 Task: Look for Airbnb properties in Roi Et, Thailand from 12th  December, 2023 to 15th December, 2023 for 3 adults. Place can be entire room with 2 bedrooms having 3 beds and 1 bathroom. Property type can be flat.
Action: Mouse moved to (595, 128)
Screenshot: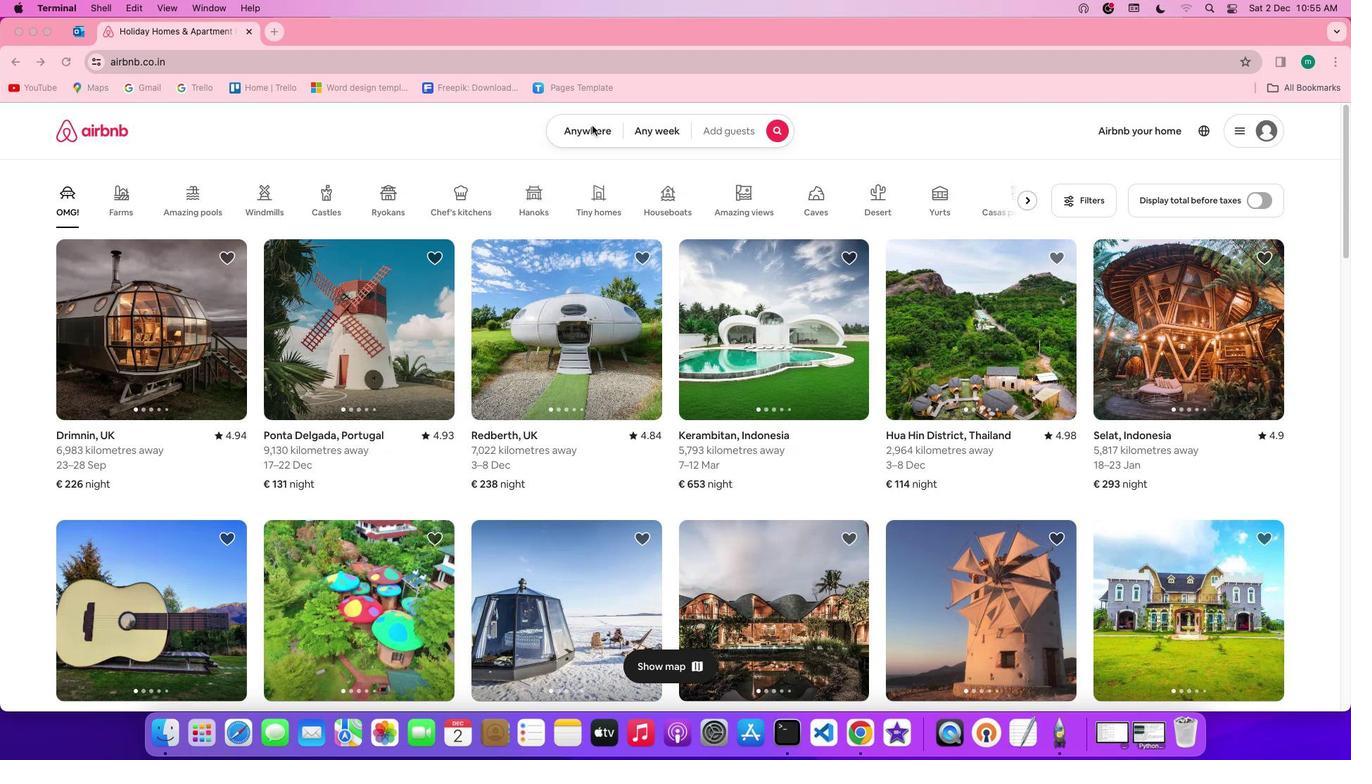 
Action: Mouse pressed left at (595, 128)
Screenshot: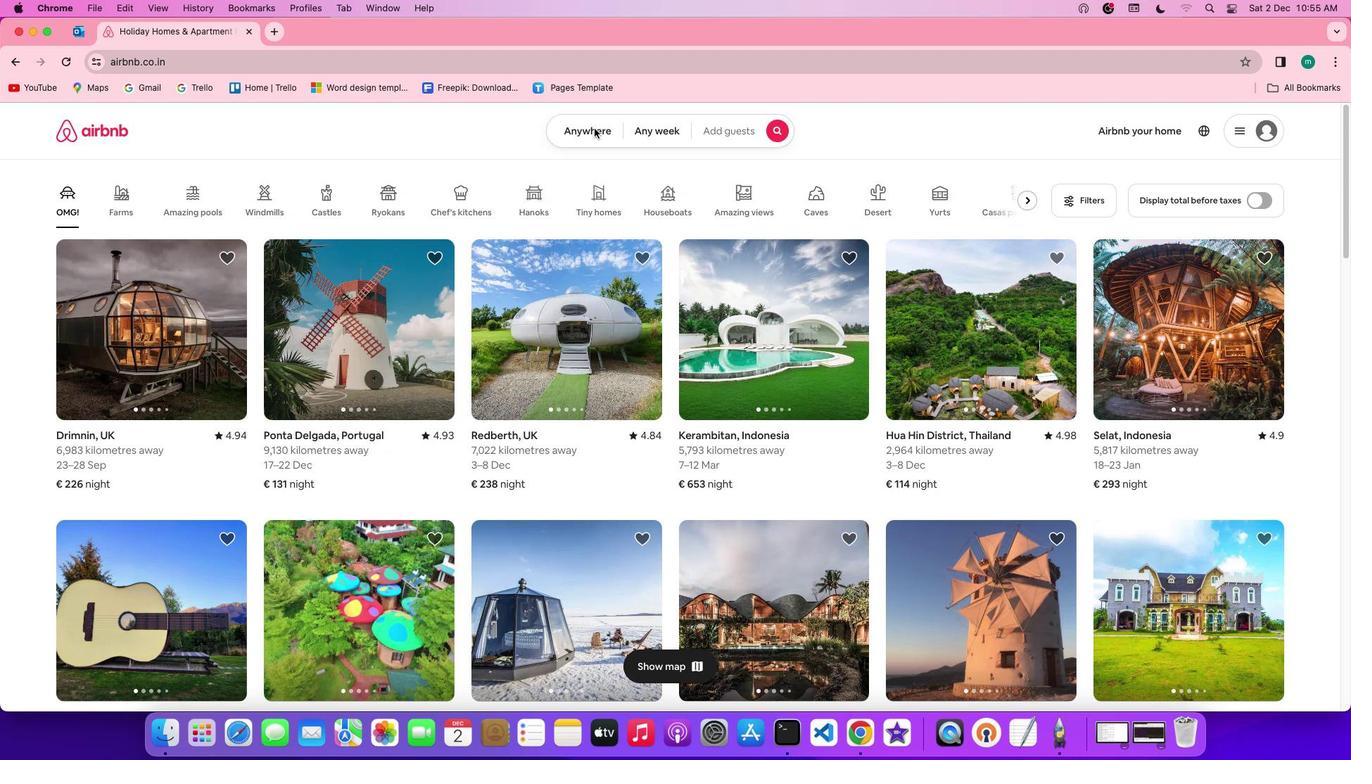 
Action: Mouse pressed left at (595, 128)
Screenshot: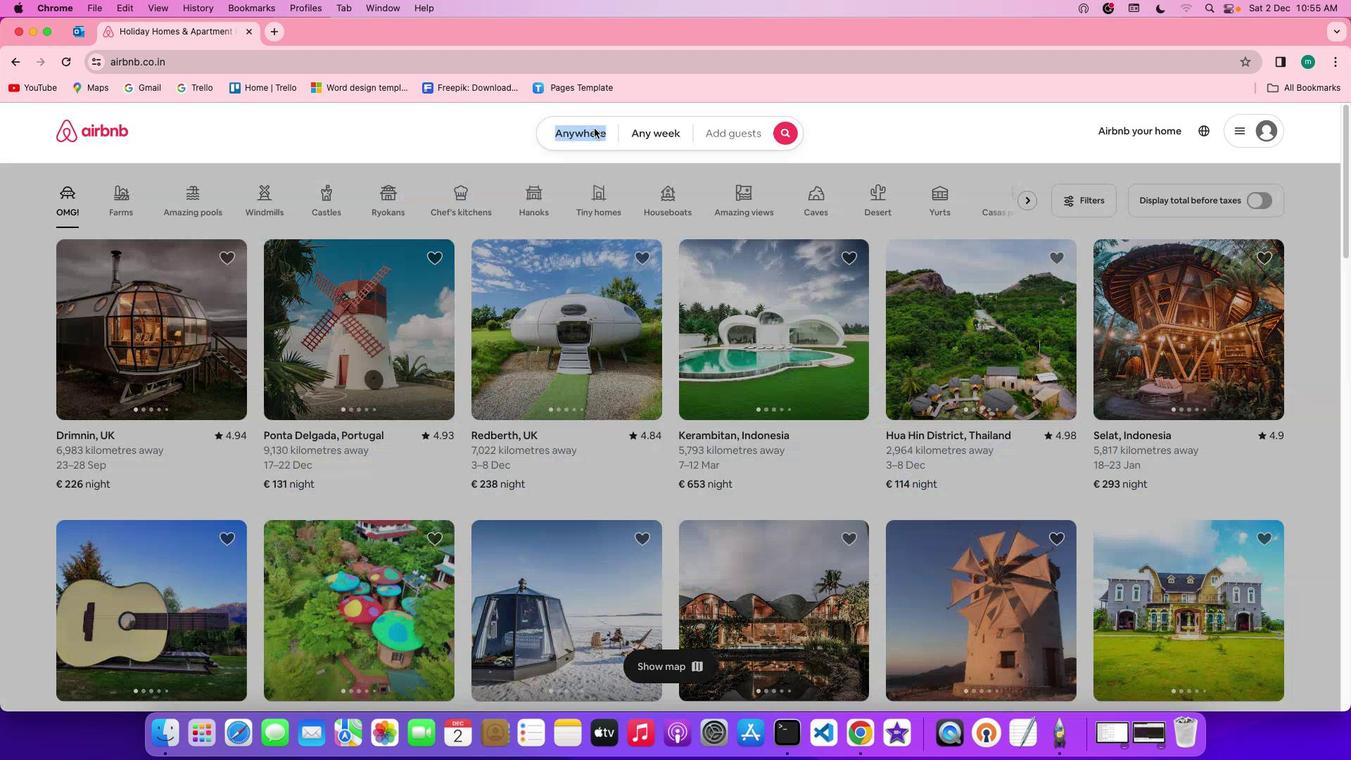 
Action: Mouse moved to (520, 187)
Screenshot: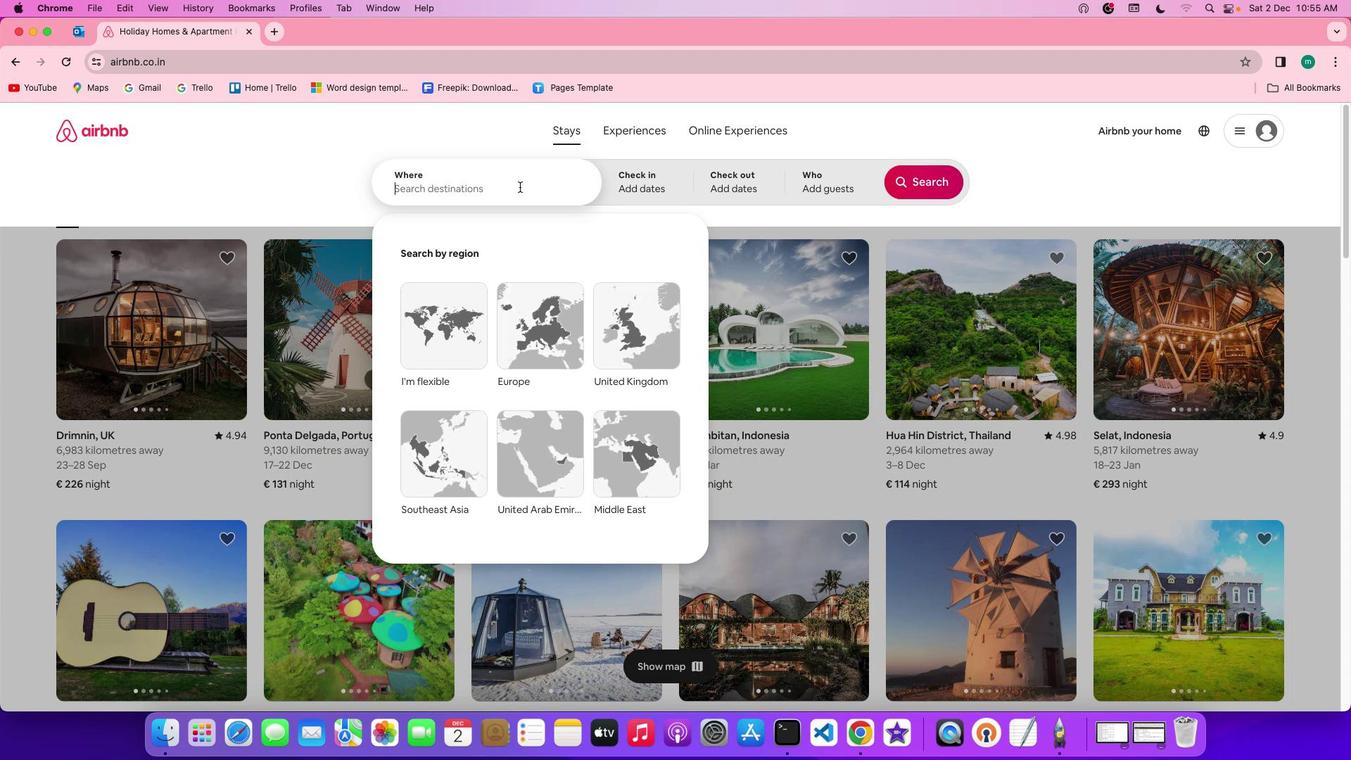 
Action: Mouse pressed left at (520, 187)
Screenshot: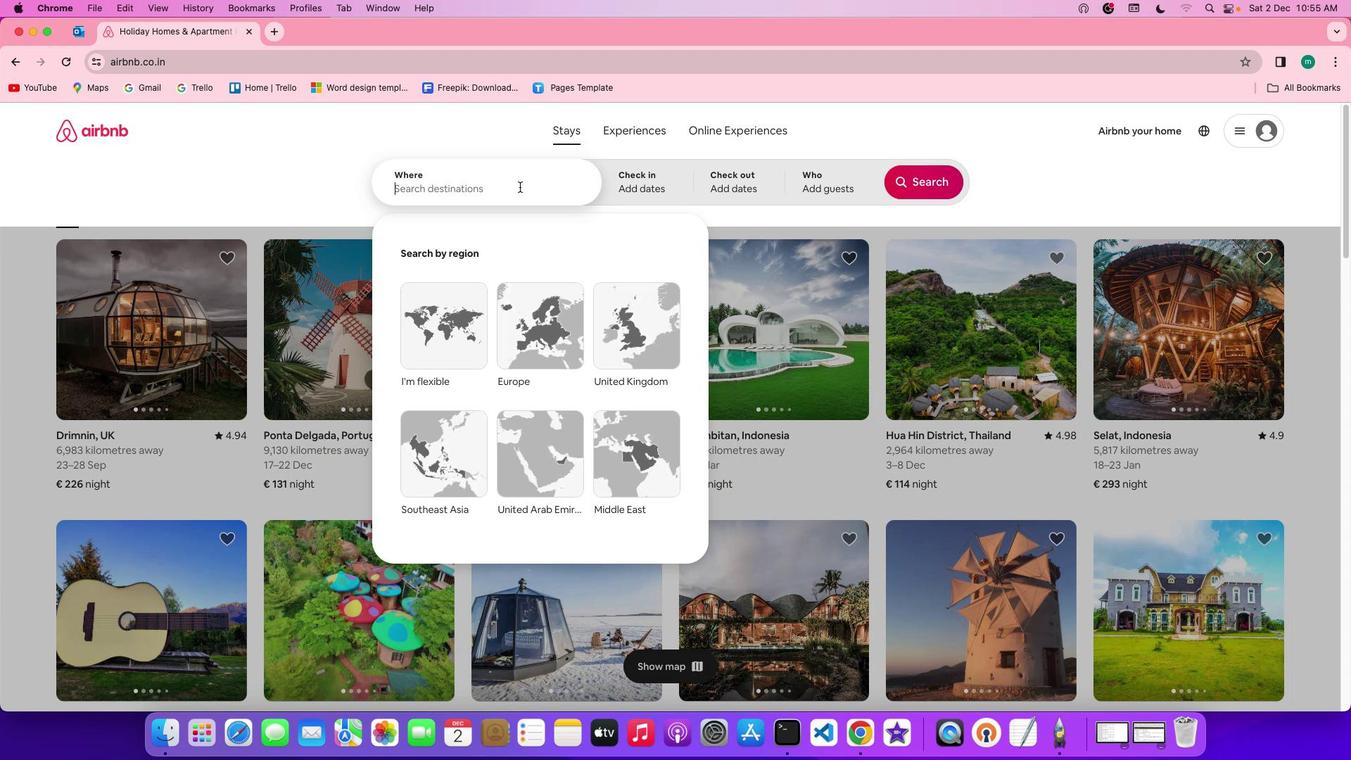 
Action: Mouse moved to (520, 187)
Screenshot: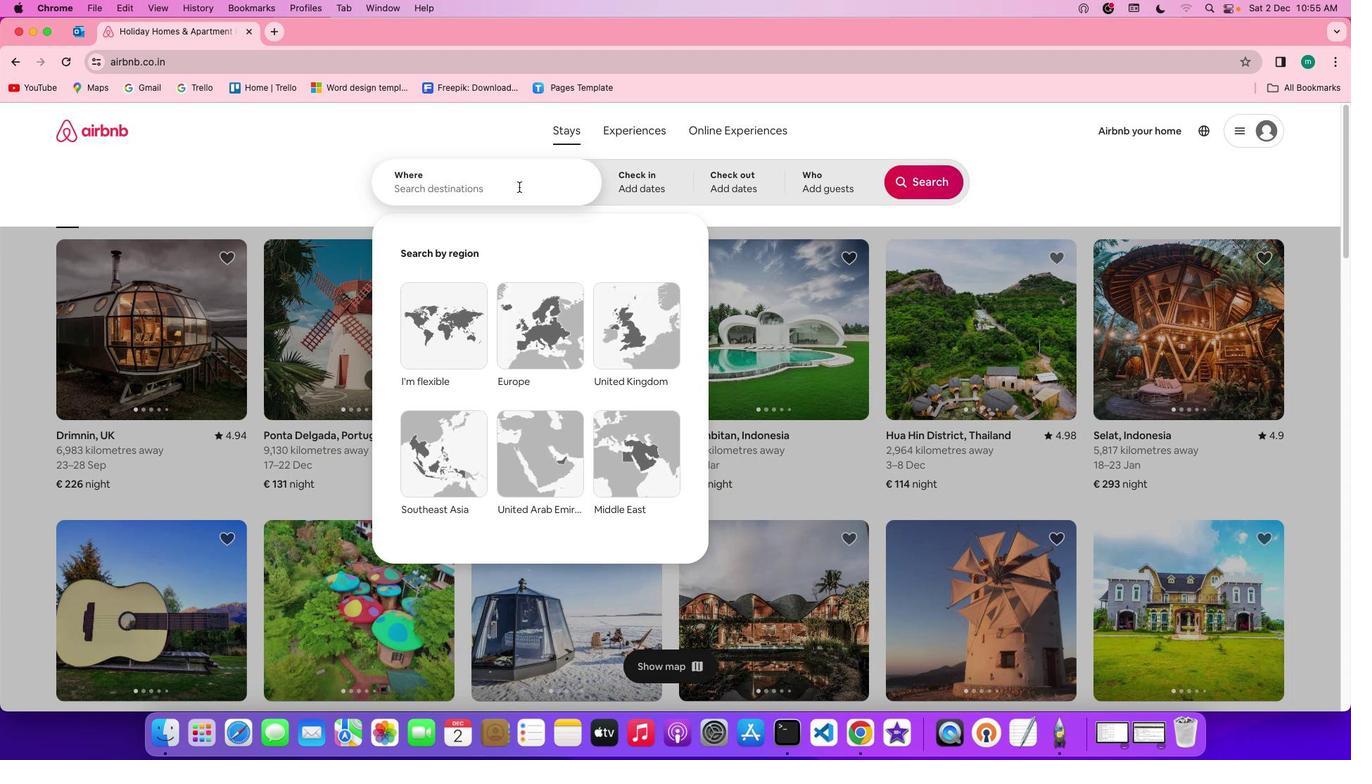 
Action: Key pressed Key.shift'R''o''i''e''t'','Key.spaceKey.shift't''h''a''i''l''a''n''d'
Screenshot: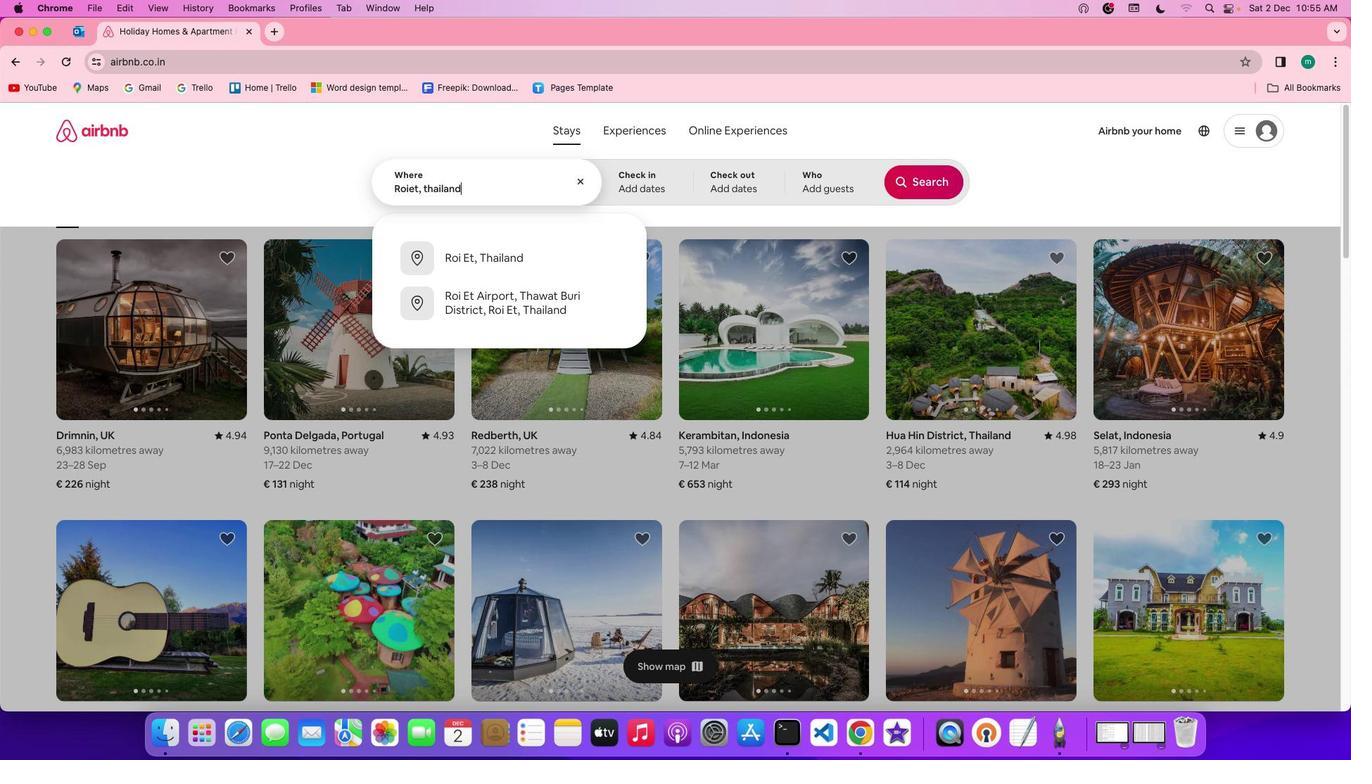 
Action: Mouse moved to (623, 172)
Screenshot: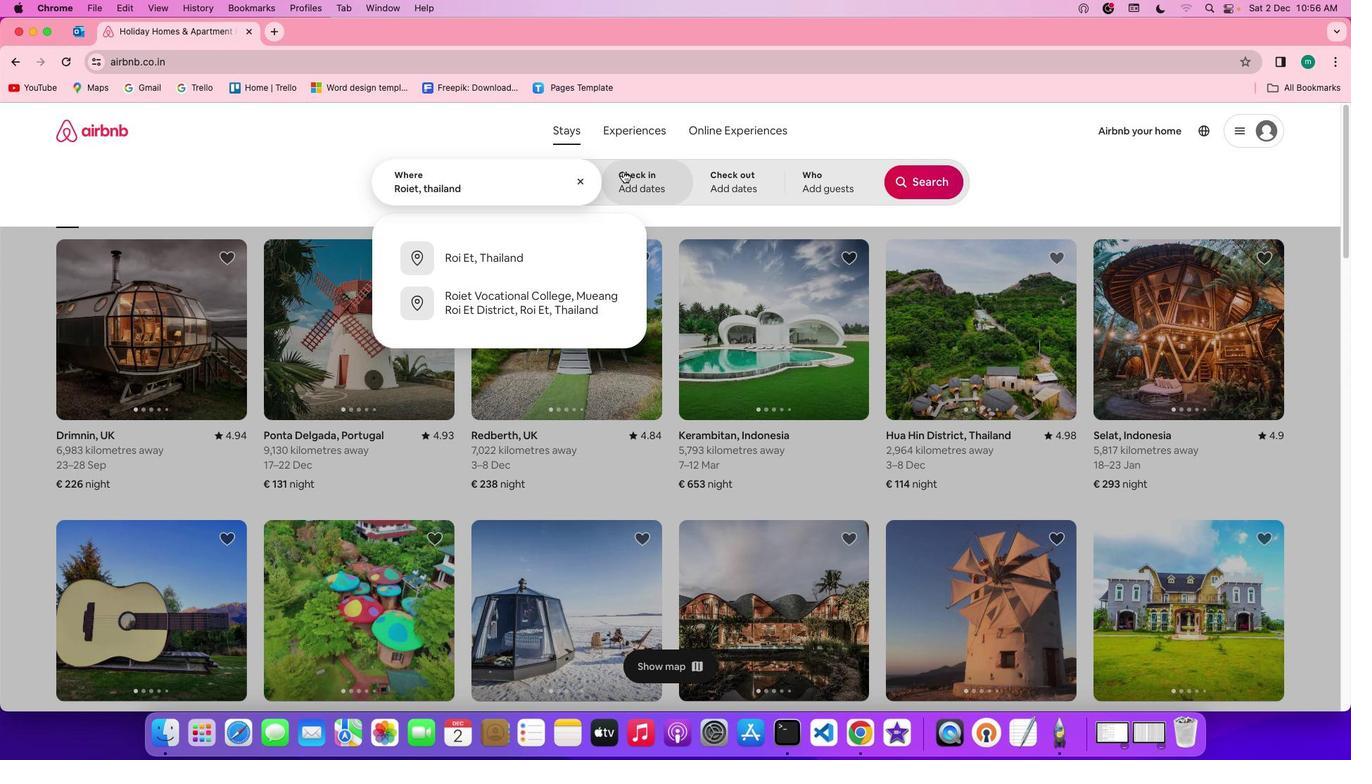 
Action: Mouse pressed left at (623, 172)
Screenshot: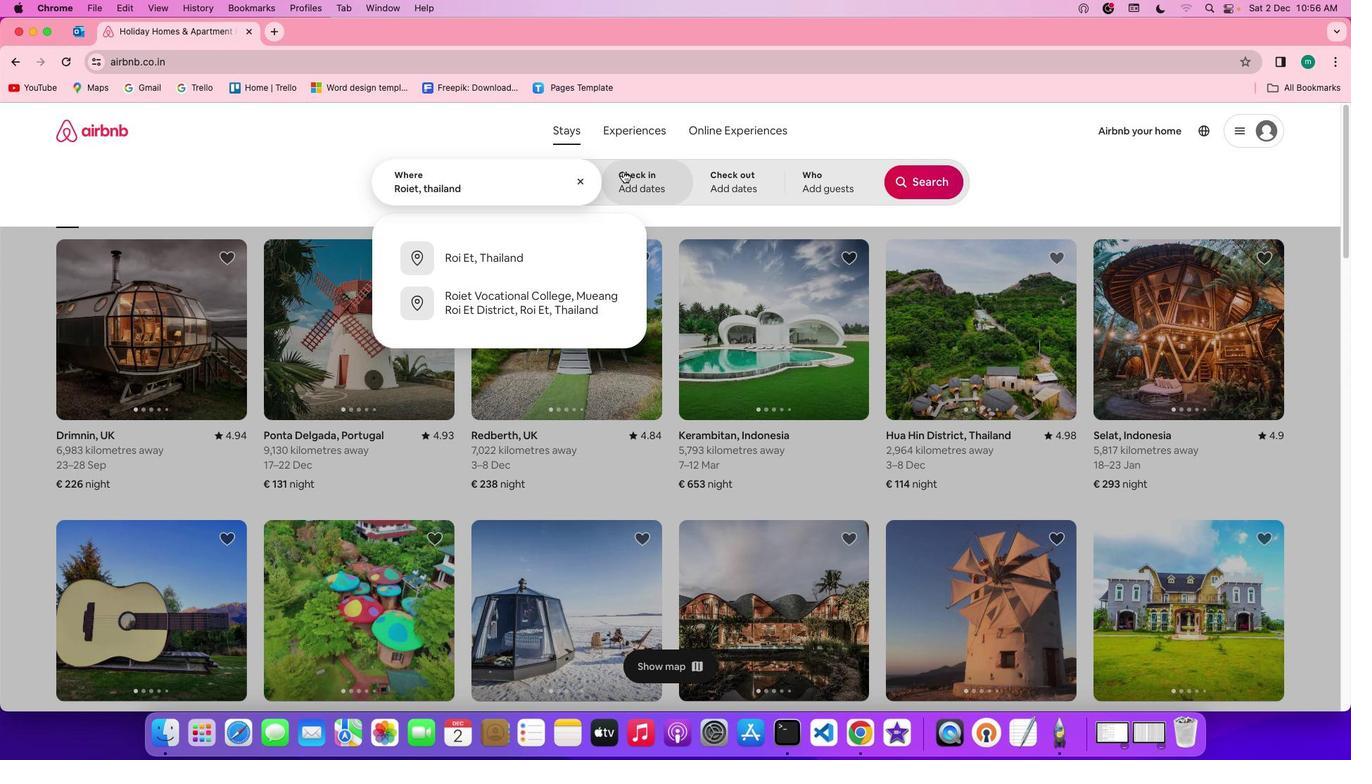 
Action: Mouse moved to (503, 433)
Screenshot: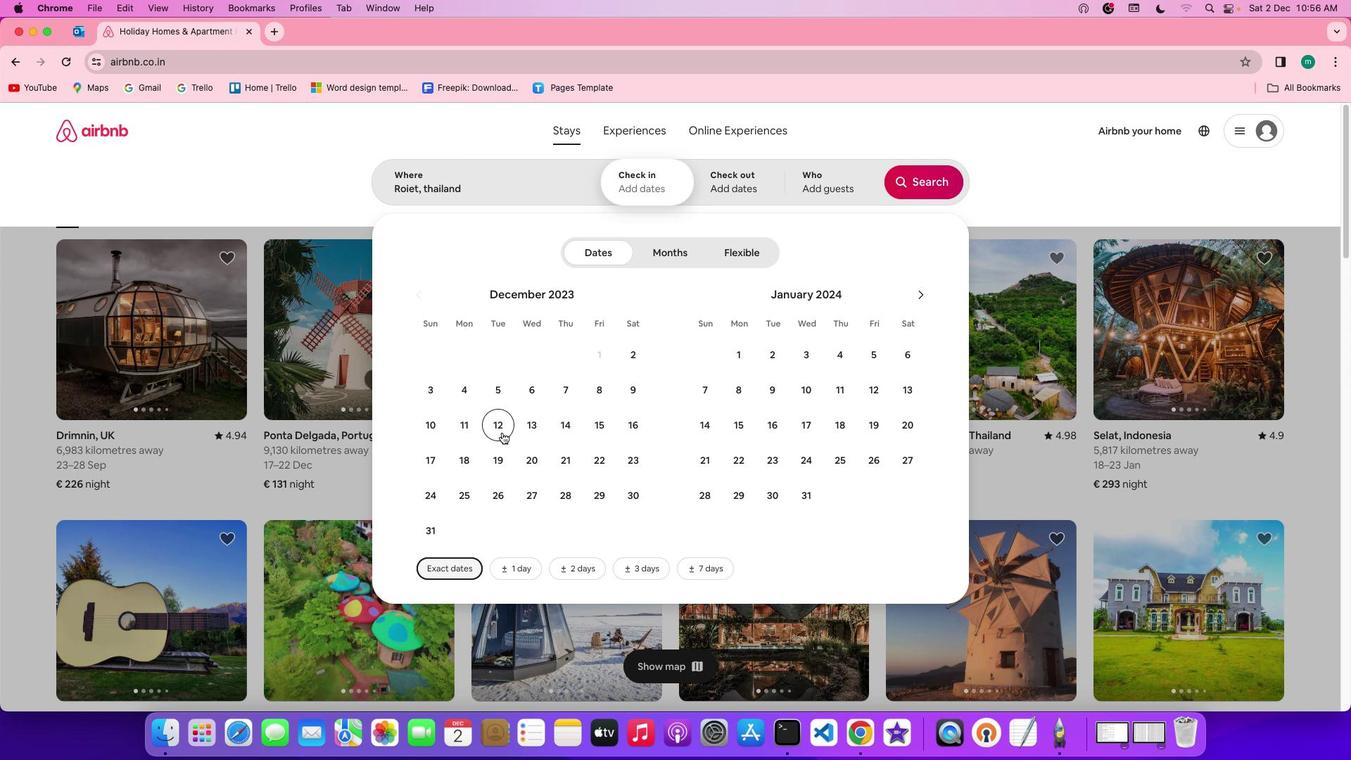 
Action: Mouse pressed left at (503, 433)
Screenshot: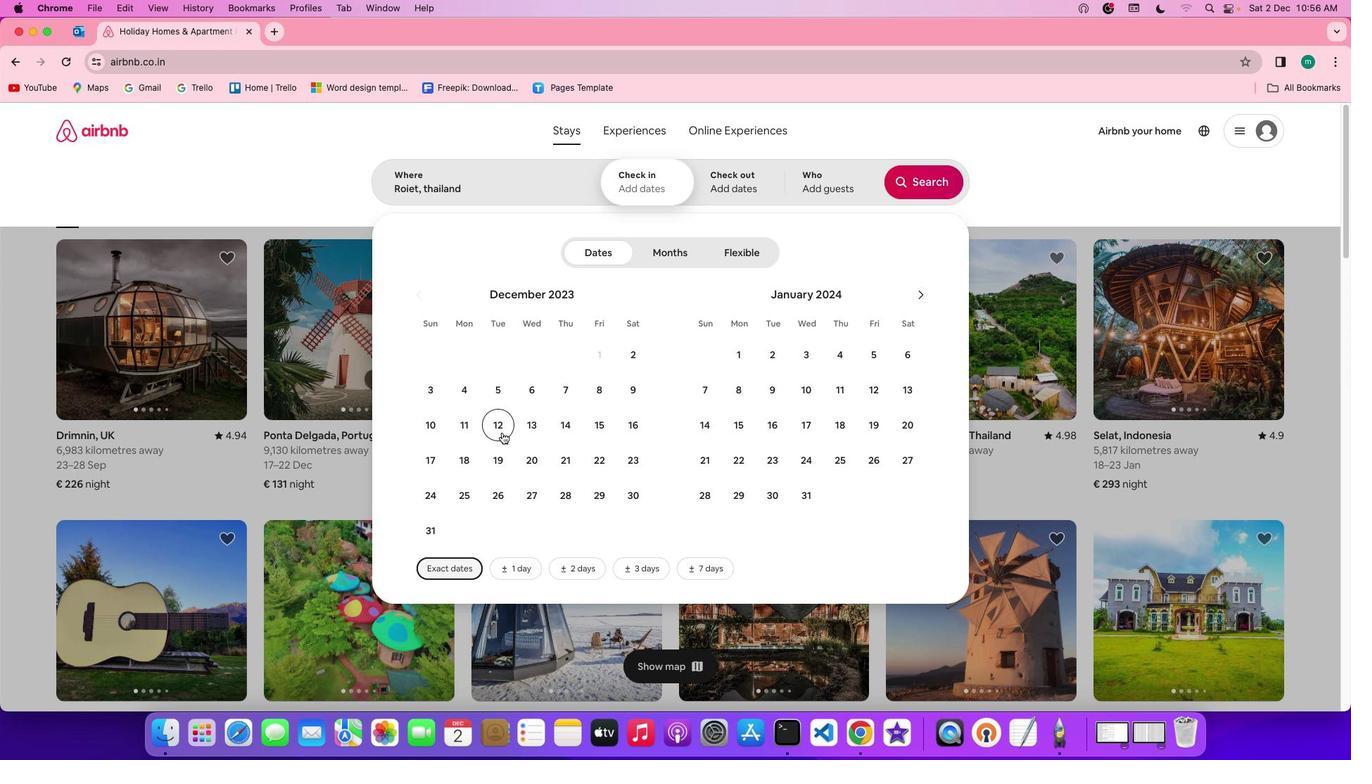 
Action: Mouse moved to (612, 429)
Screenshot: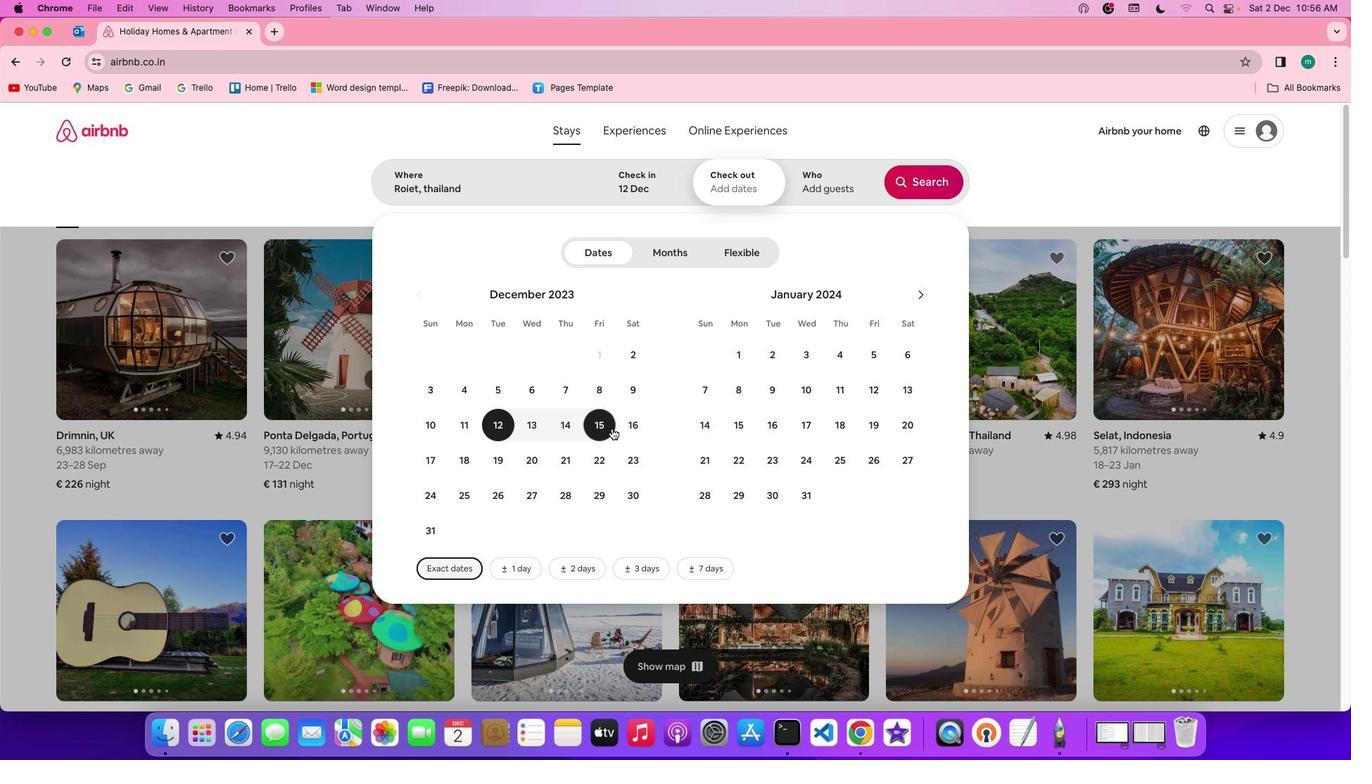 
Action: Mouse pressed left at (612, 429)
Screenshot: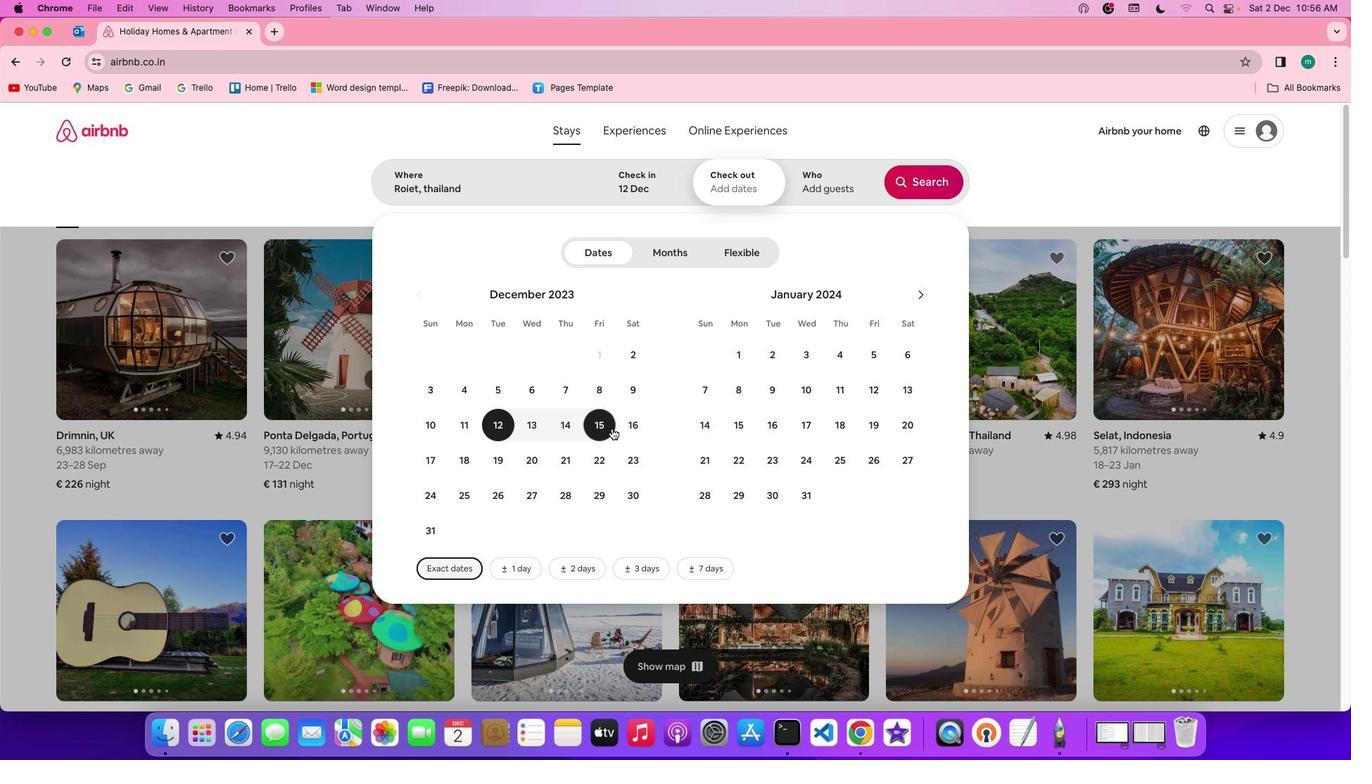 
Action: Mouse moved to (846, 182)
Screenshot: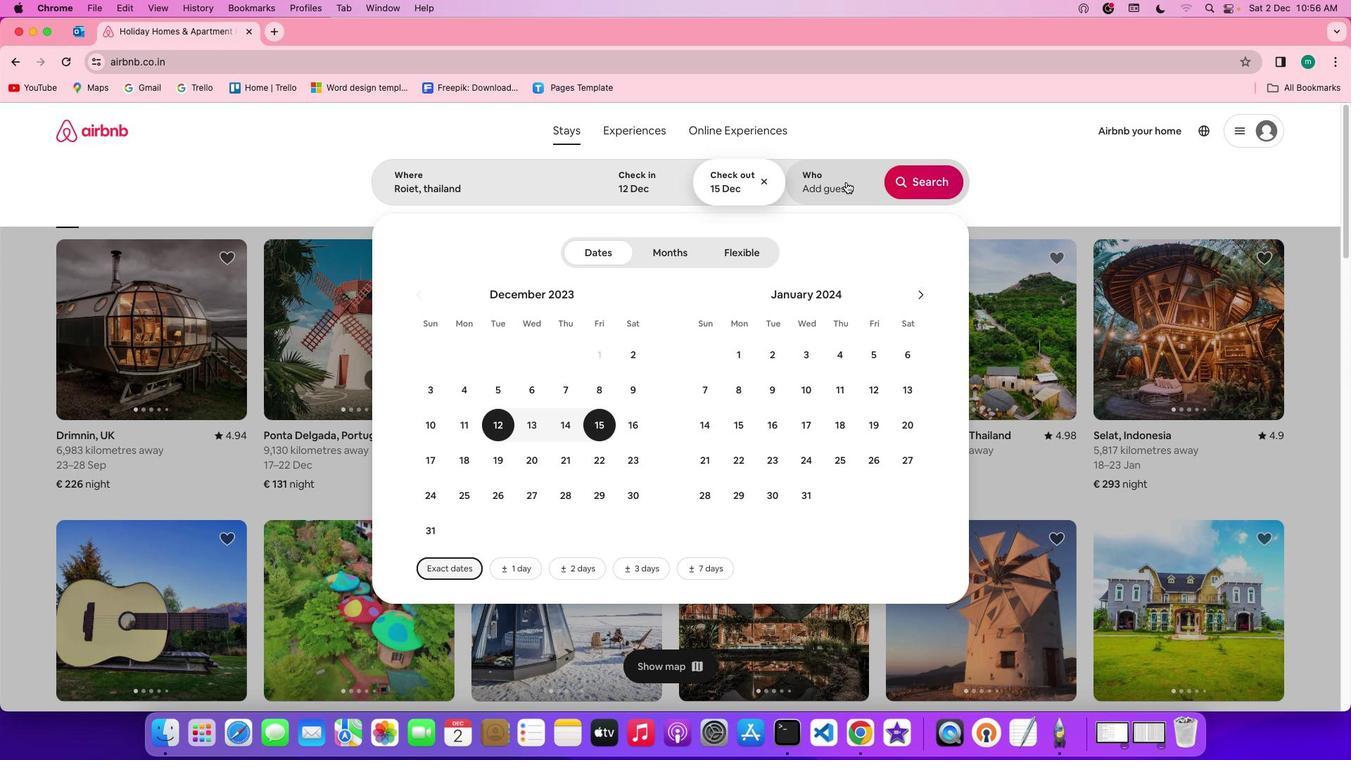 
Action: Mouse pressed left at (846, 182)
Screenshot: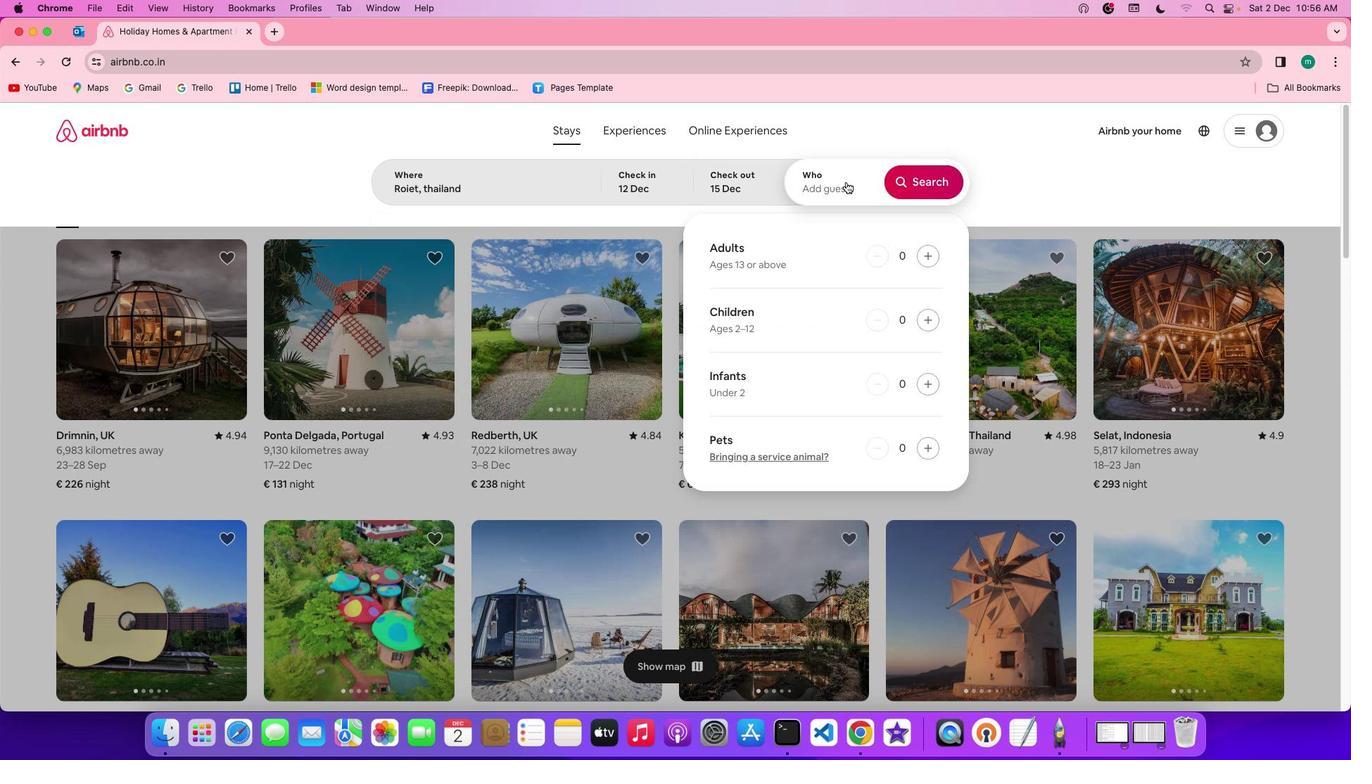 
Action: Mouse moved to (931, 257)
Screenshot: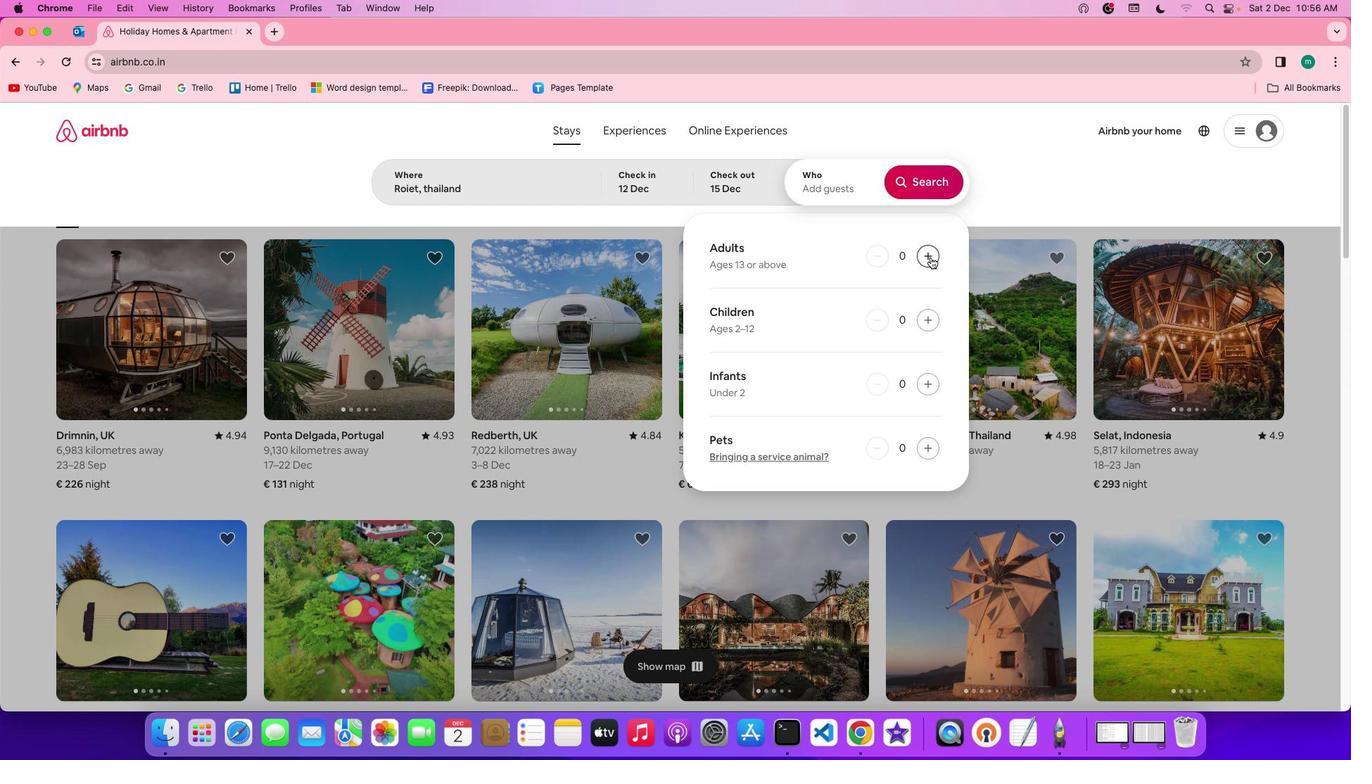 
Action: Mouse pressed left at (931, 257)
Screenshot: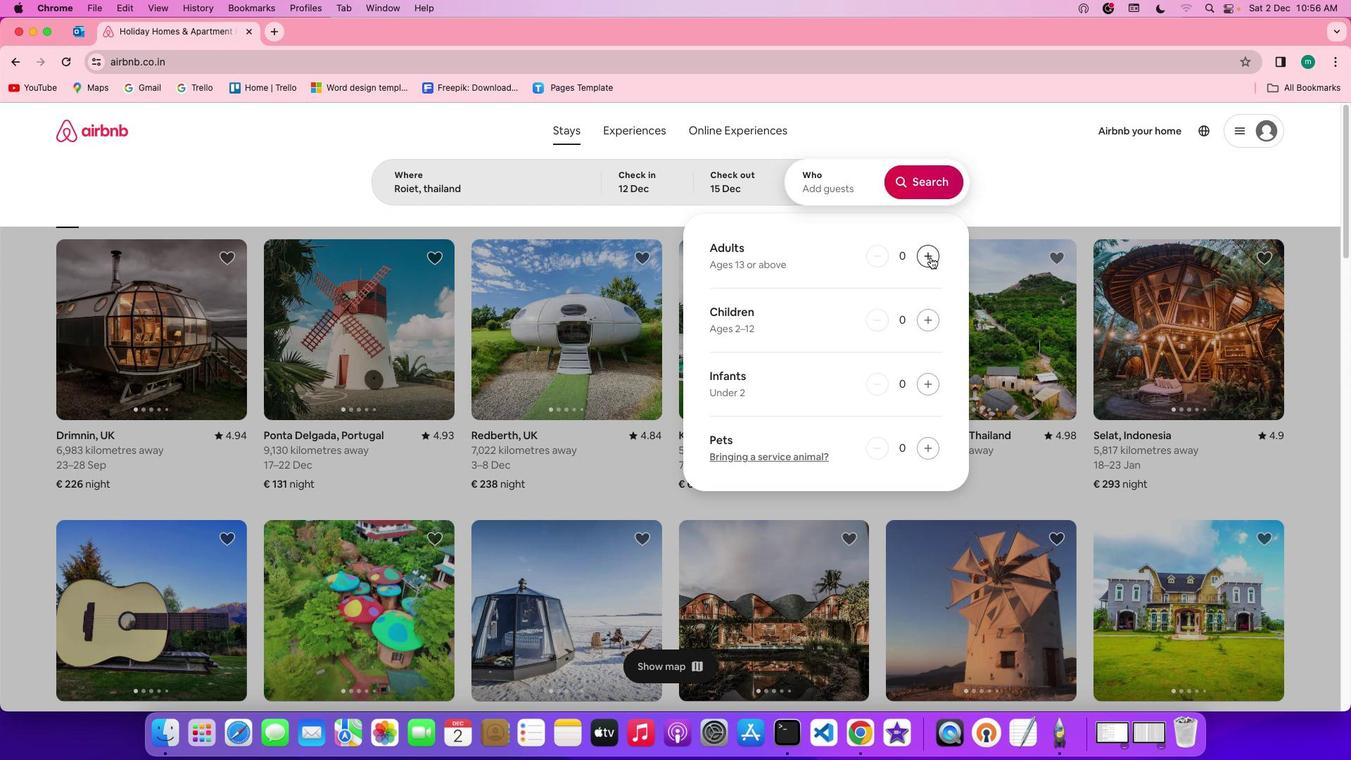 
Action: Mouse pressed left at (931, 257)
Screenshot: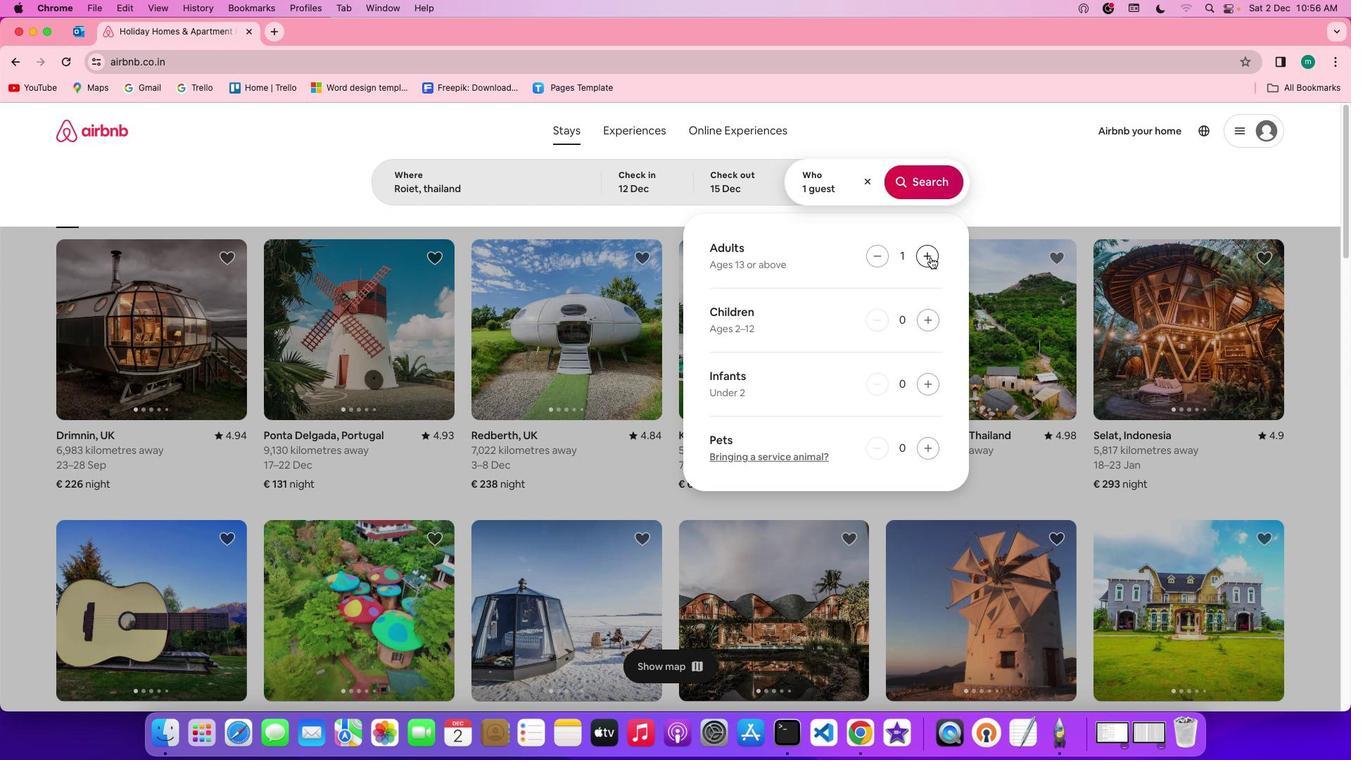 
Action: Mouse moved to (931, 258)
Screenshot: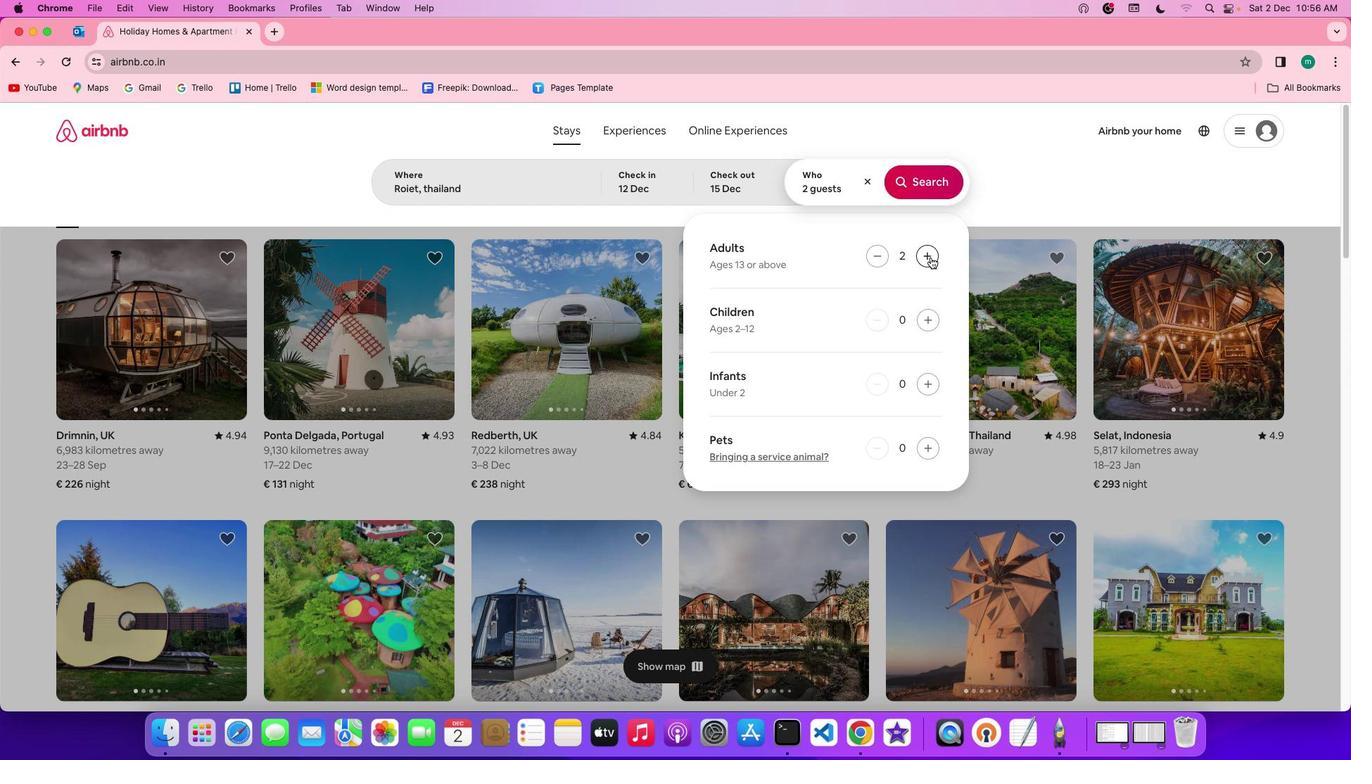 
Action: Mouse pressed left at (931, 258)
Screenshot: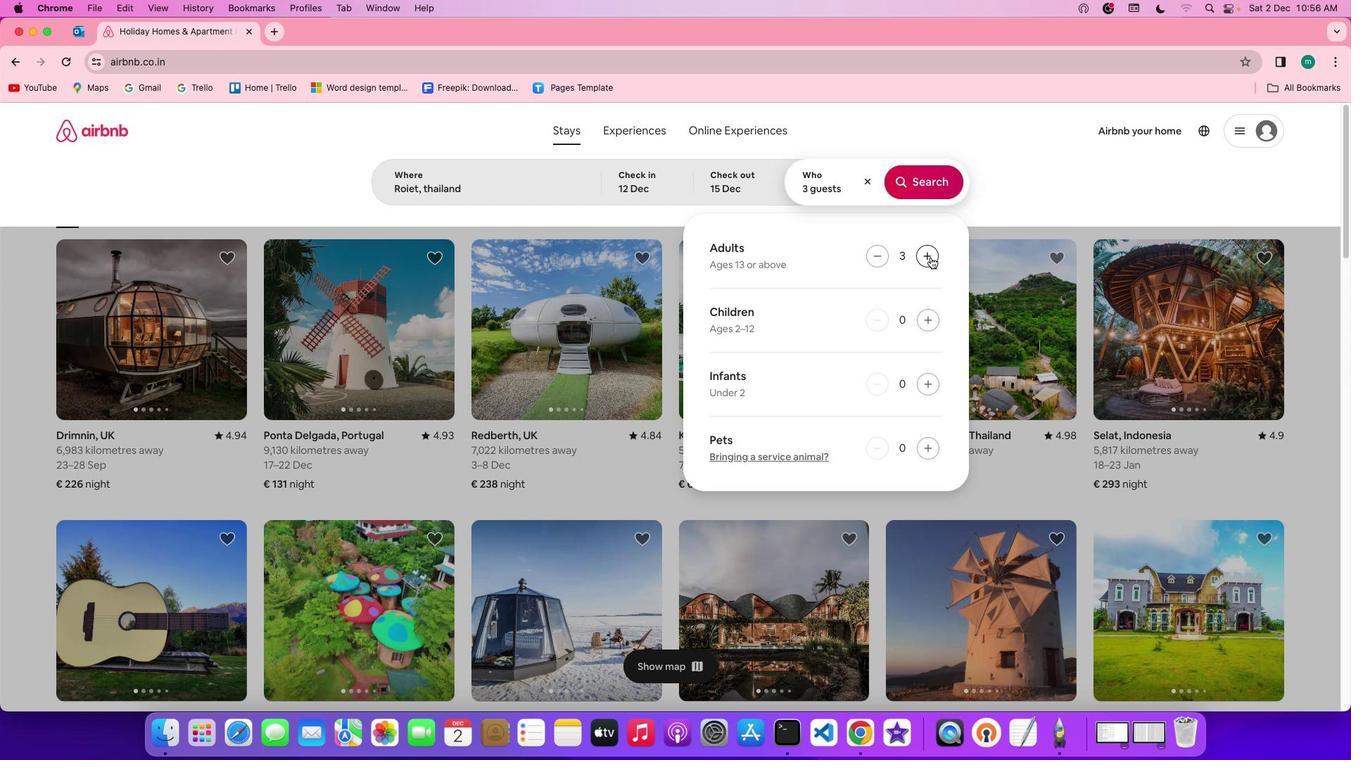 
Action: Mouse moved to (933, 180)
Screenshot: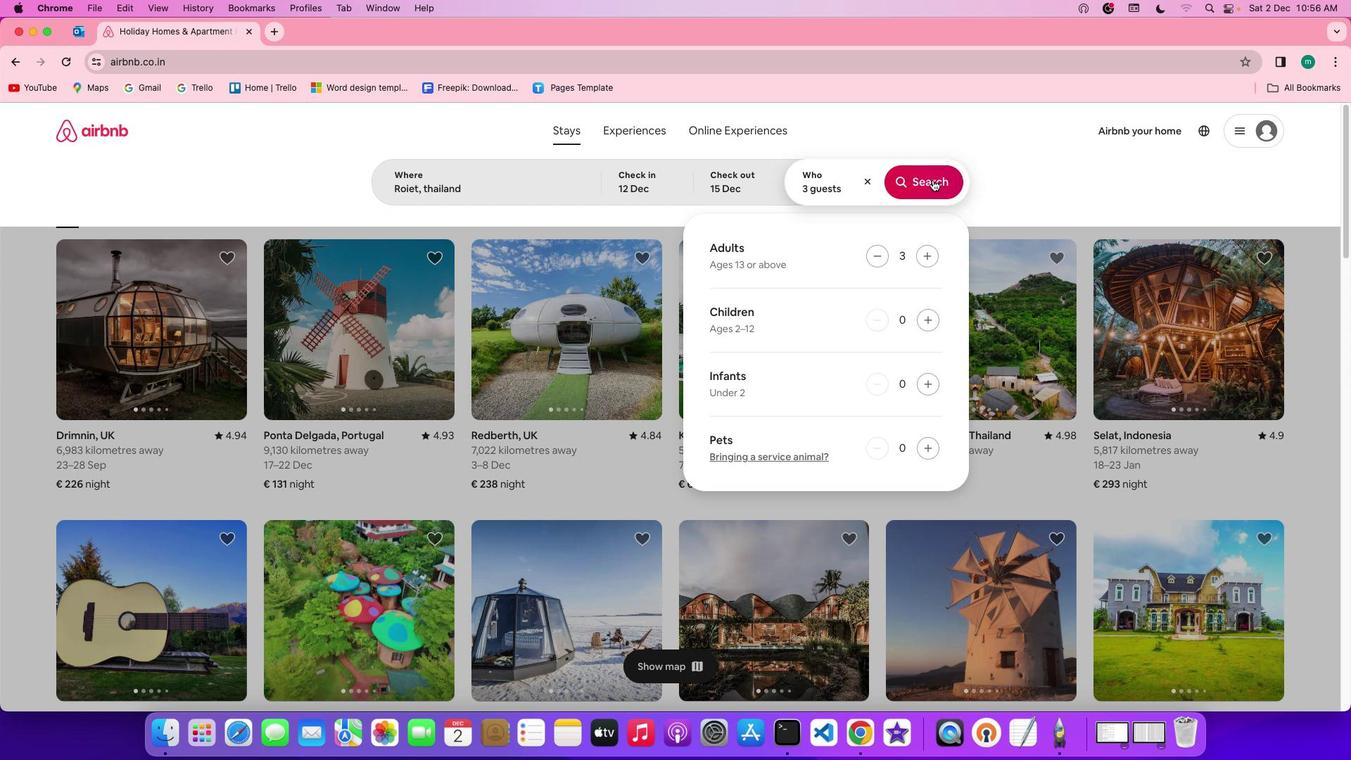 
Action: Mouse pressed left at (933, 180)
Screenshot: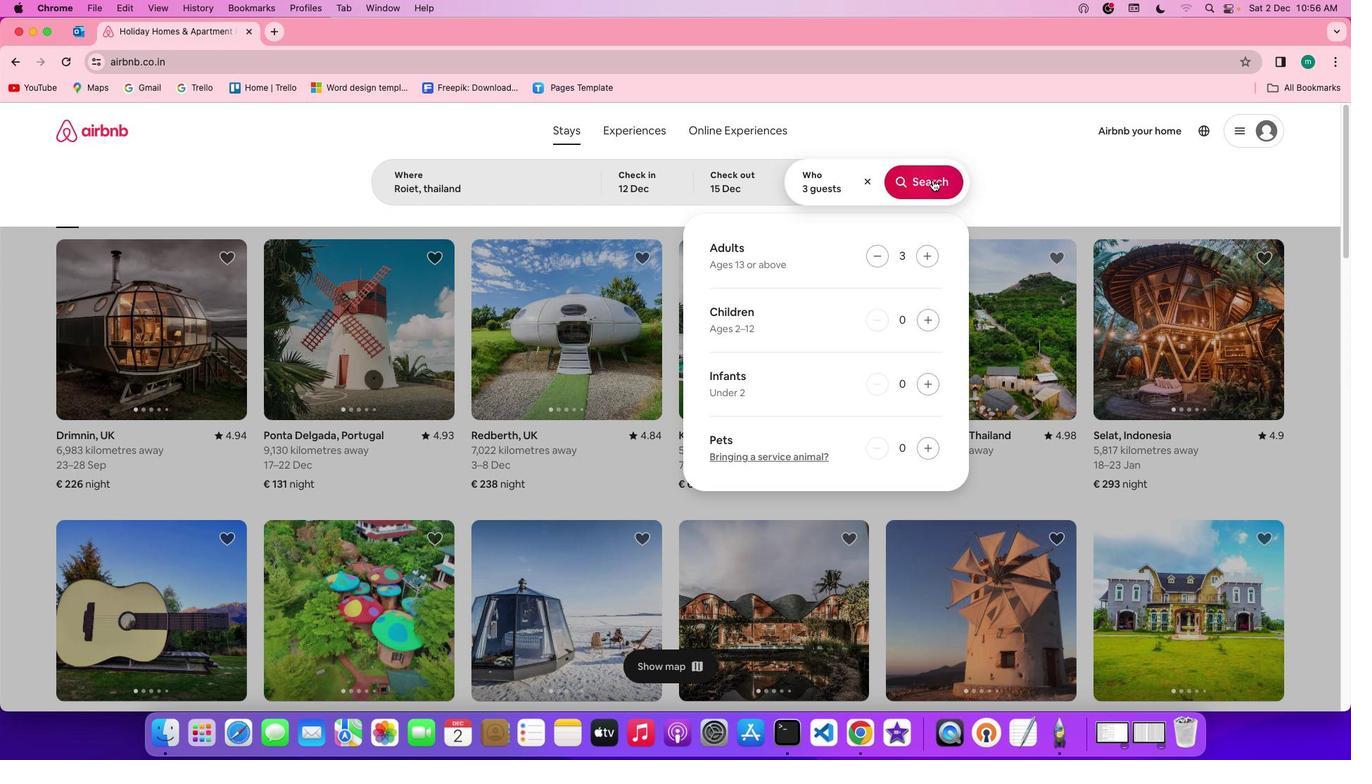
Action: Mouse moved to (1135, 183)
Screenshot: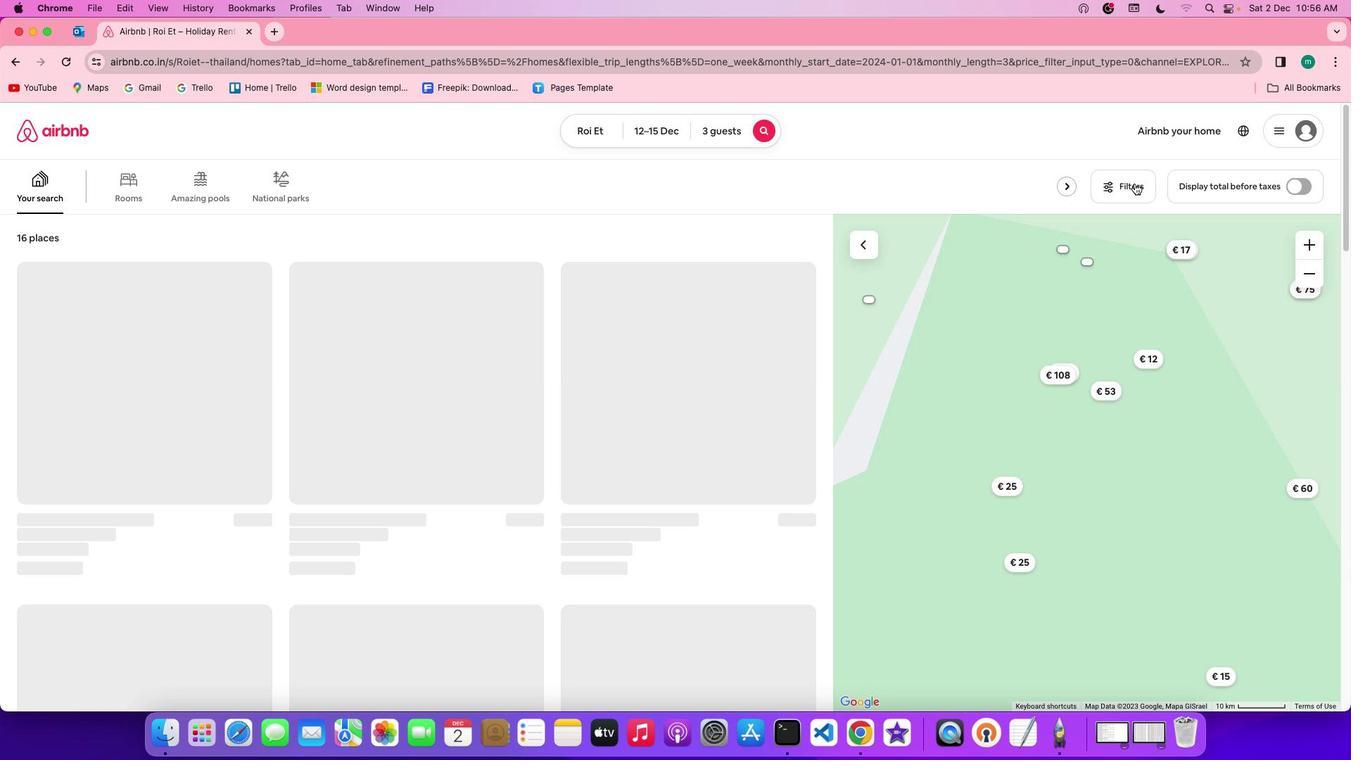 
Action: Mouse pressed left at (1135, 183)
Screenshot: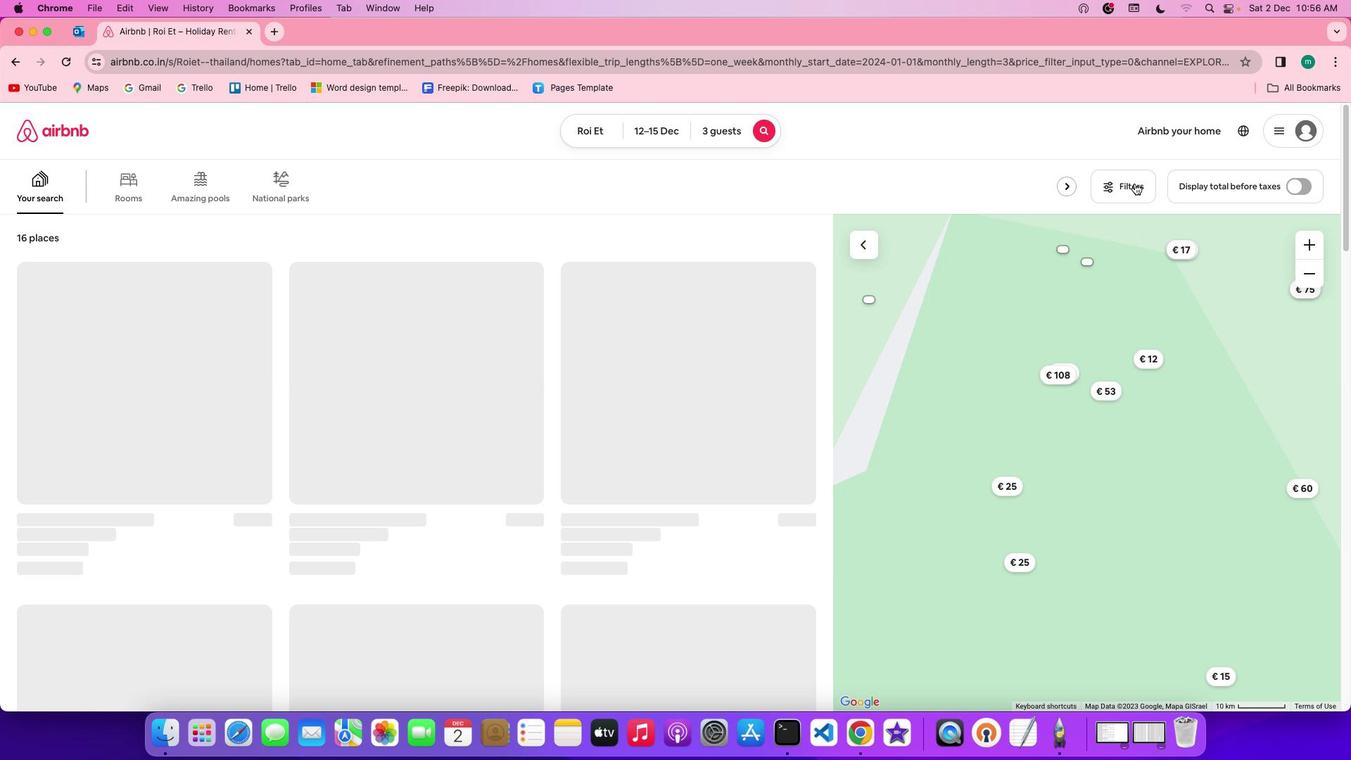 
Action: Mouse moved to (659, 353)
Screenshot: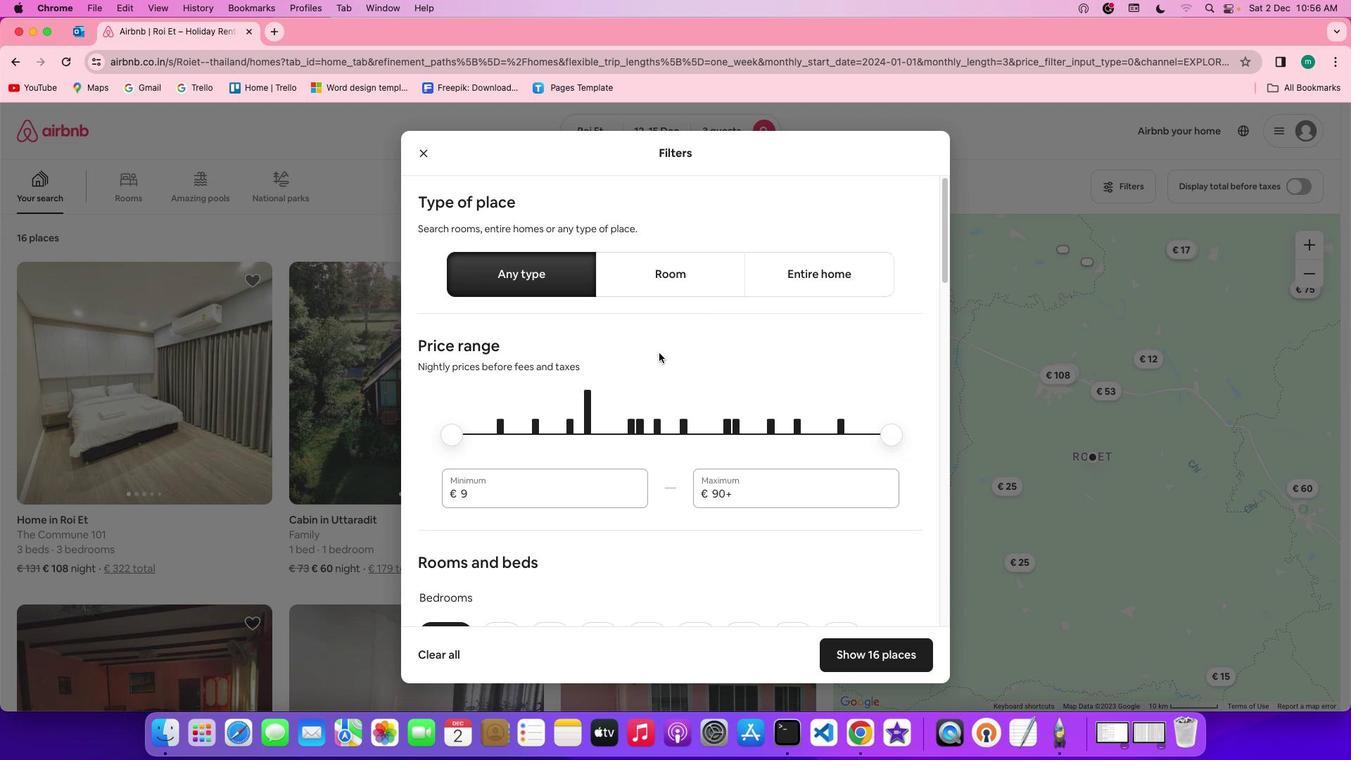 
Action: Mouse scrolled (659, 353) with delta (0, 0)
Screenshot: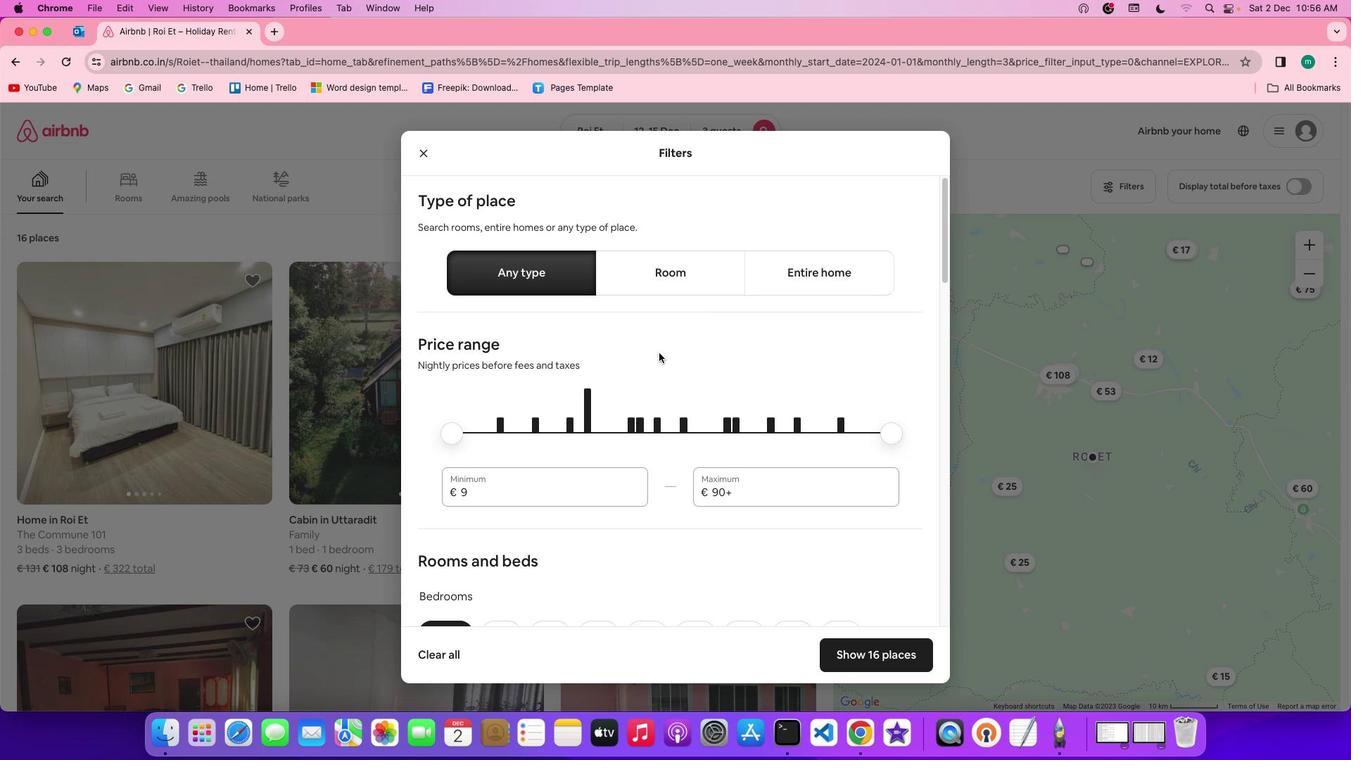 
Action: Mouse scrolled (659, 353) with delta (0, 0)
Screenshot: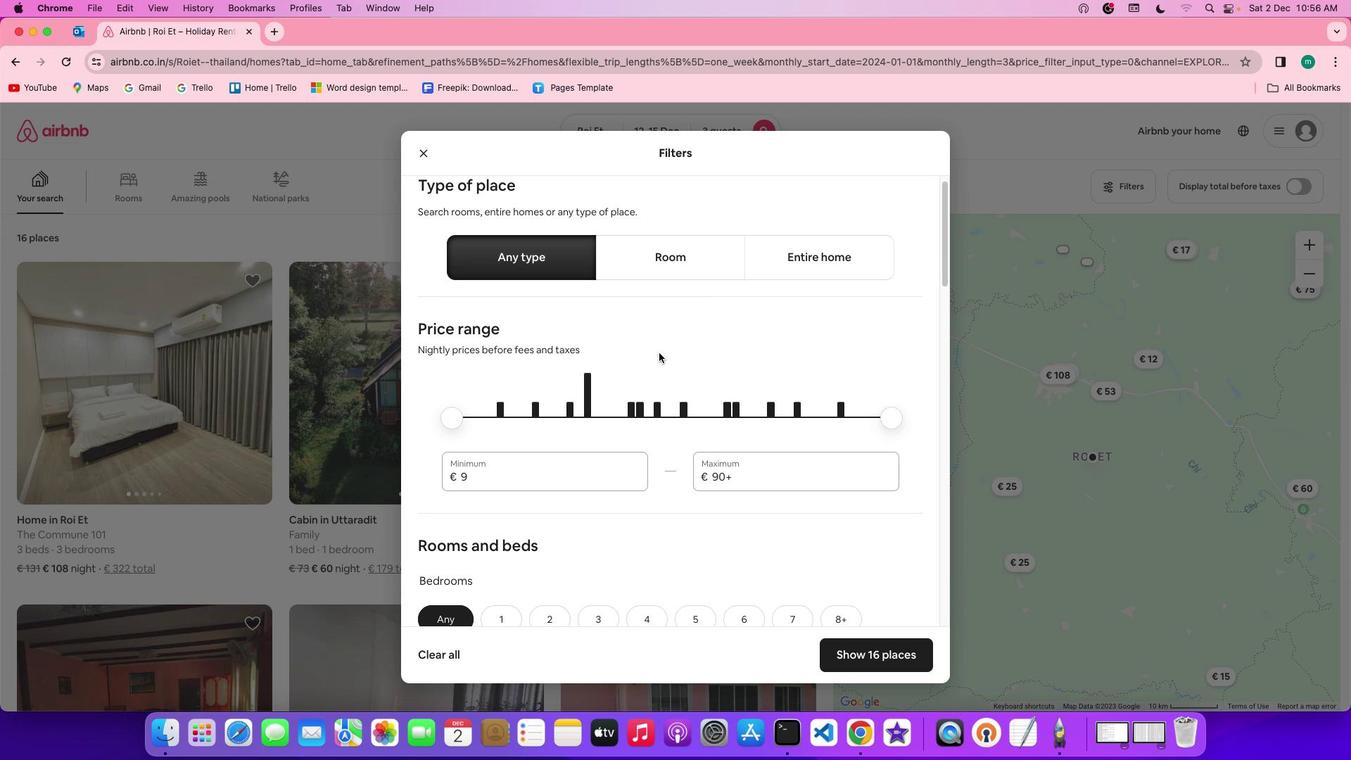 
Action: Mouse scrolled (659, 353) with delta (0, 0)
Screenshot: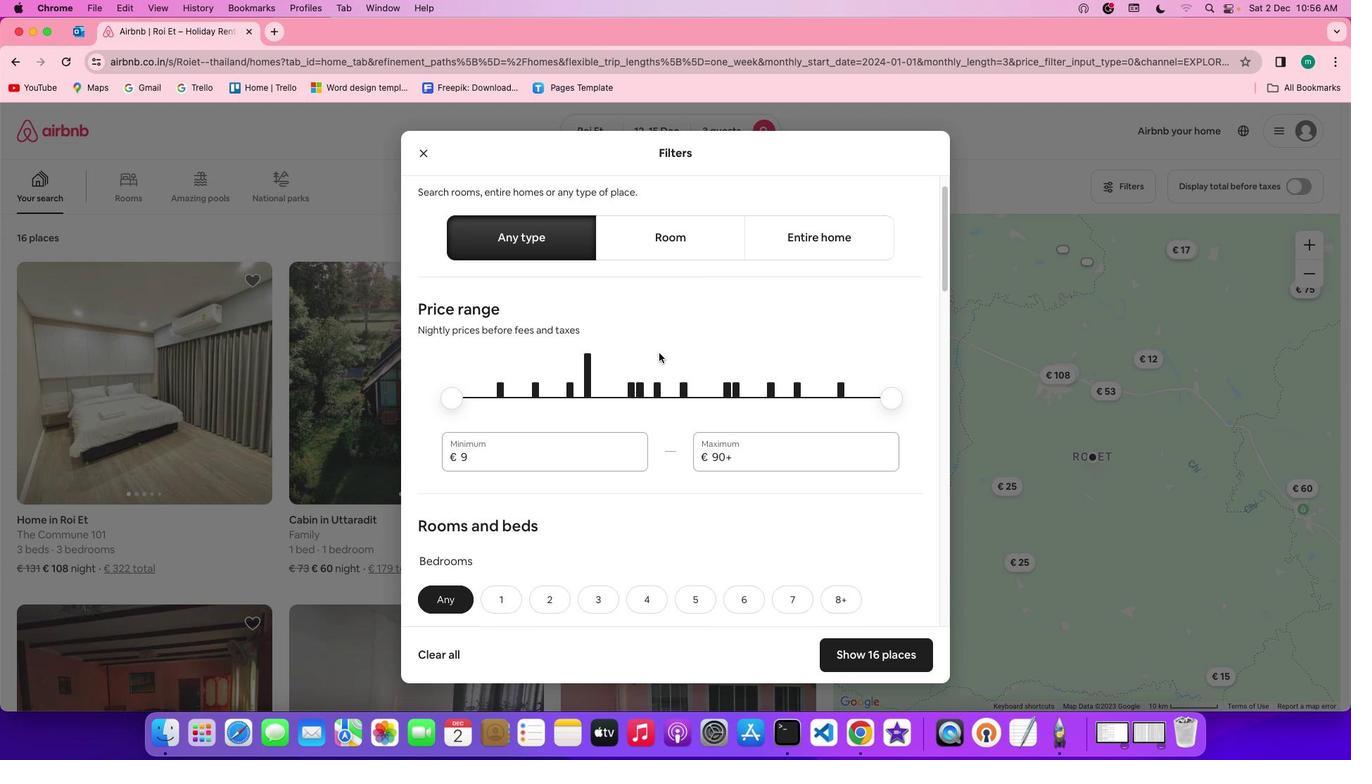 
Action: Mouse scrolled (659, 353) with delta (0, 0)
Screenshot: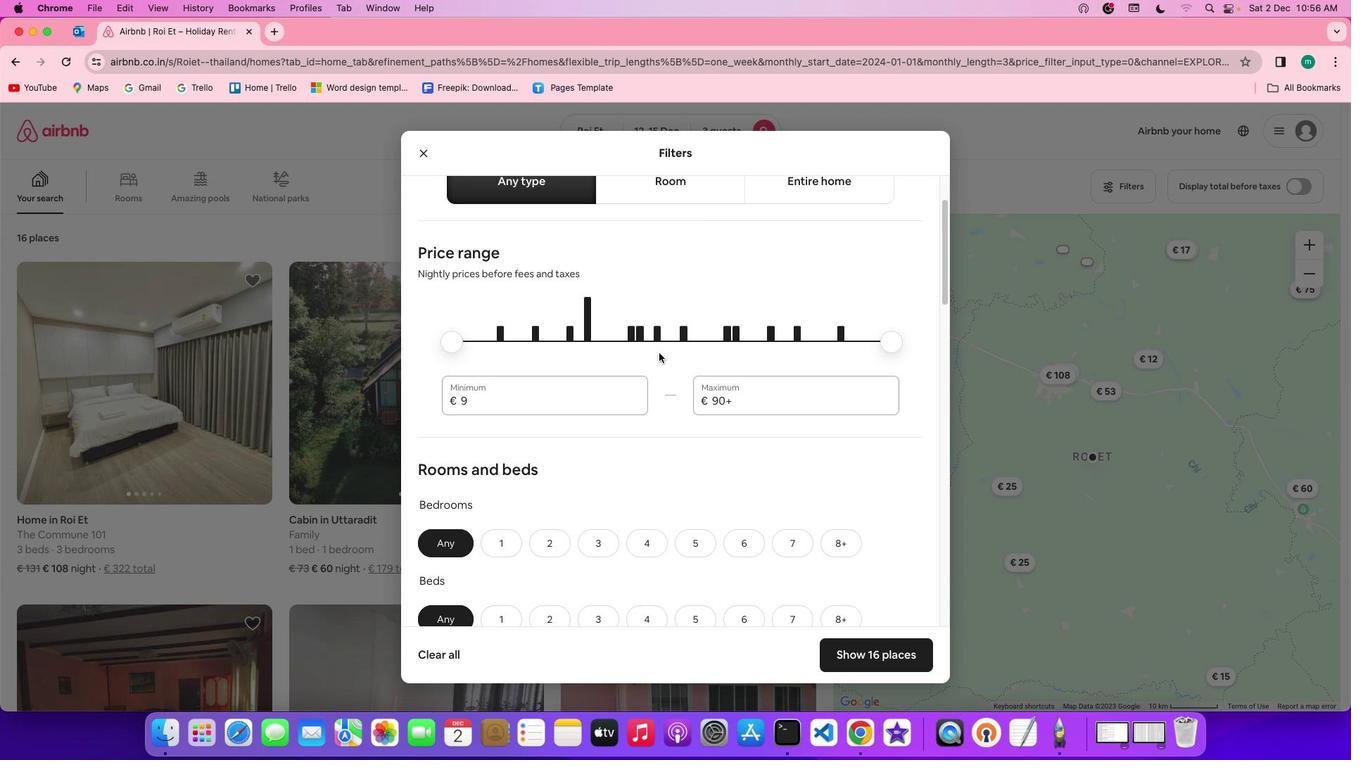 
Action: Mouse scrolled (659, 353) with delta (0, 0)
Screenshot: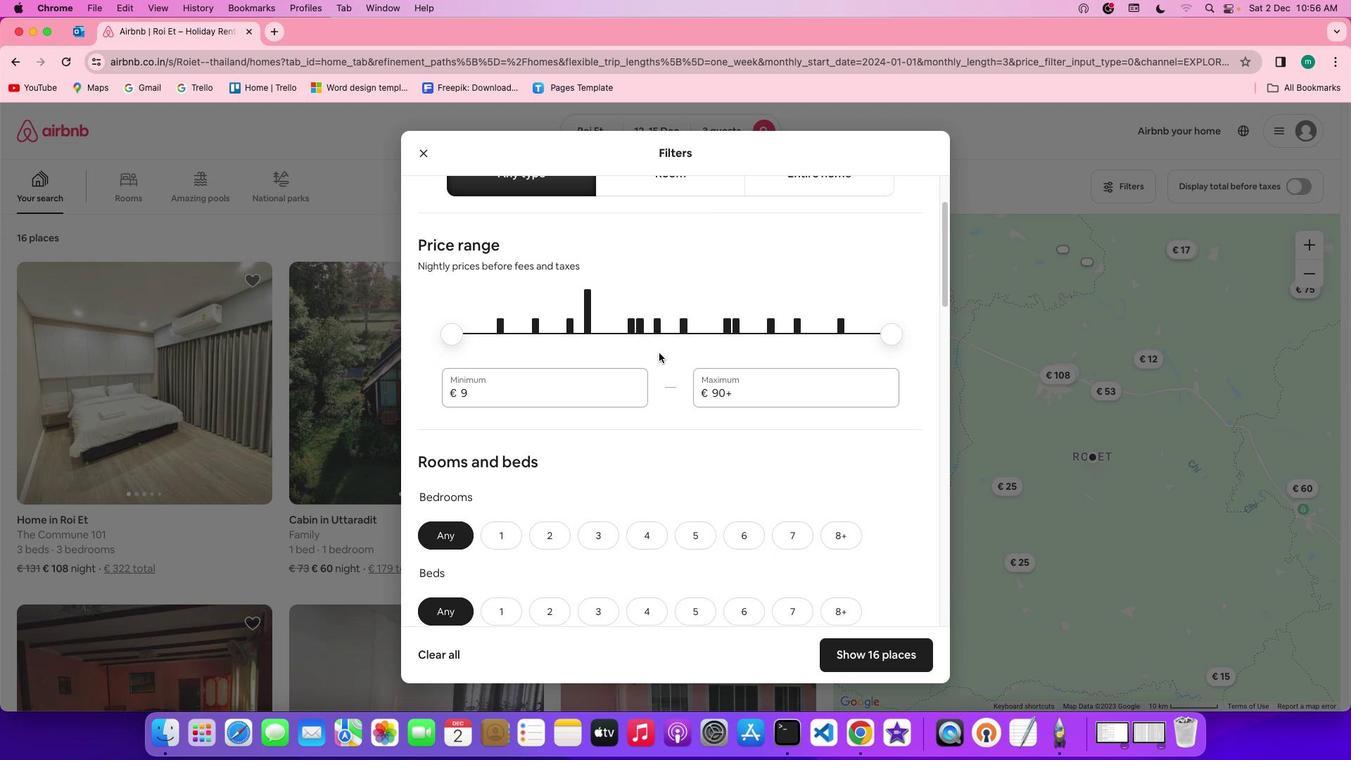 
Action: Mouse scrolled (659, 353) with delta (0, 0)
Screenshot: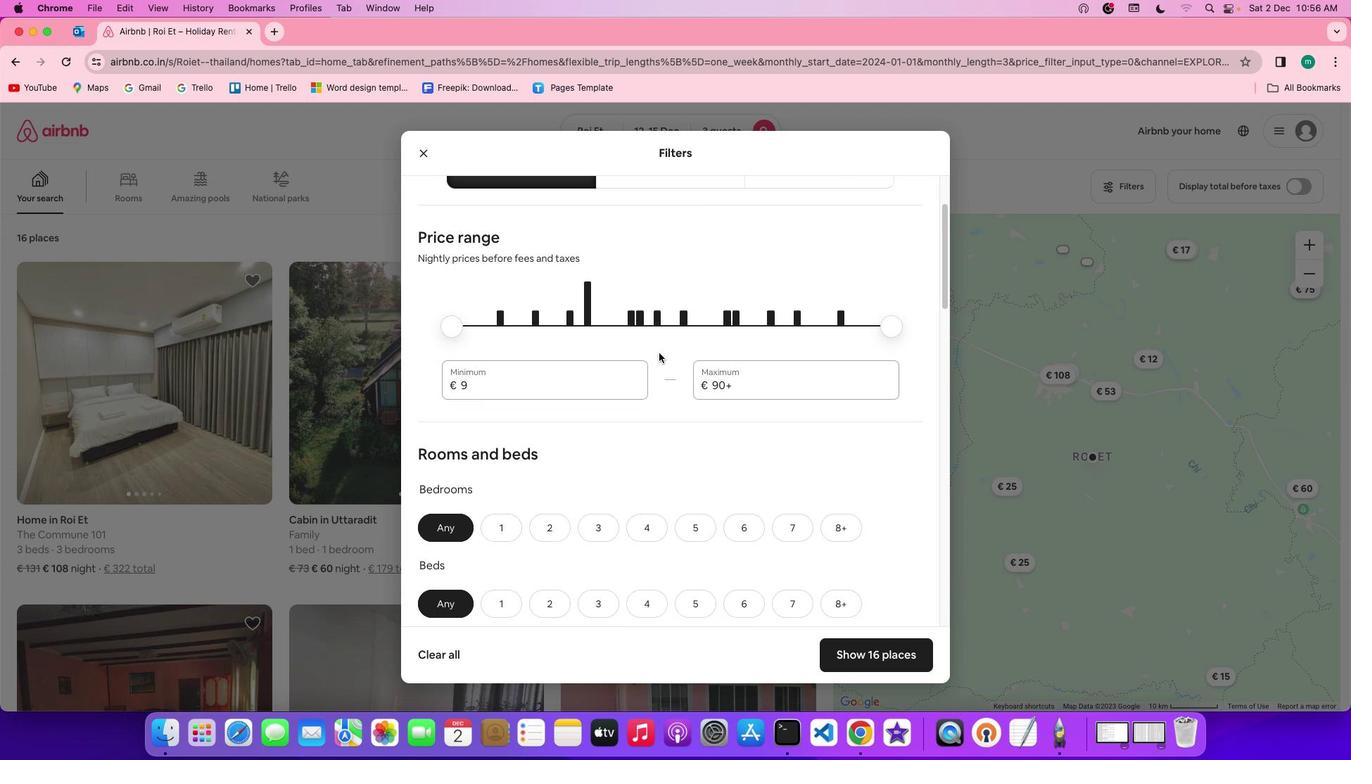 
Action: Mouse scrolled (659, 353) with delta (0, 0)
Screenshot: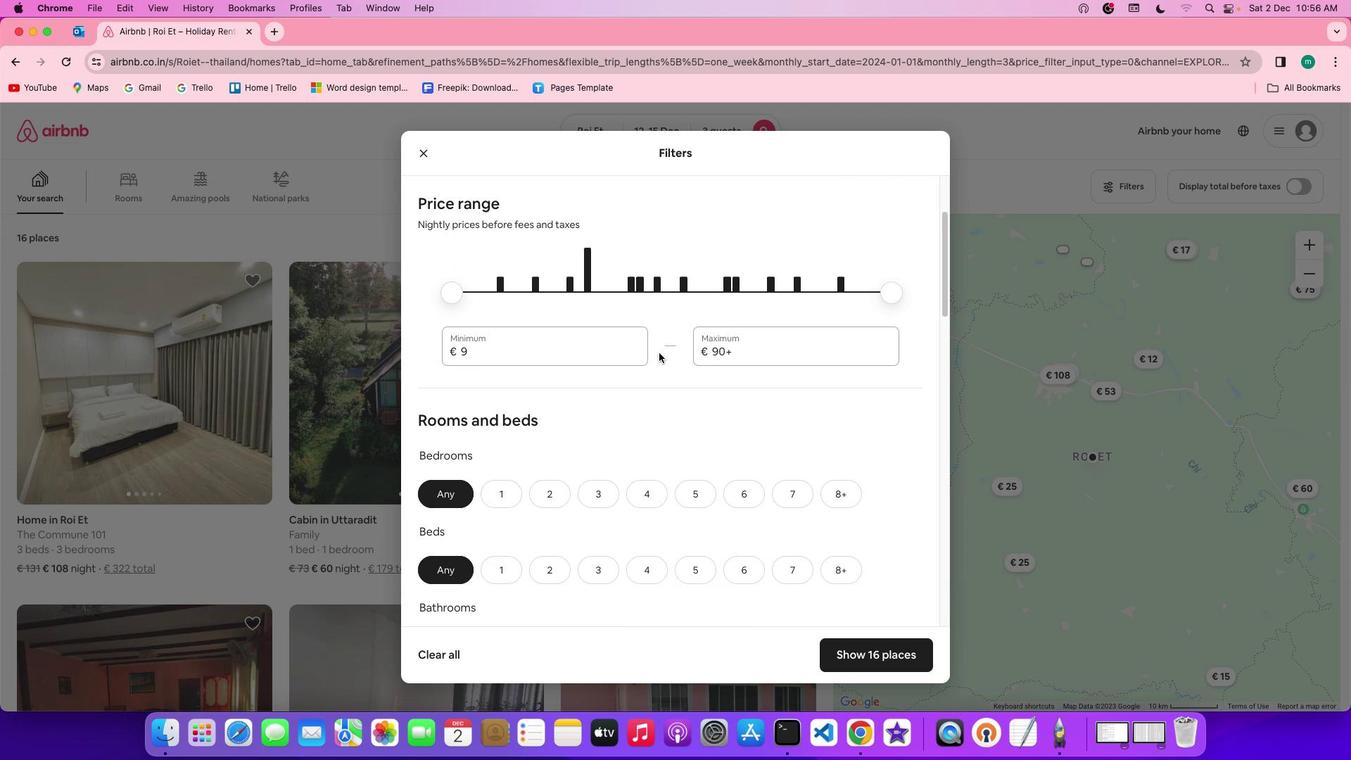 
Action: Mouse scrolled (659, 353) with delta (0, 0)
Screenshot: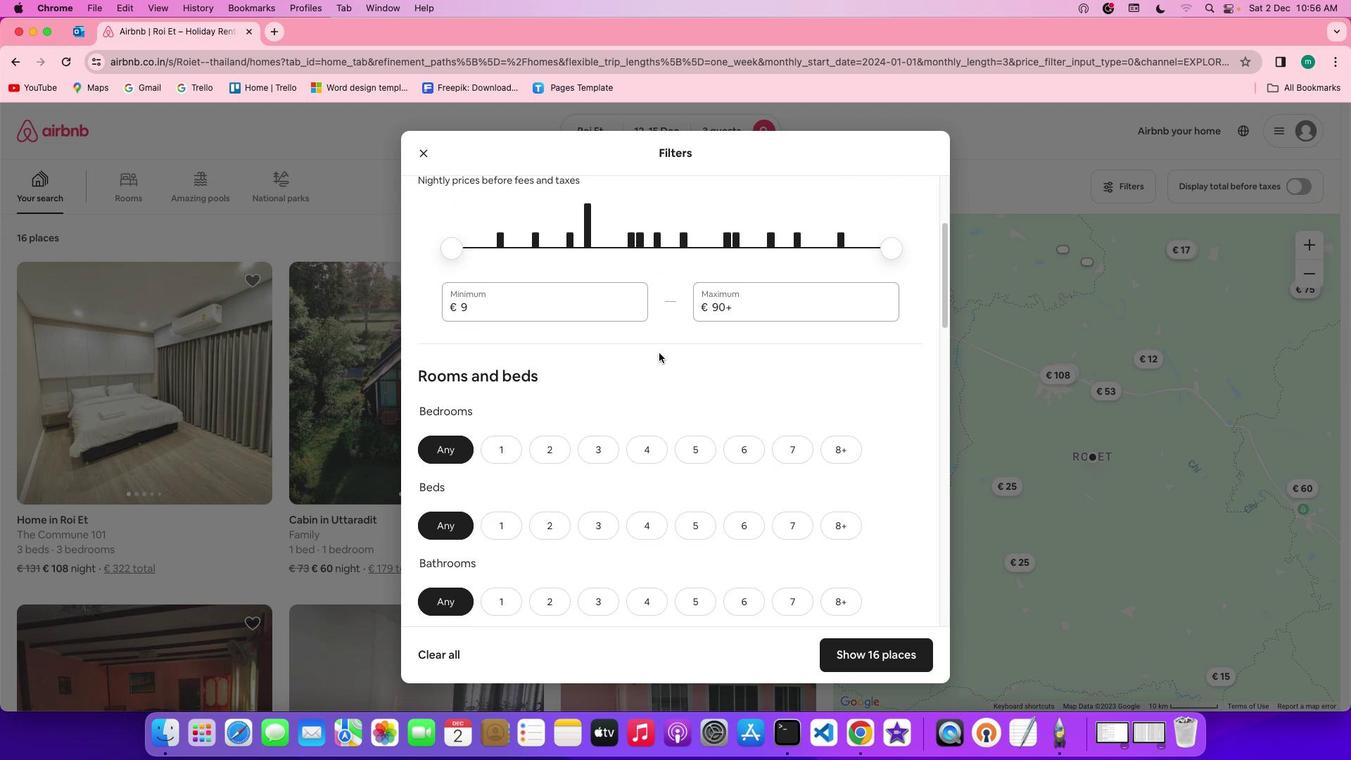 
Action: Mouse scrolled (659, 353) with delta (0, 0)
Screenshot: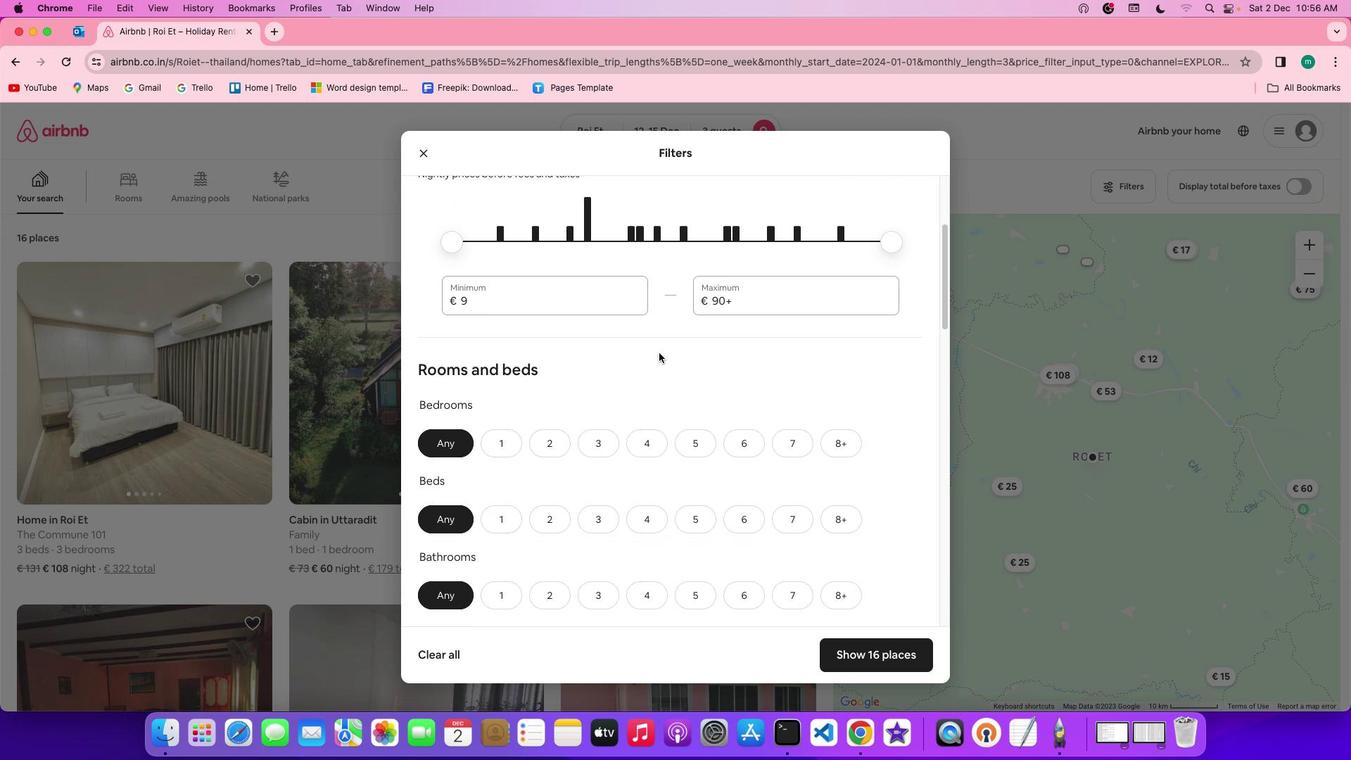 
Action: Mouse scrolled (659, 353) with delta (0, 0)
Screenshot: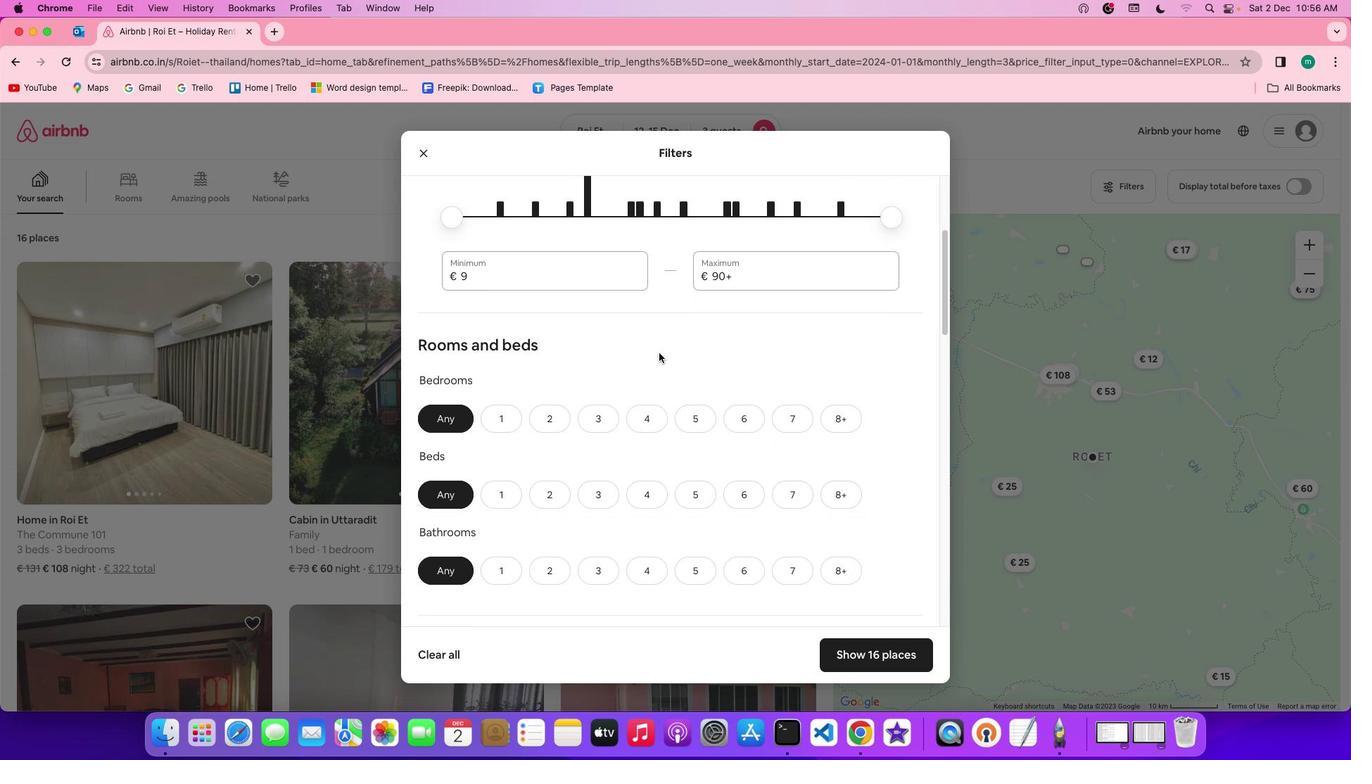 
Action: Mouse moved to (557, 380)
Screenshot: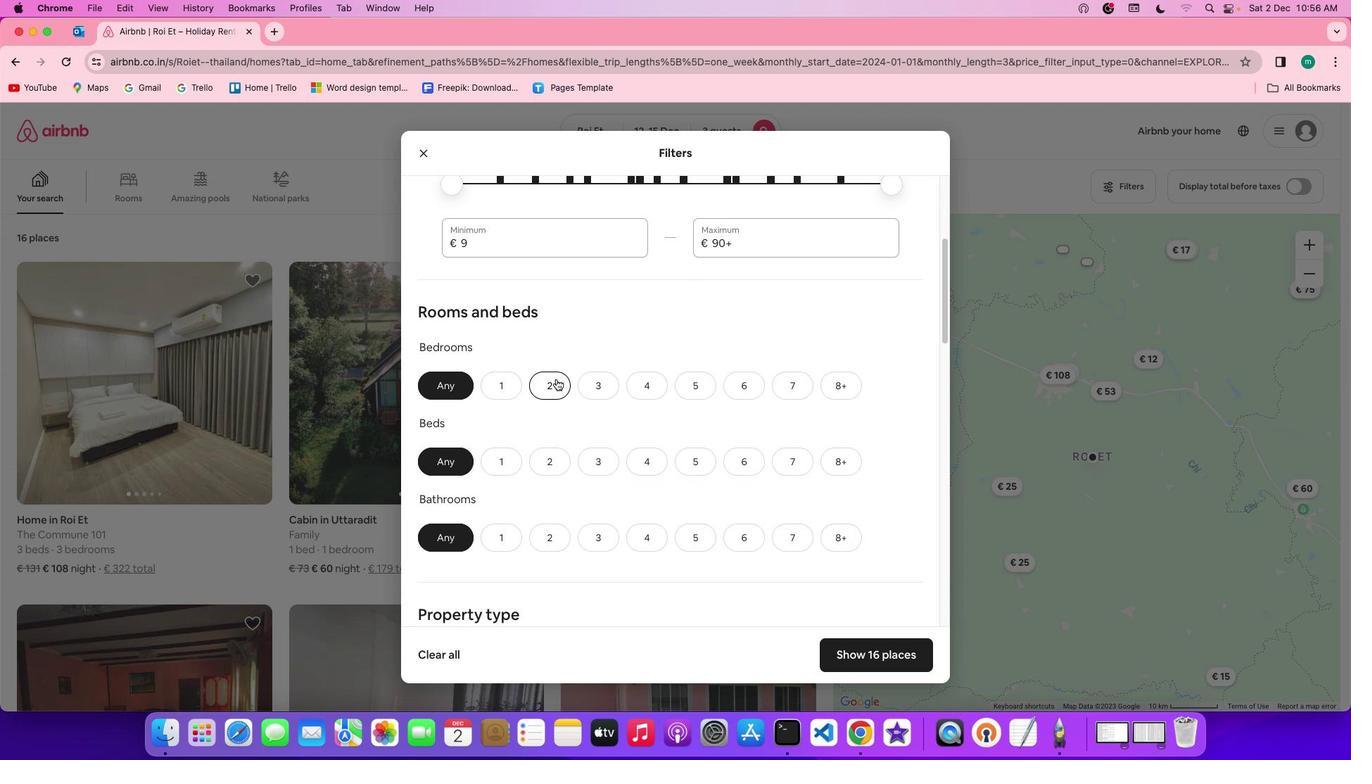 
Action: Mouse pressed left at (557, 380)
Screenshot: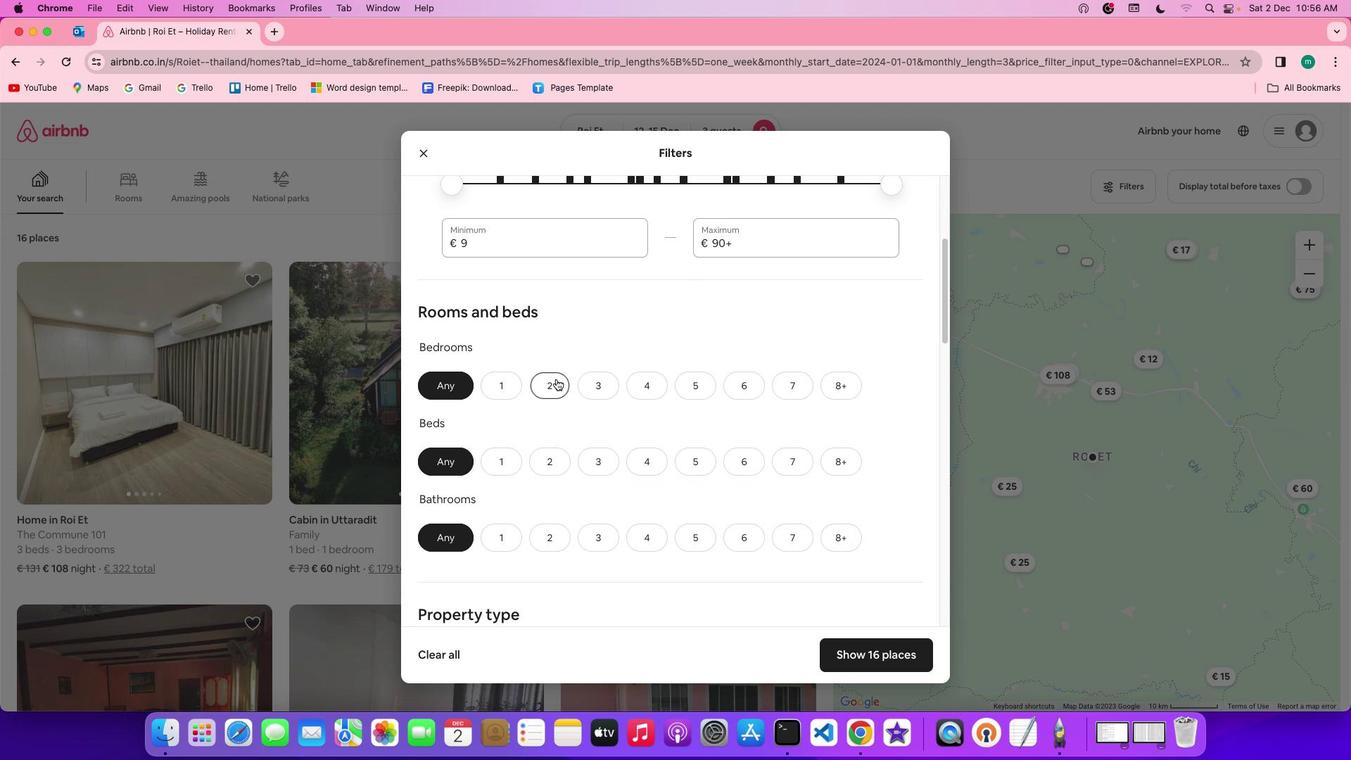 
Action: Mouse moved to (619, 474)
Screenshot: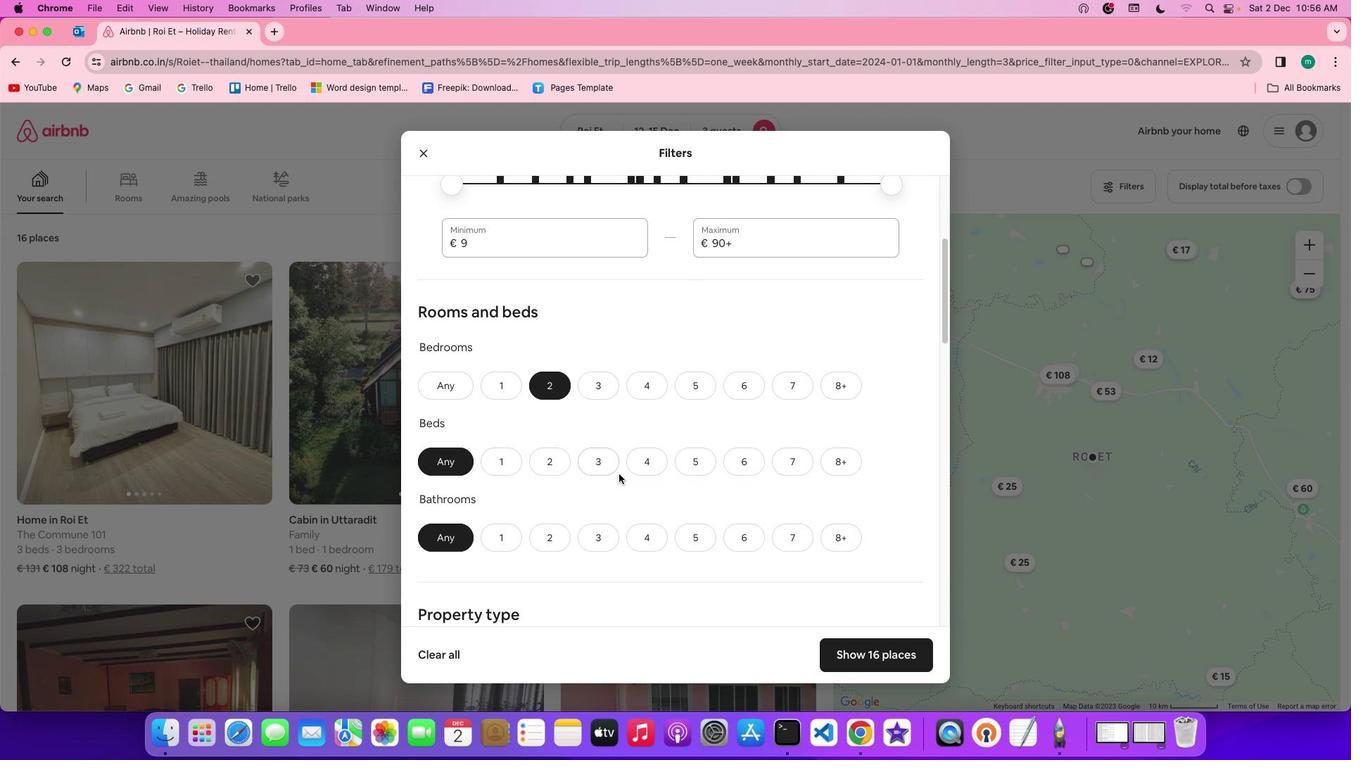 
Action: Mouse pressed left at (619, 474)
Screenshot: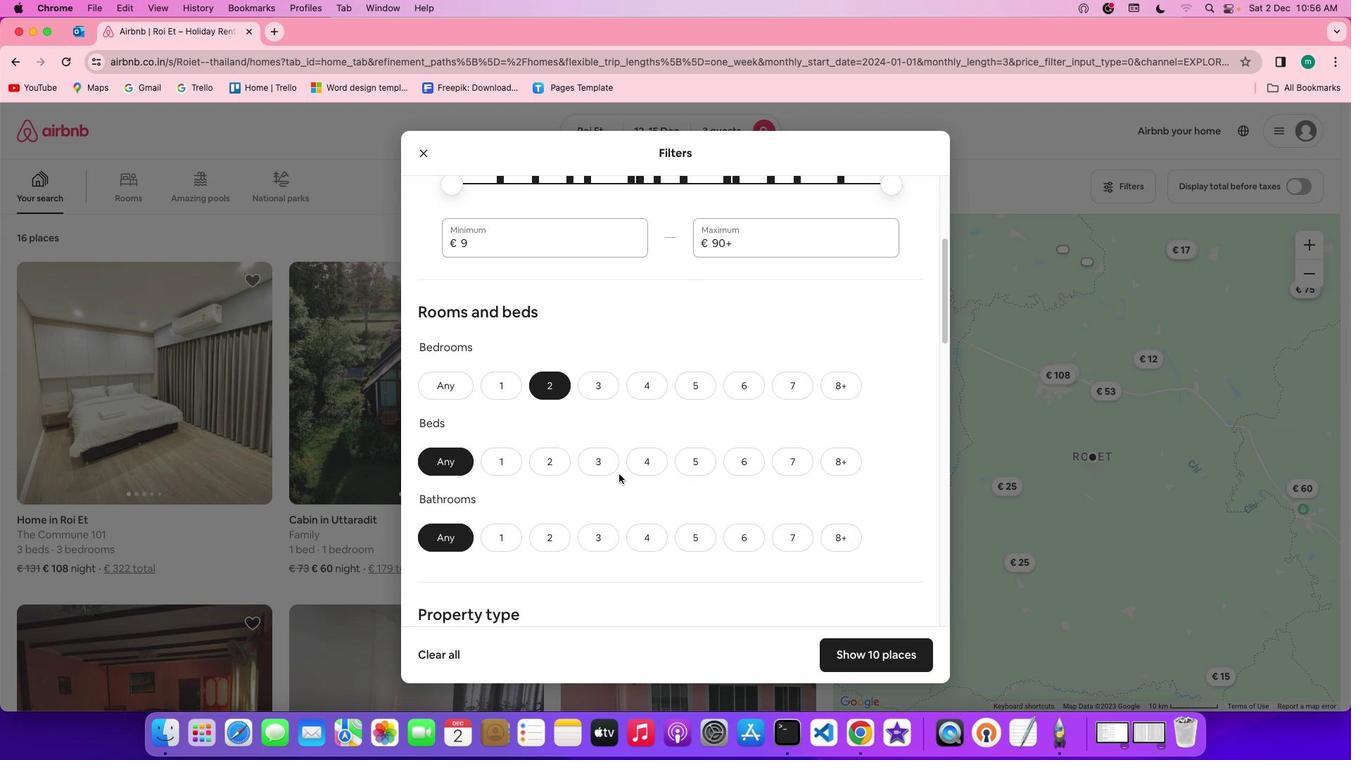
Action: Mouse moved to (601, 475)
Screenshot: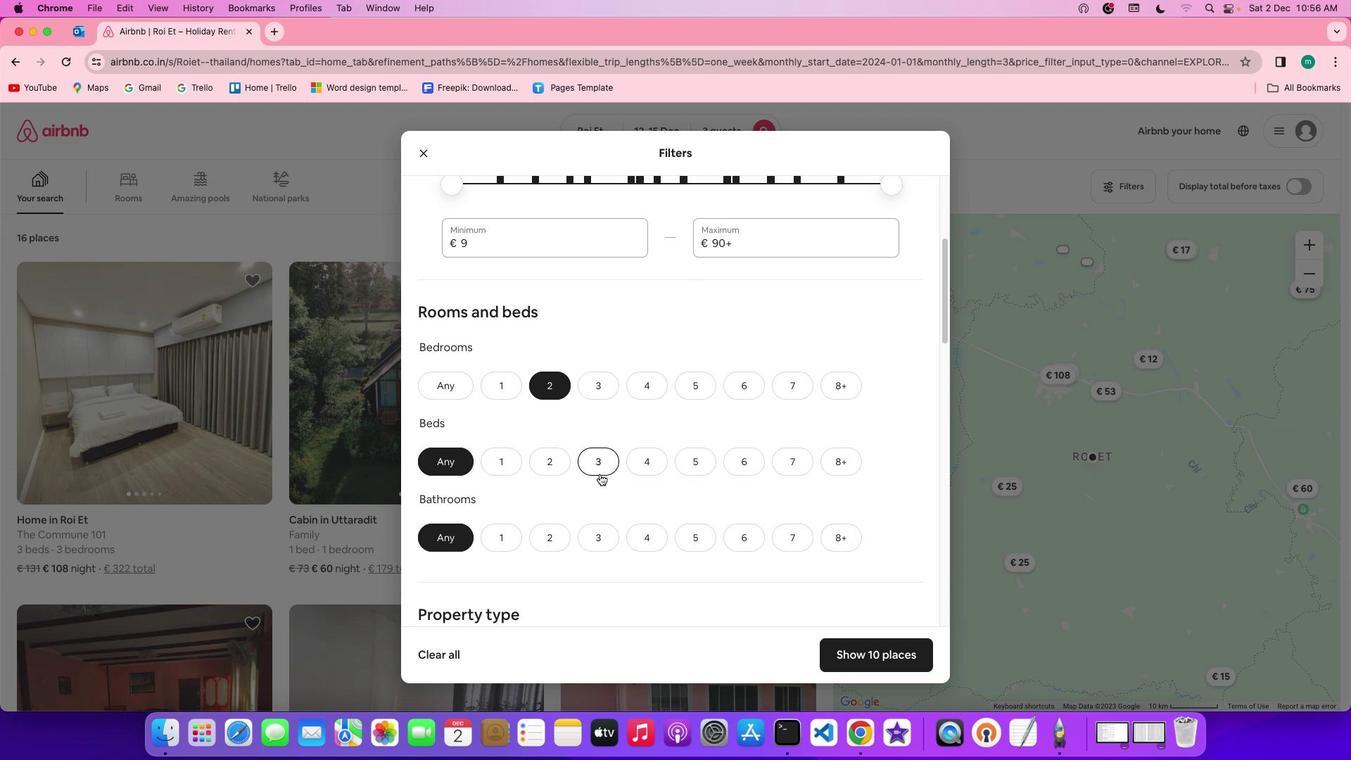 
Action: Mouse pressed left at (601, 475)
Screenshot: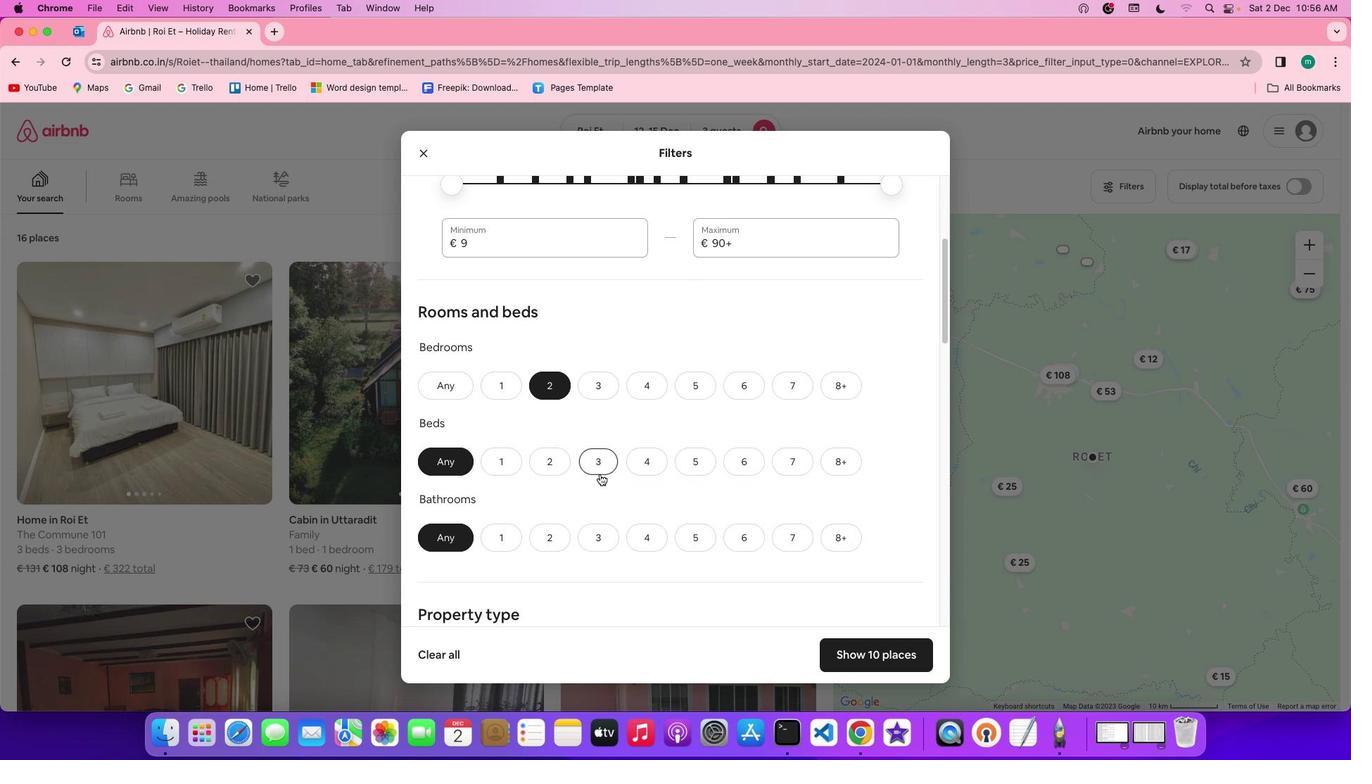 
Action: Mouse moved to (475, 541)
Screenshot: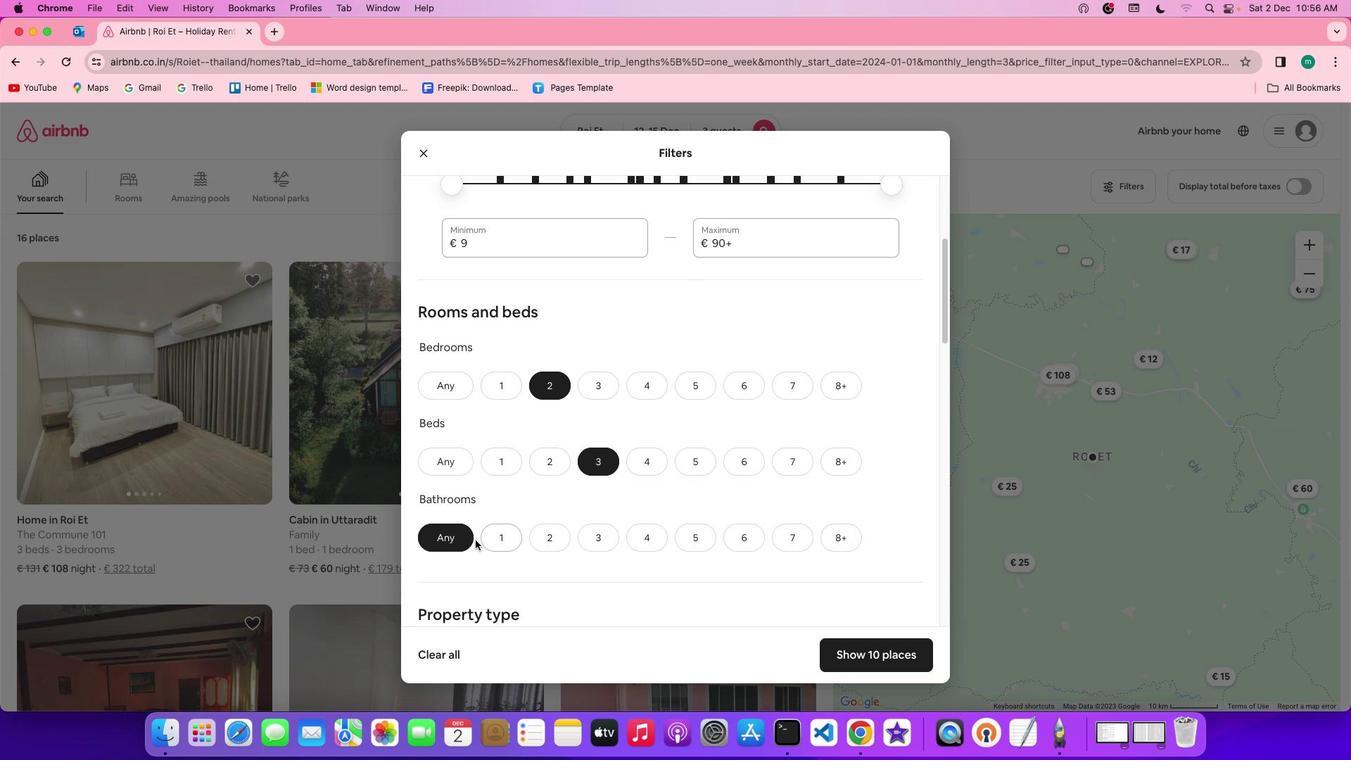 
Action: Mouse pressed left at (475, 541)
Screenshot: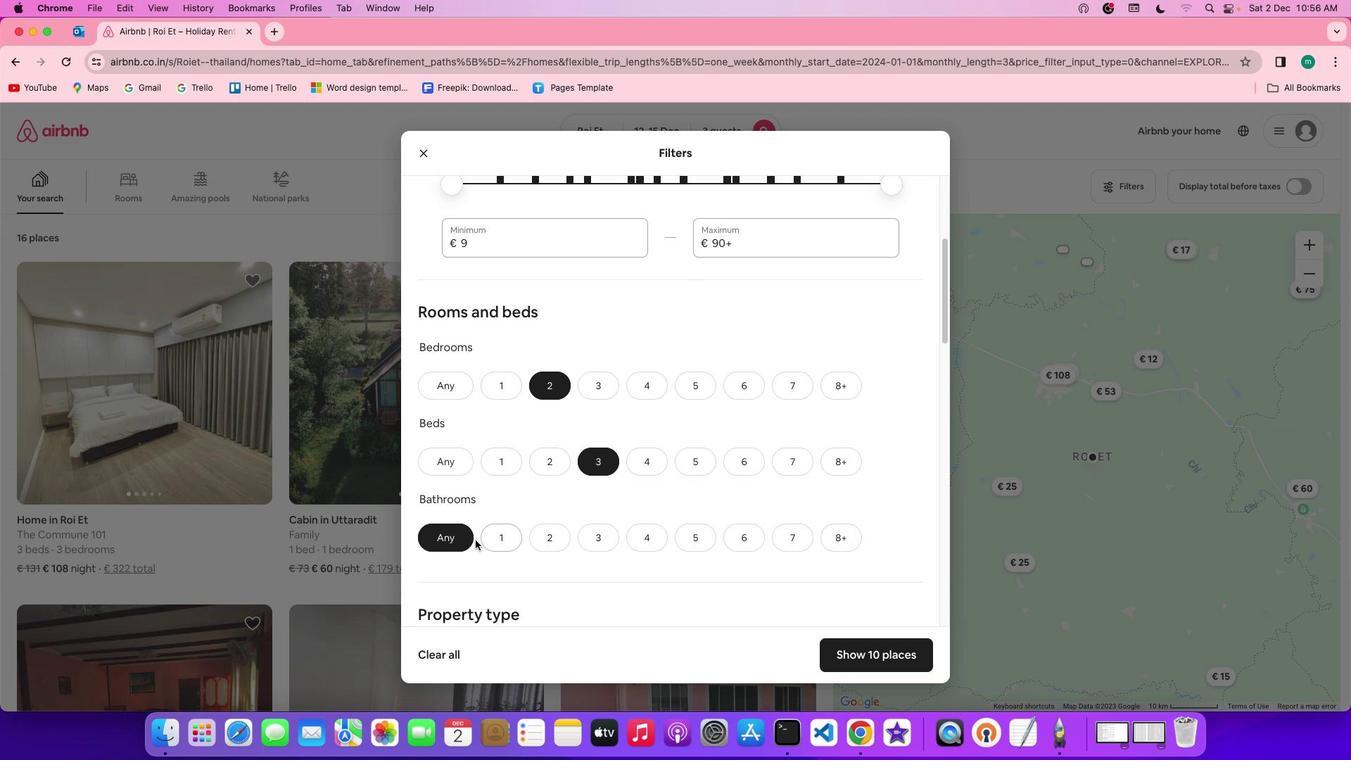 
Action: Mouse moved to (501, 541)
Screenshot: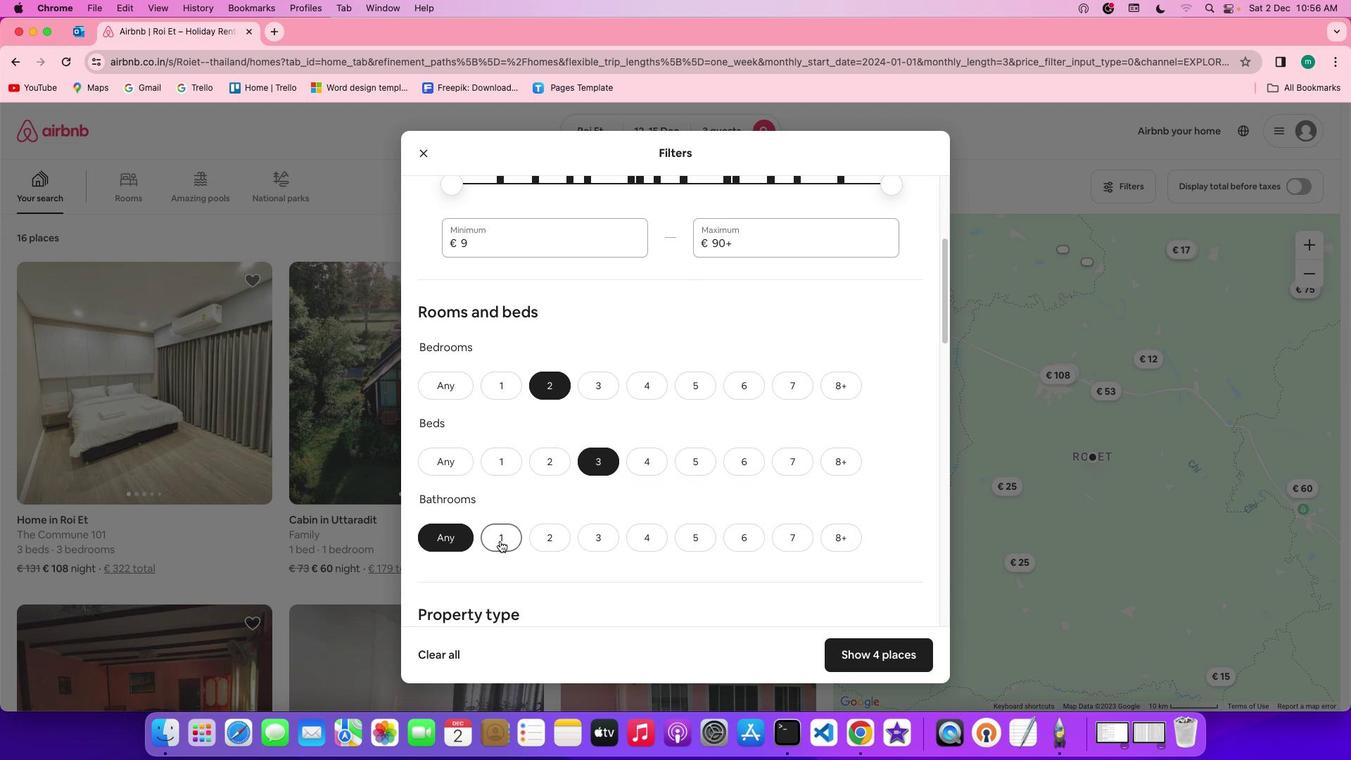 
Action: Mouse pressed left at (501, 541)
Screenshot: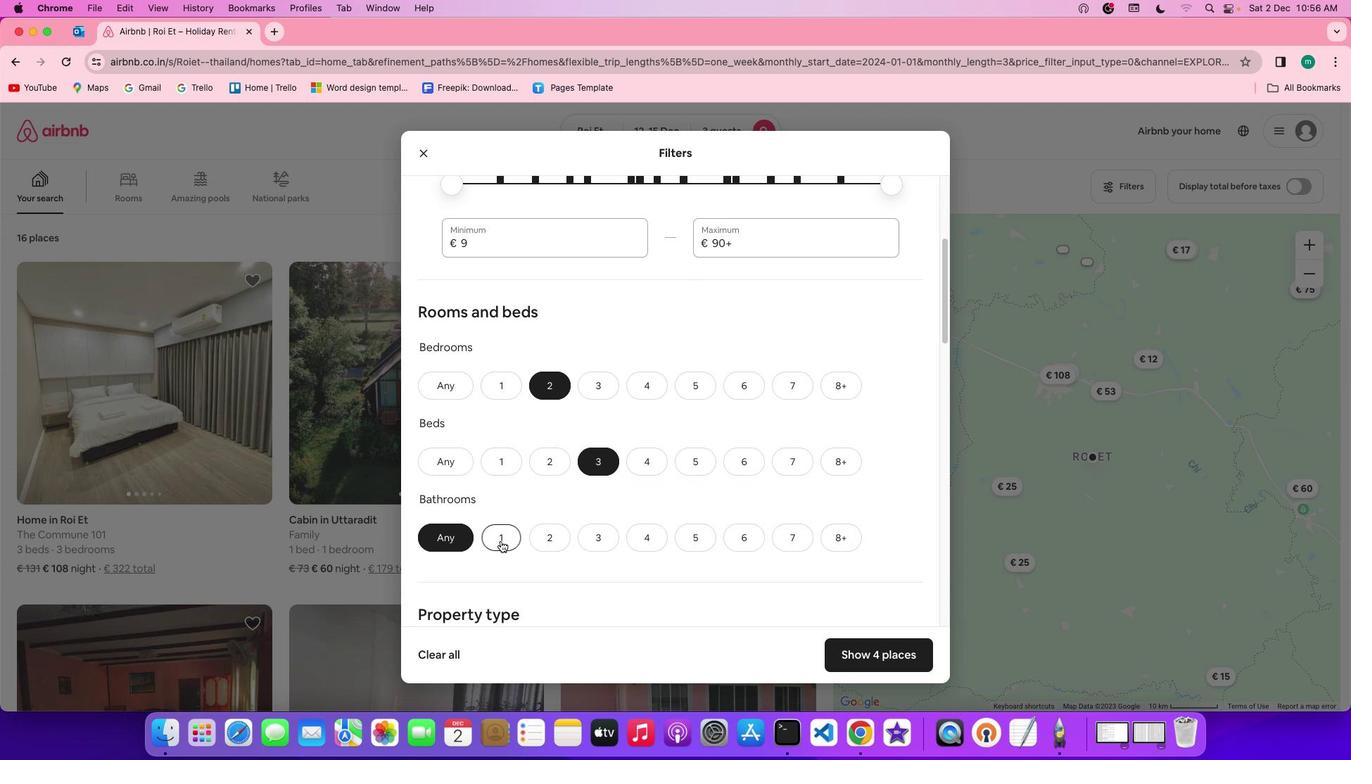 
Action: Mouse moved to (691, 552)
Screenshot: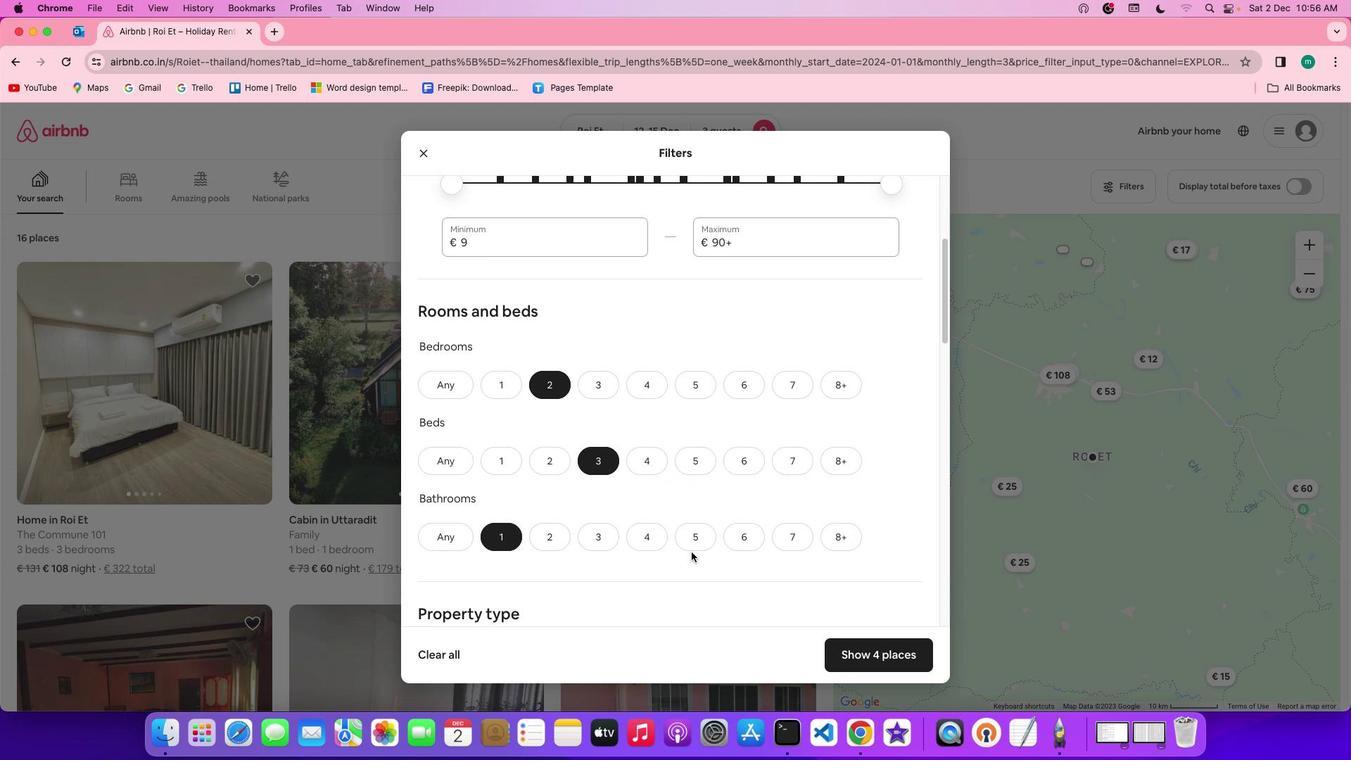 
Action: Mouse scrolled (691, 552) with delta (0, 0)
Screenshot: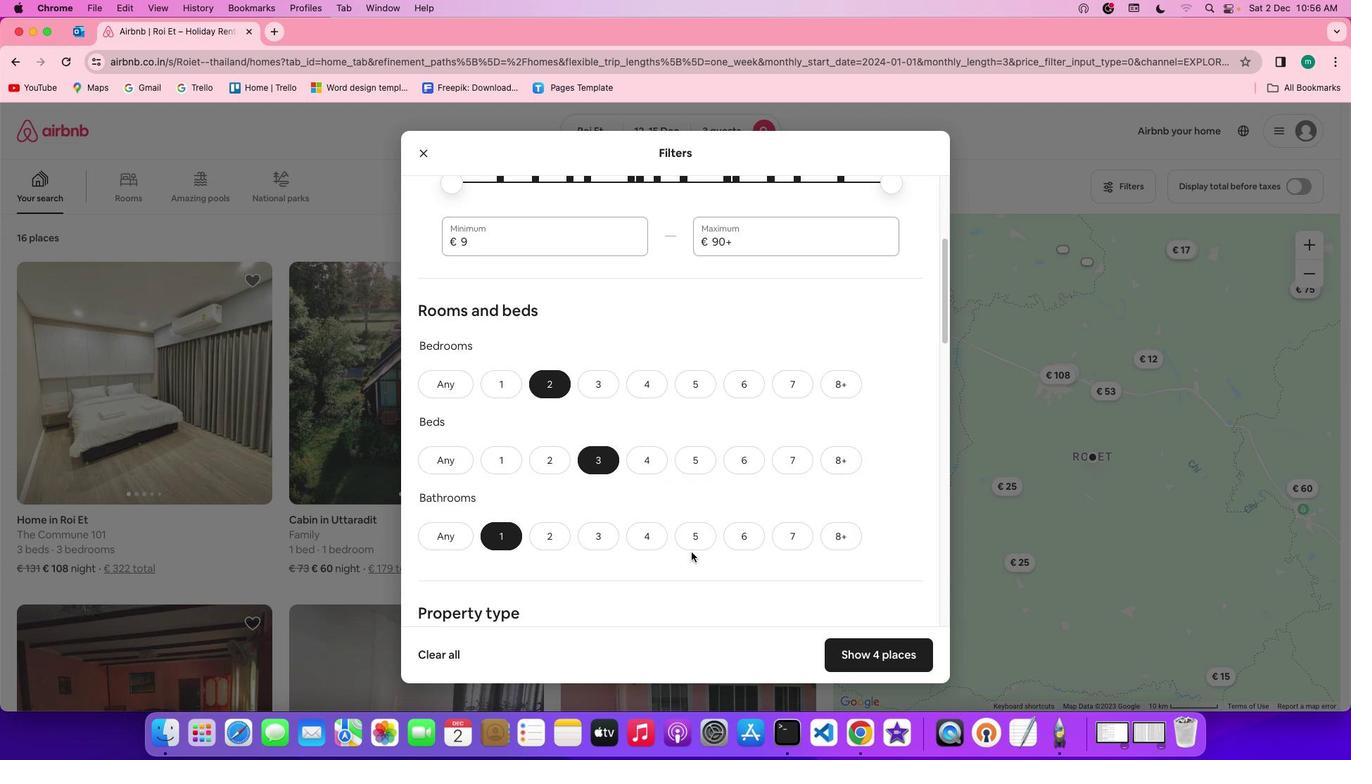 
Action: Mouse moved to (691, 552)
Screenshot: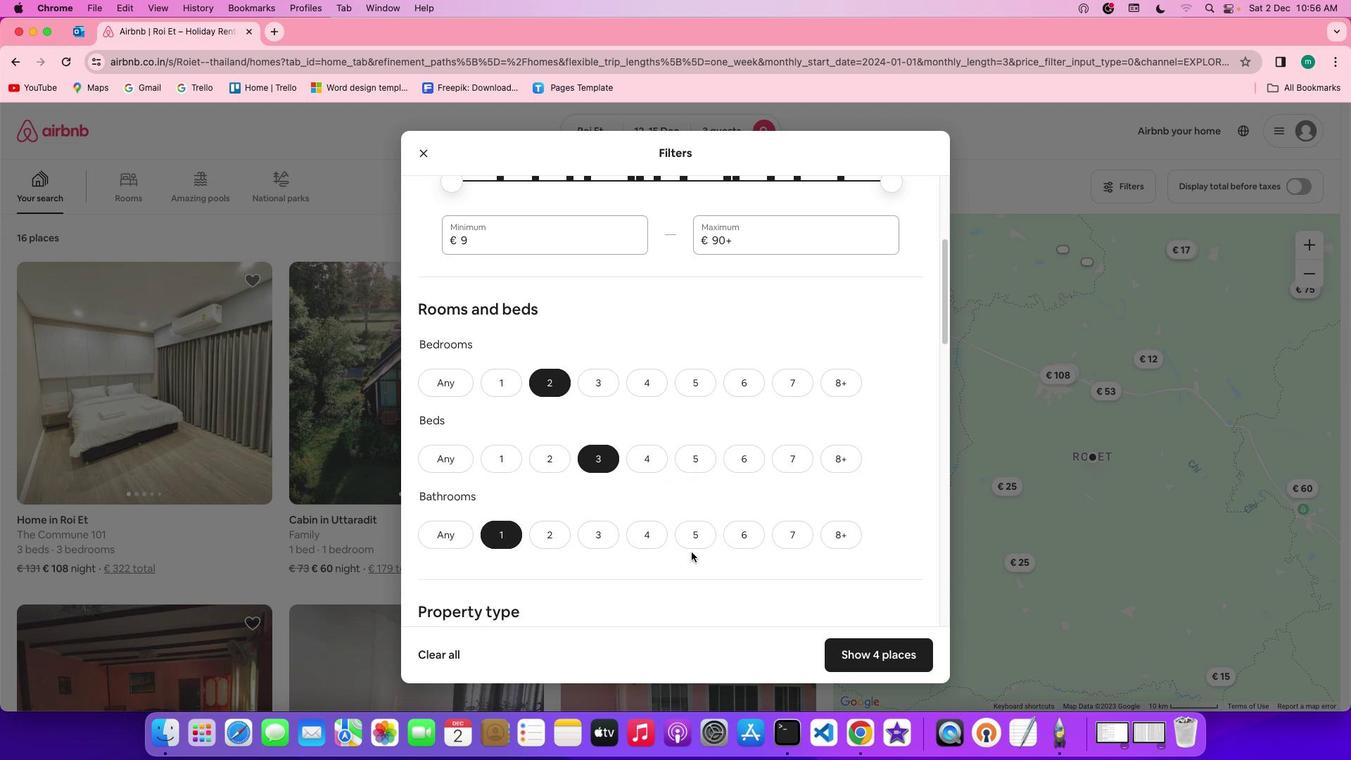 
Action: Mouse scrolled (691, 552) with delta (0, 0)
Screenshot: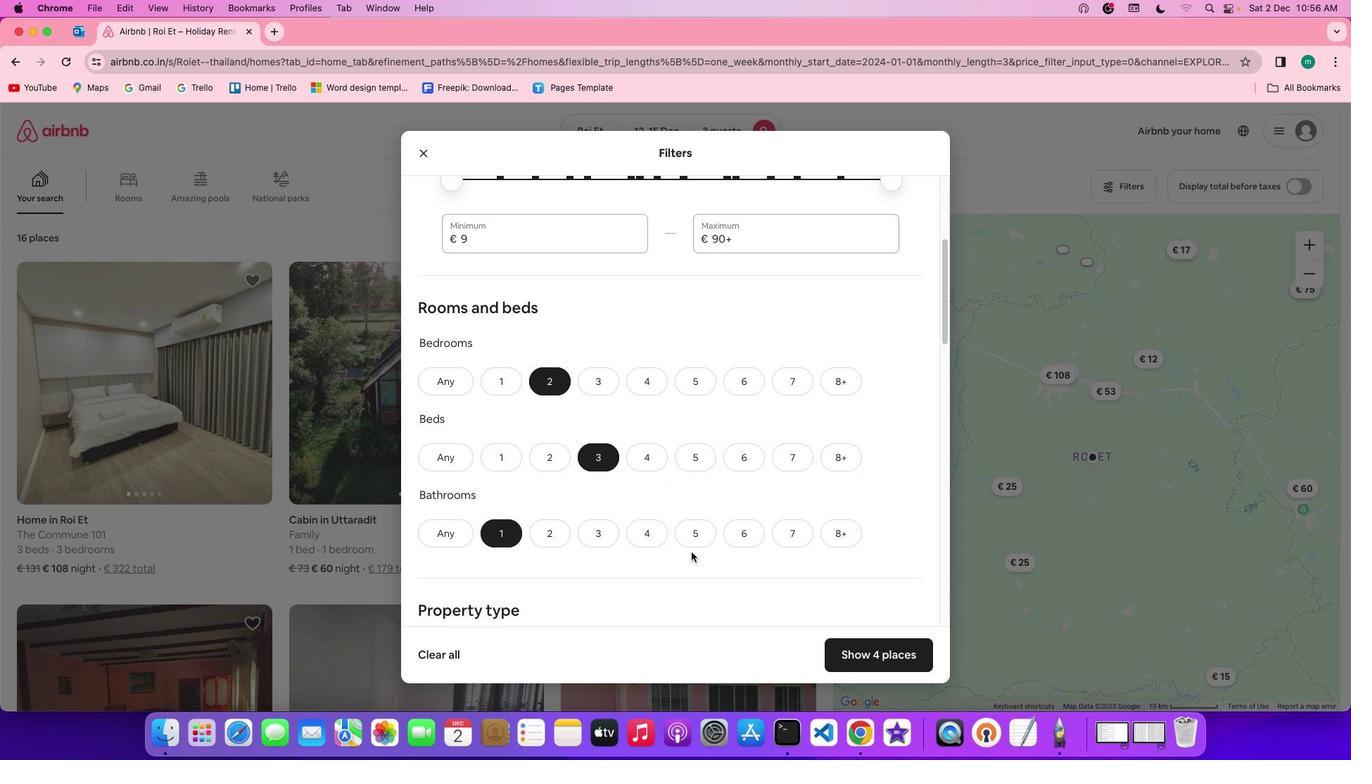 
Action: Mouse moved to (692, 552)
Screenshot: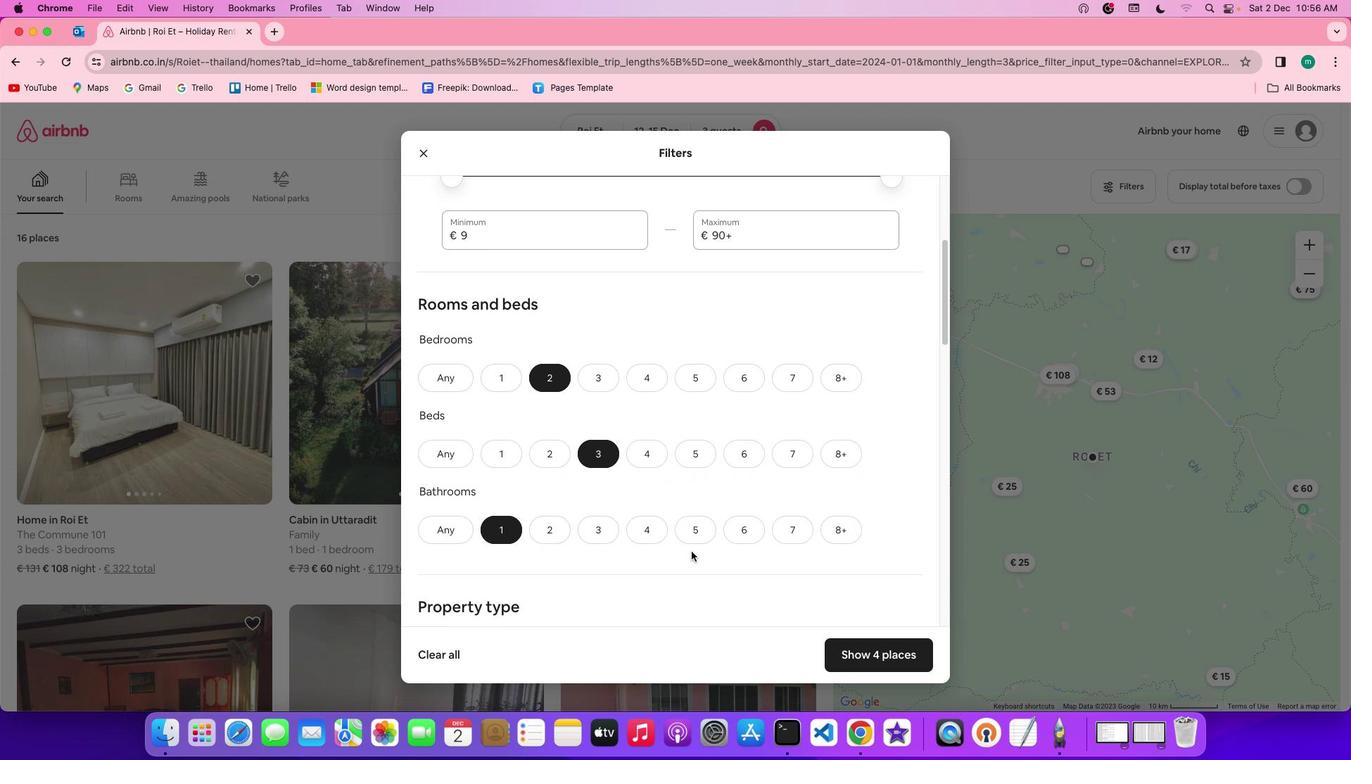 
Action: Mouse scrolled (692, 552) with delta (0, 0)
Screenshot: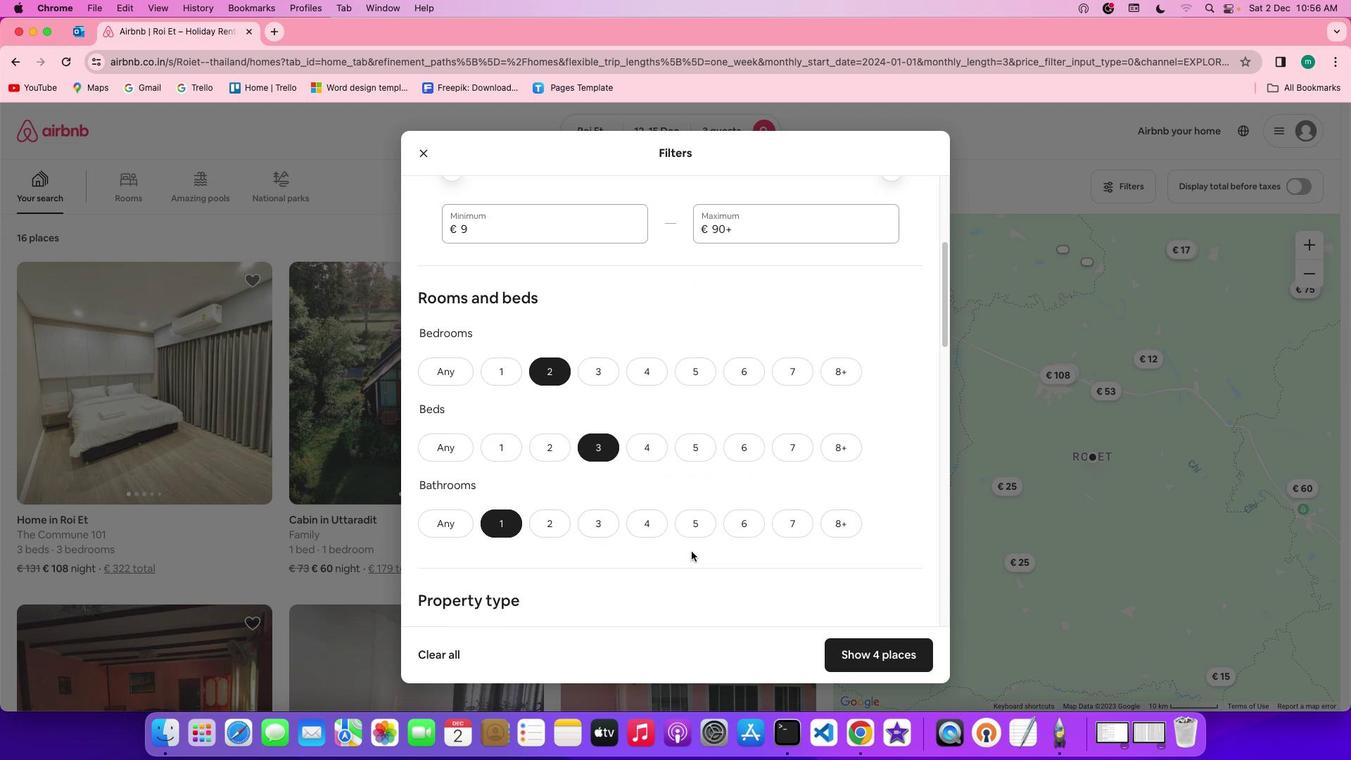
Action: Mouse scrolled (692, 552) with delta (0, 0)
Screenshot: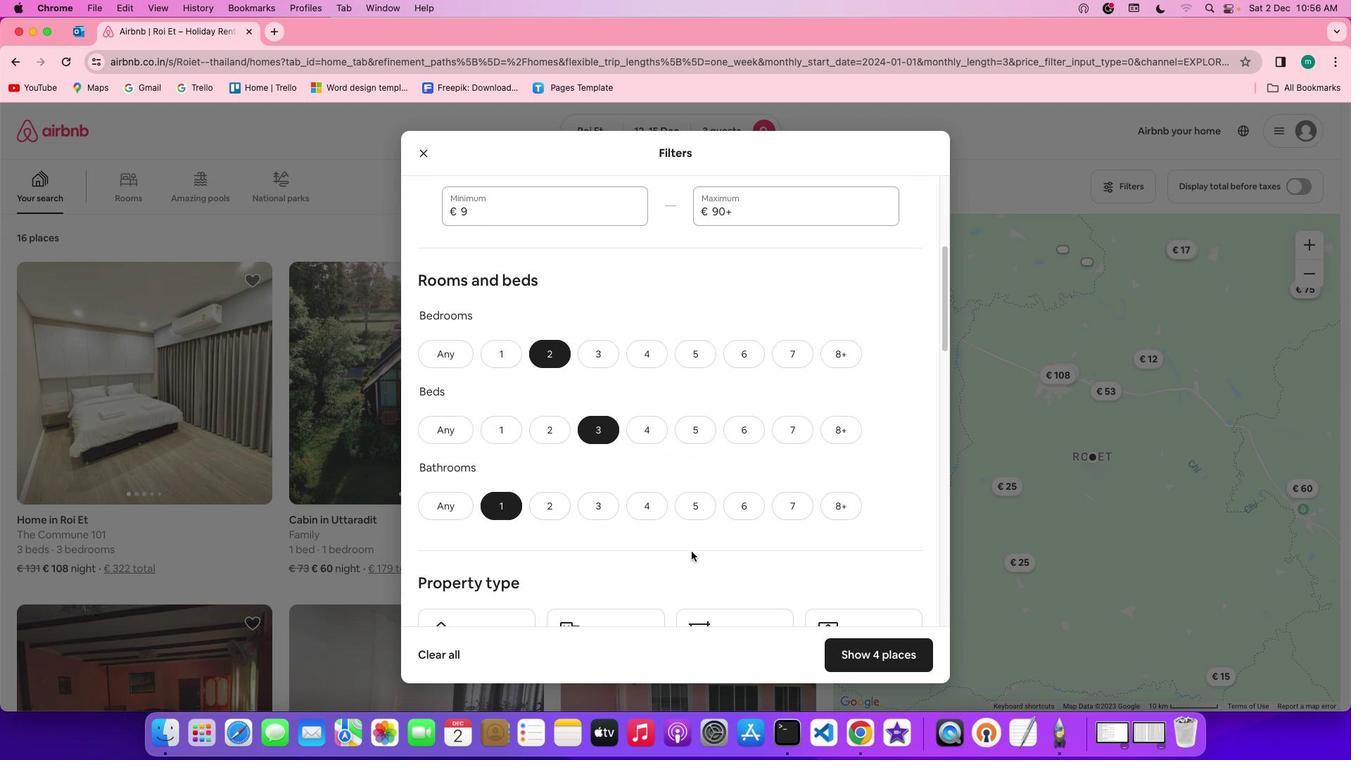 
Action: Mouse scrolled (692, 552) with delta (0, 0)
Screenshot: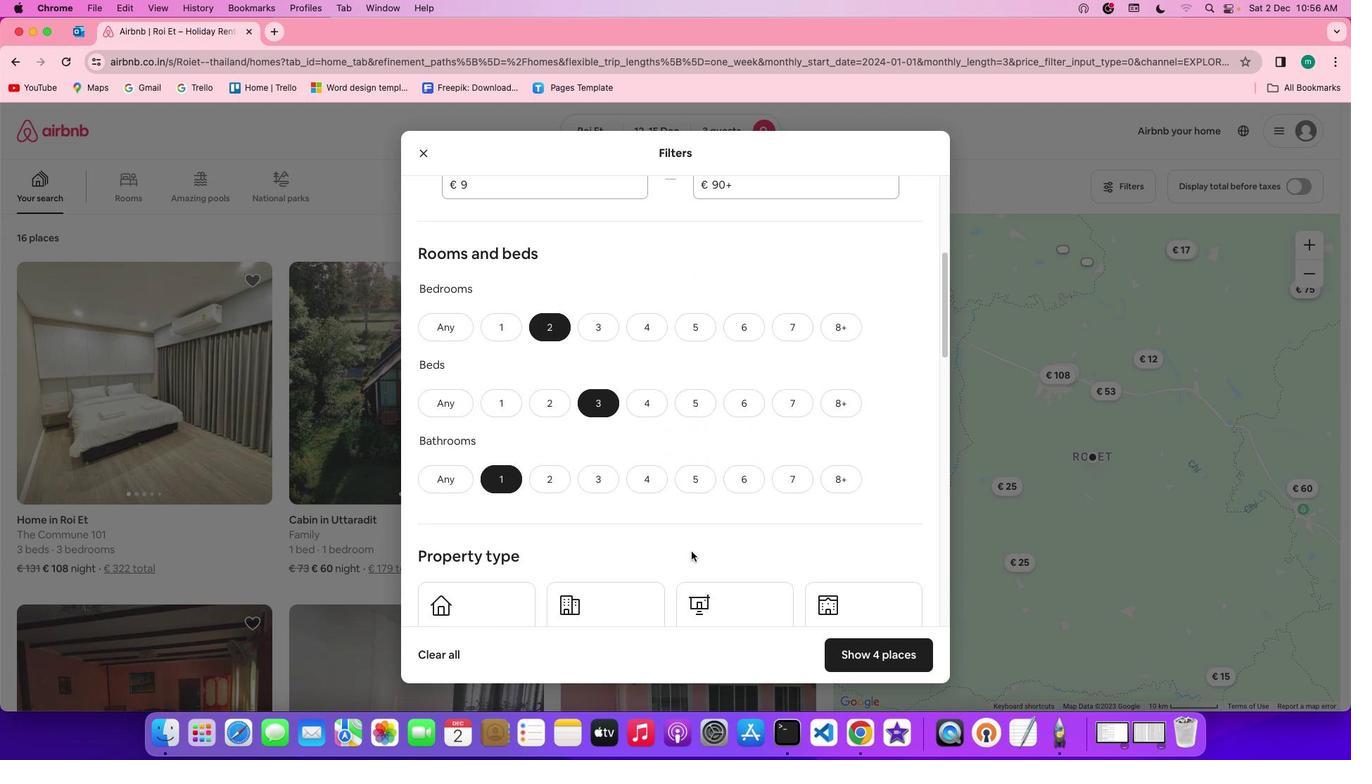 
Action: Mouse moved to (707, 545)
Screenshot: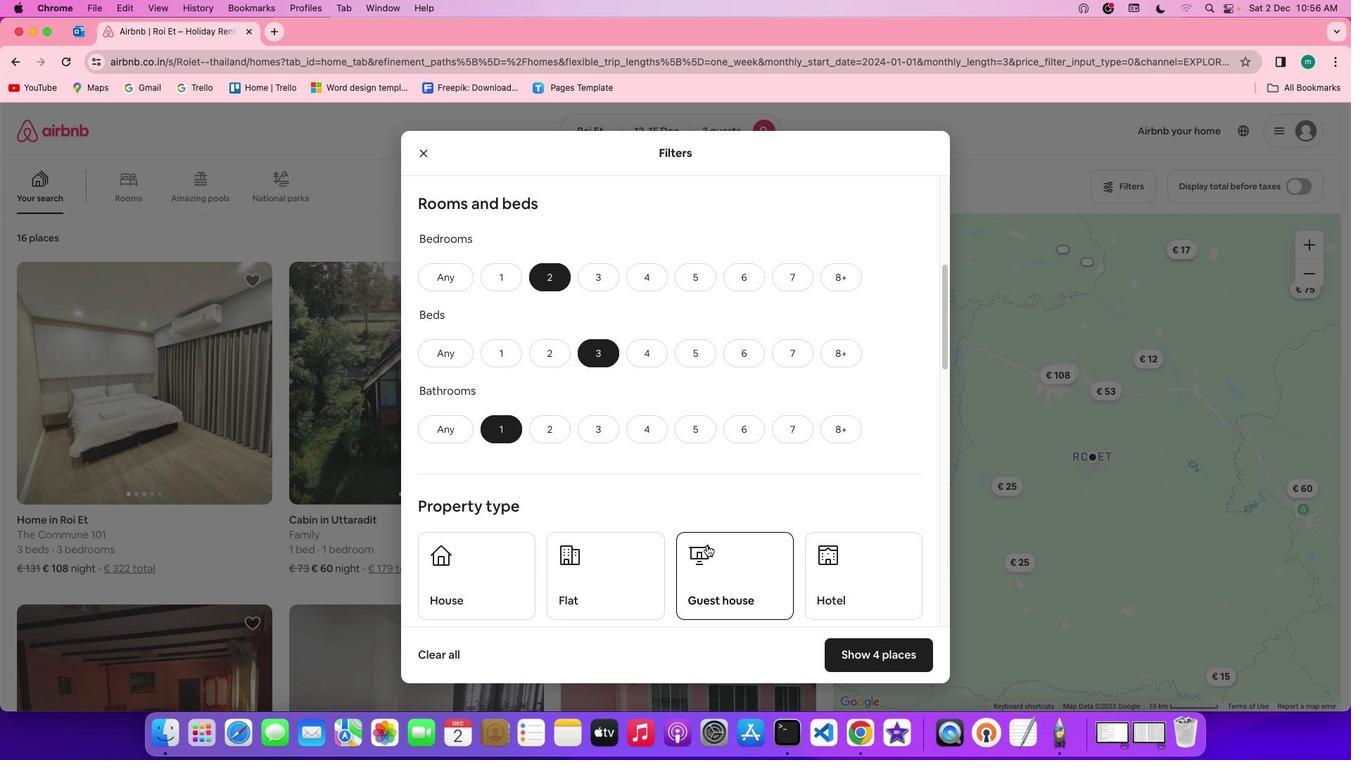 
Action: Mouse scrolled (707, 545) with delta (0, 0)
Screenshot: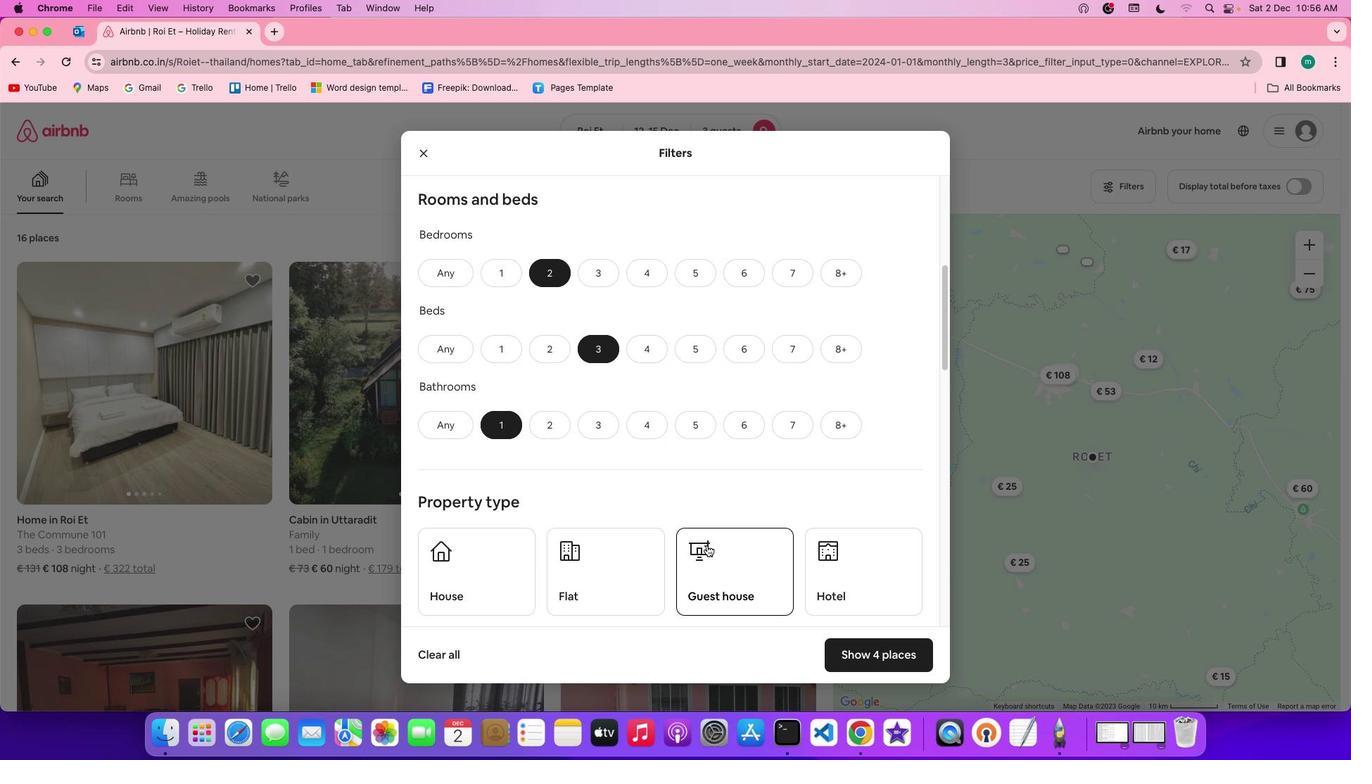 
Action: Mouse scrolled (707, 545) with delta (0, 0)
Screenshot: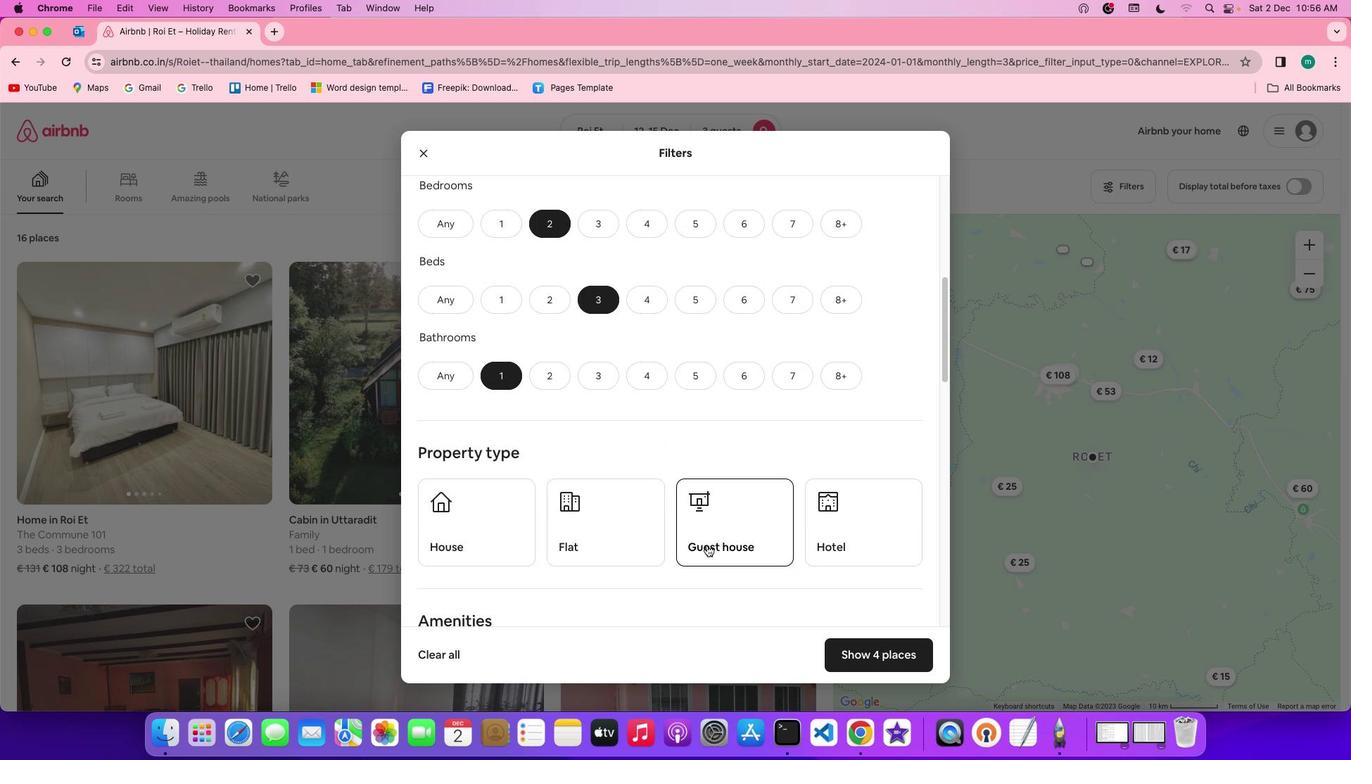 
Action: Mouse scrolled (707, 545) with delta (0, 0)
Screenshot: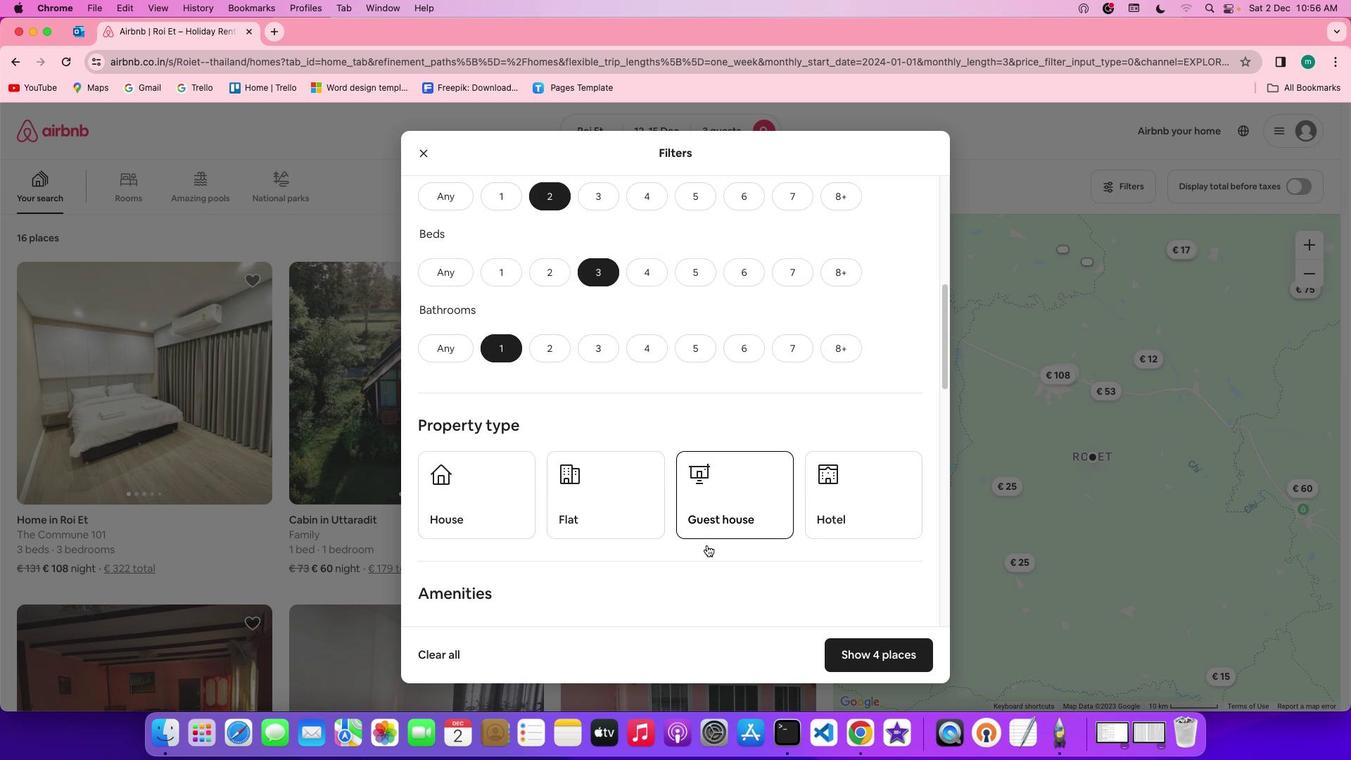 
Action: Mouse scrolled (707, 545) with delta (0, 0)
Screenshot: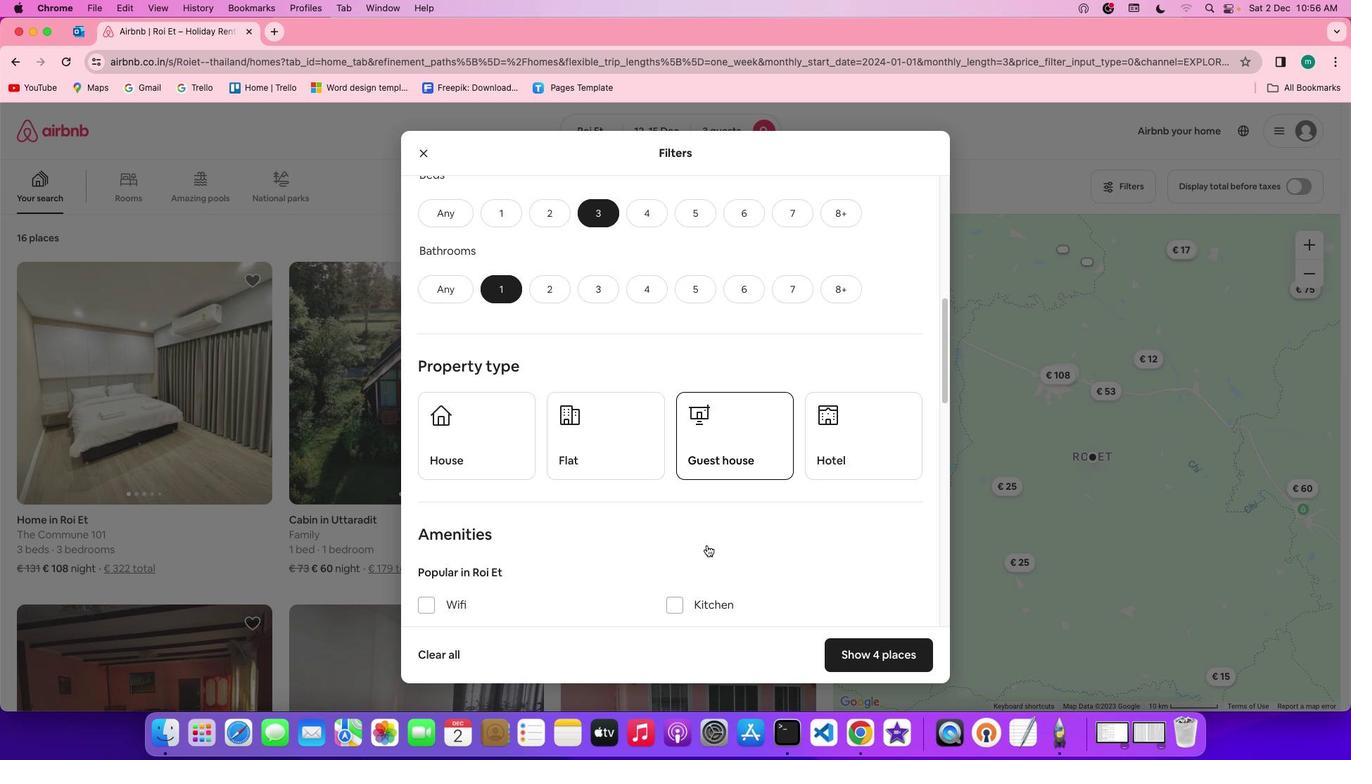 
Action: Mouse moved to (625, 404)
Screenshot: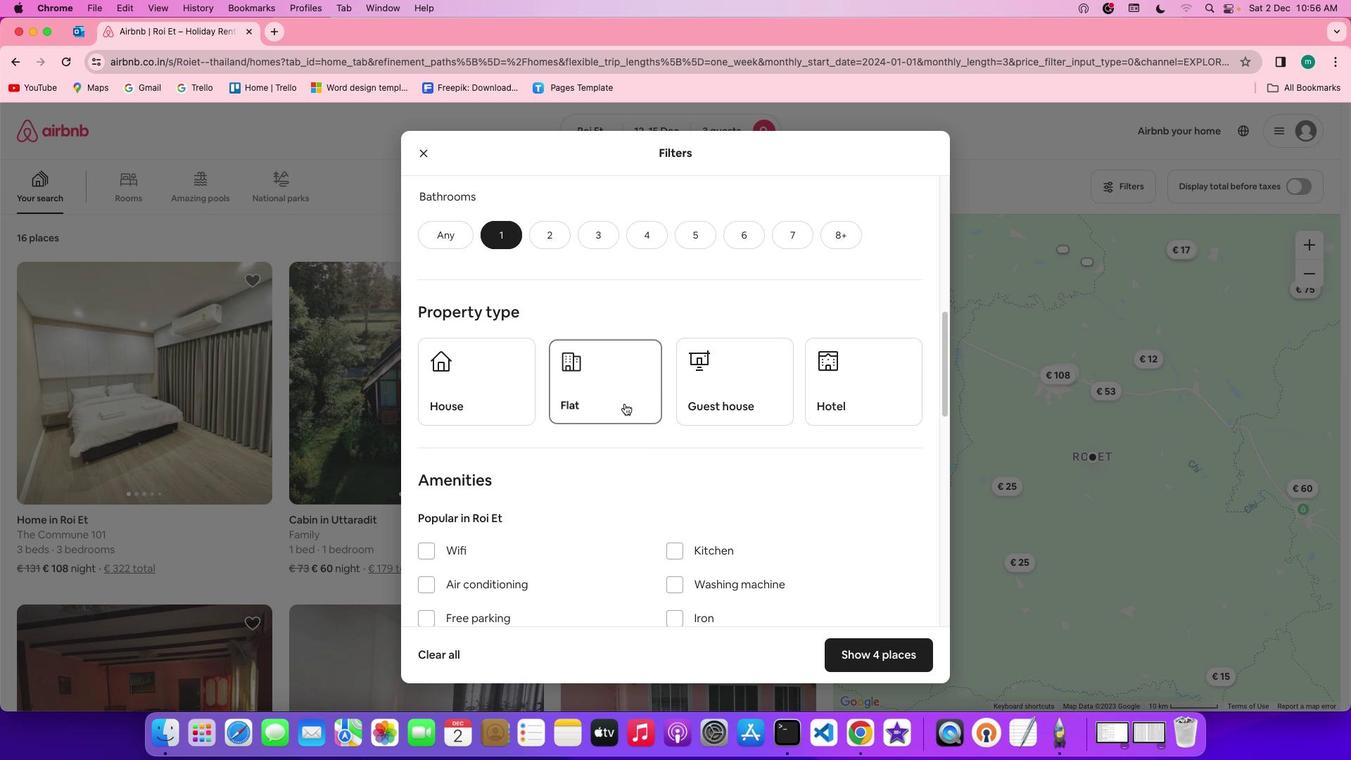 
Action: Mouse pressed left at (625, 404)
Screenshot: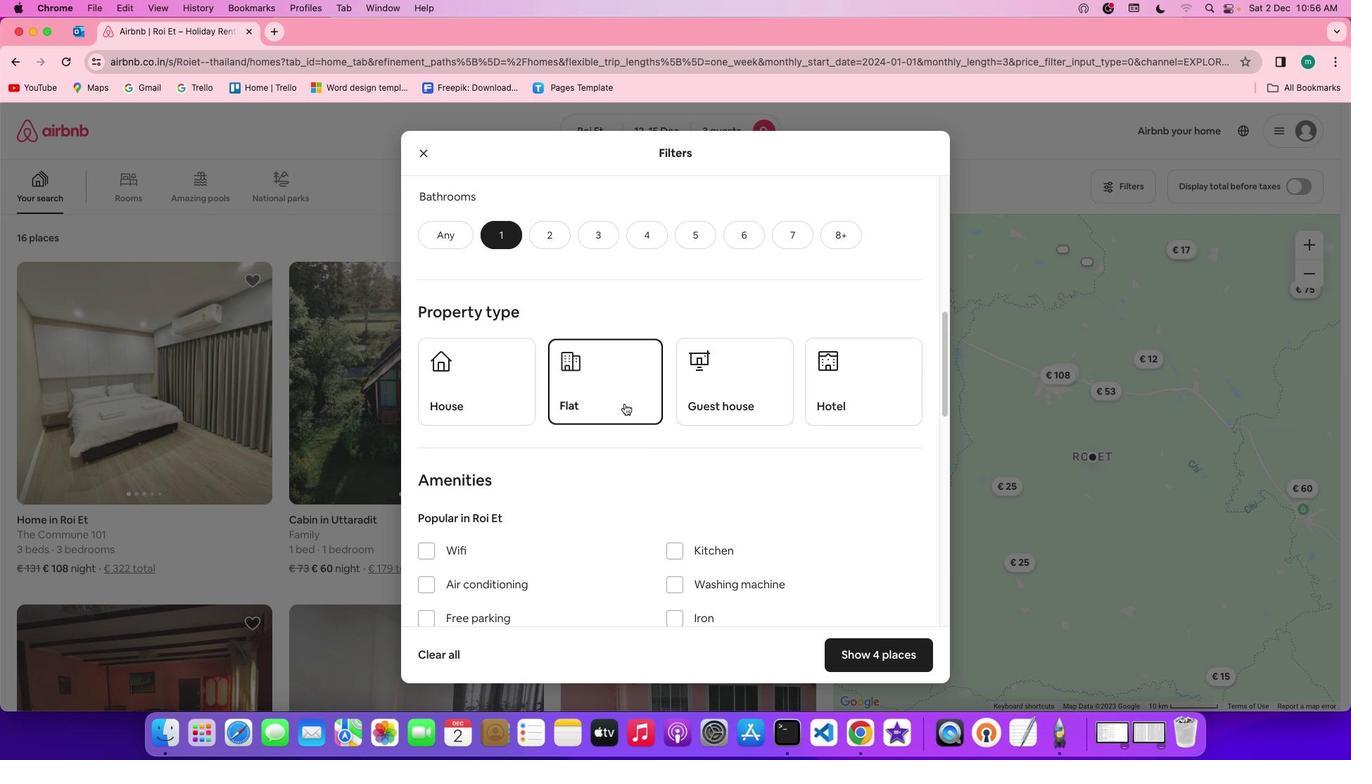
Action: Mouse moved to (750, 471)
Screenshot: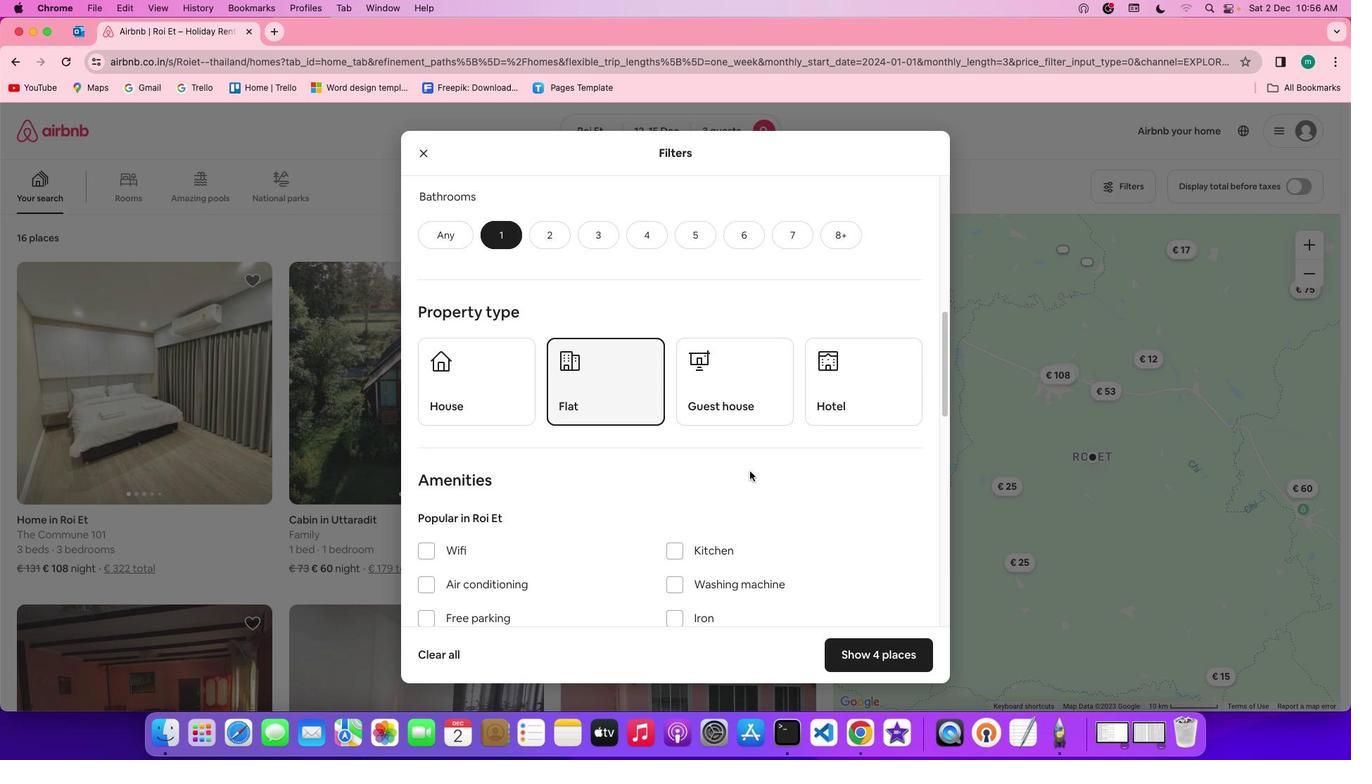 
Action: Mouse scrolled (750, 471) with delta (0, 0)
Screenshot: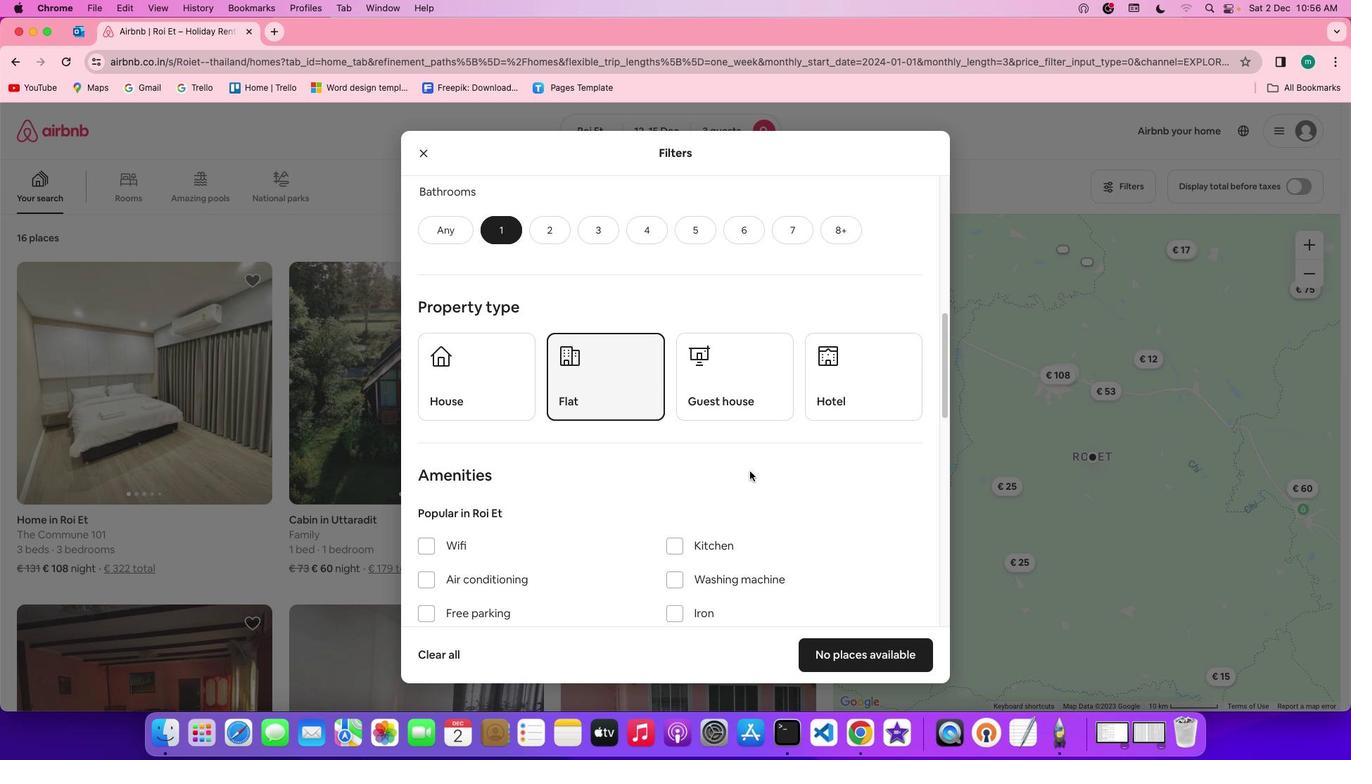 
Action: Mouse scrolled (750, 471) with delta (0, 0)
Screenshot: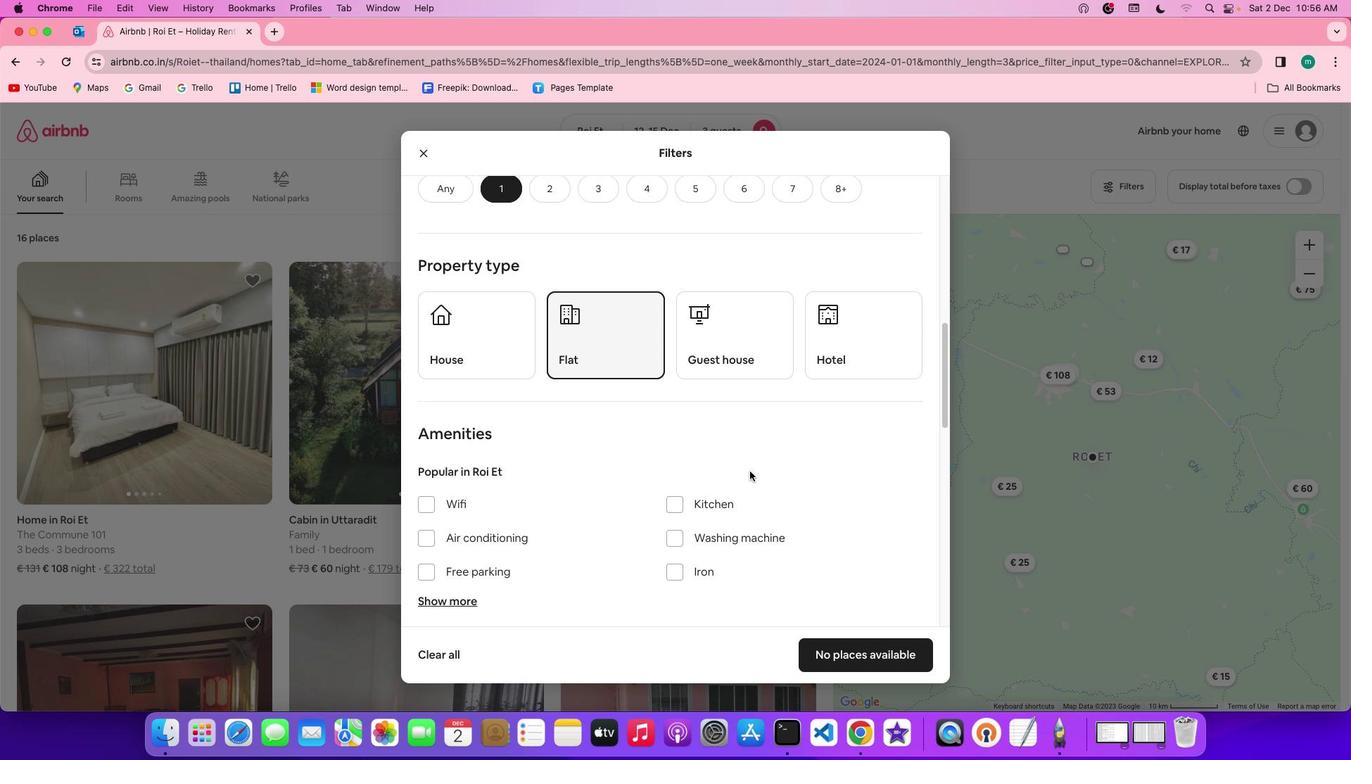 
Action: Mouse scrolled (750, 471) with delta (0, 0)
Screenshot: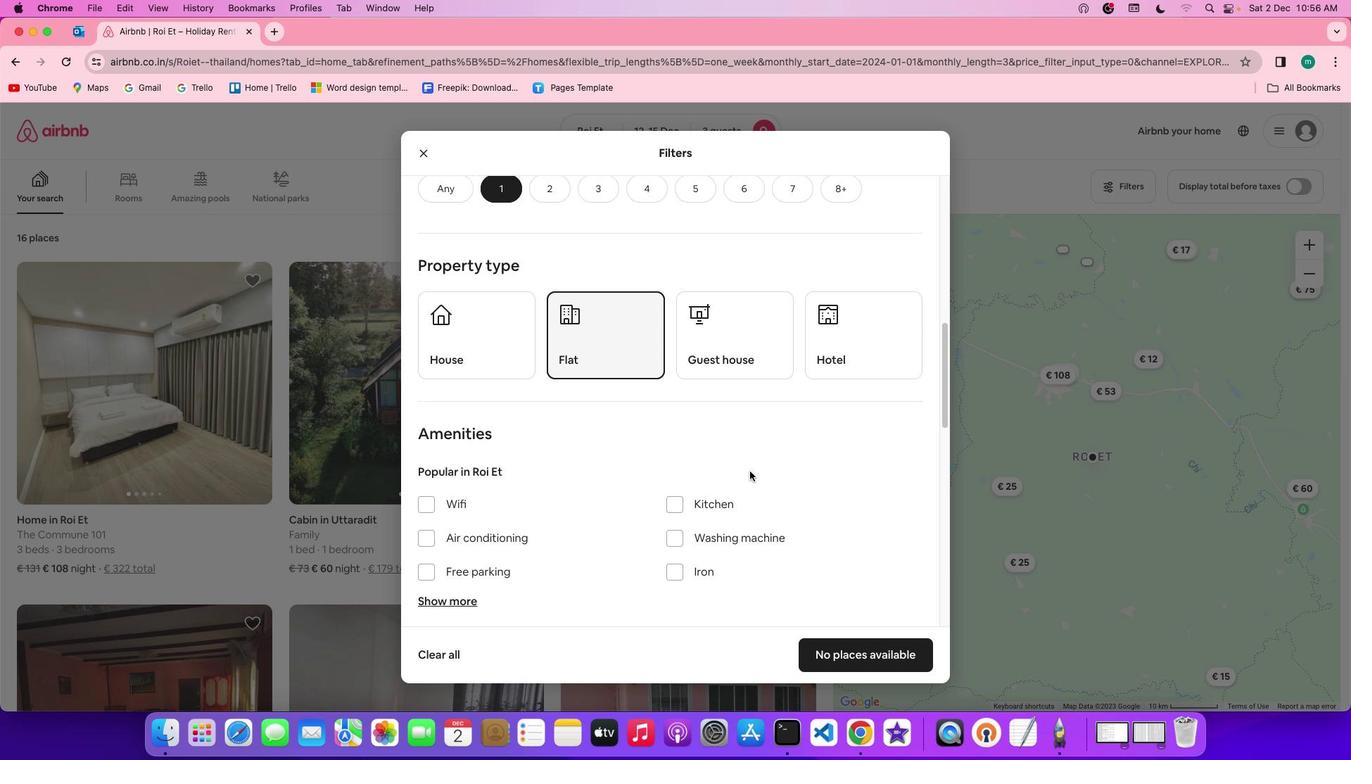 
Action: Mouse scrolled (750, 471) with delta (0, 0)
Screenshot: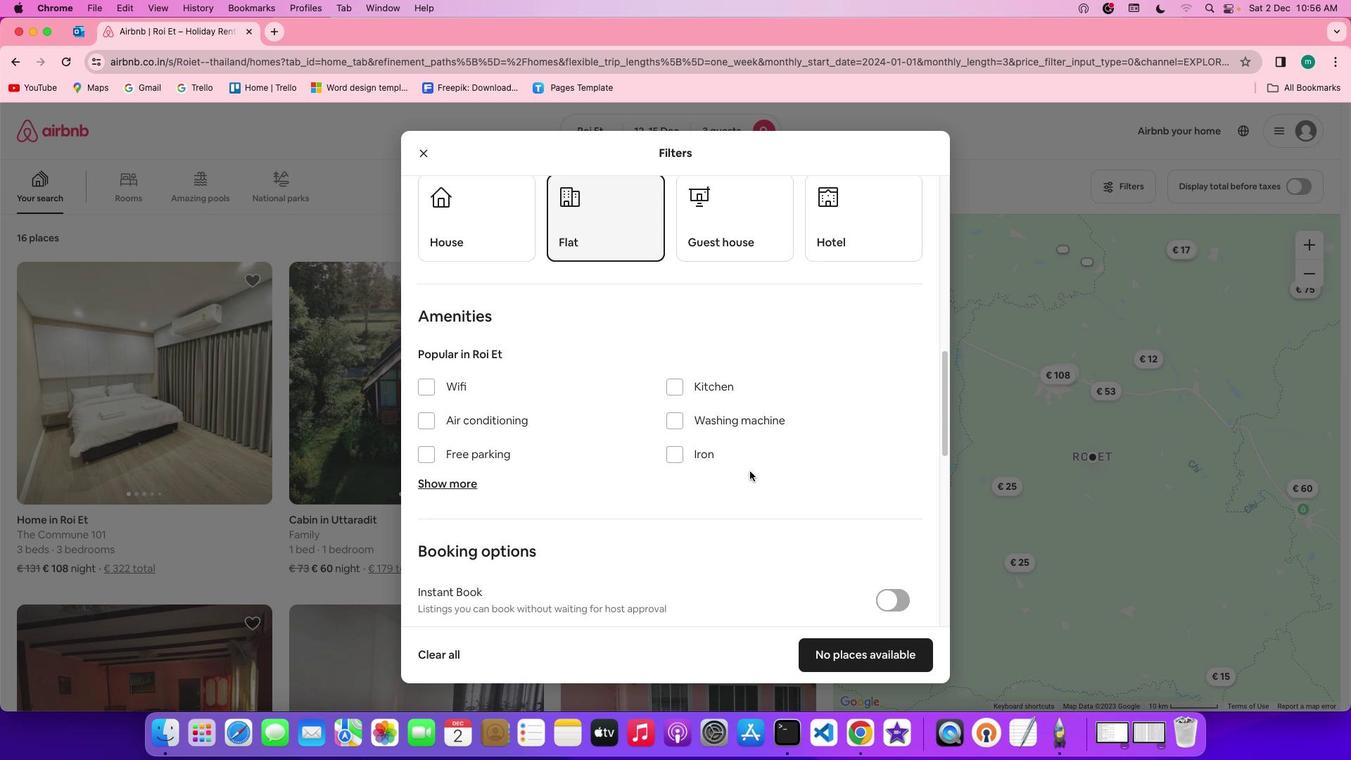 
Action: Mouse scrolled (750, 471) with delta (0, 0)
Screenshot: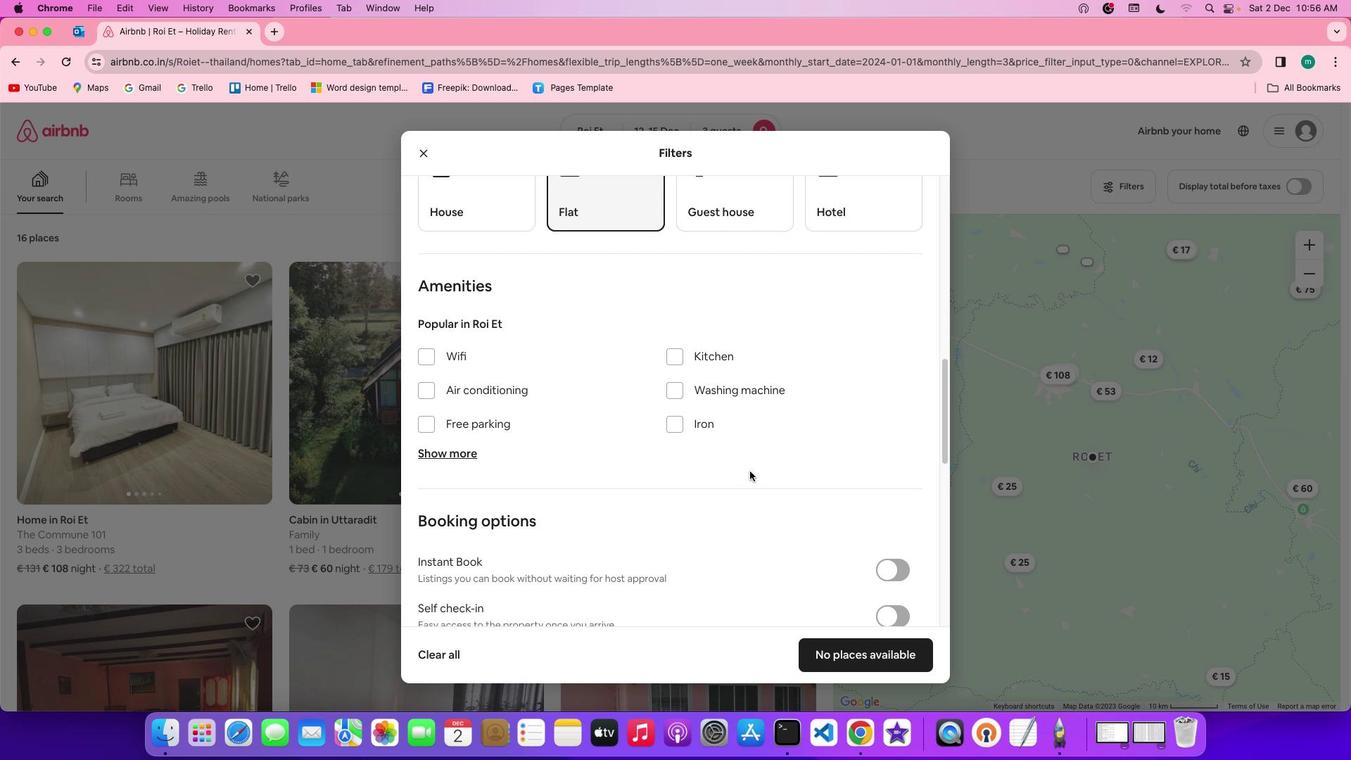 
Action: Mouse scrolled (750, 471) with delta (0, 0)
Screenshot: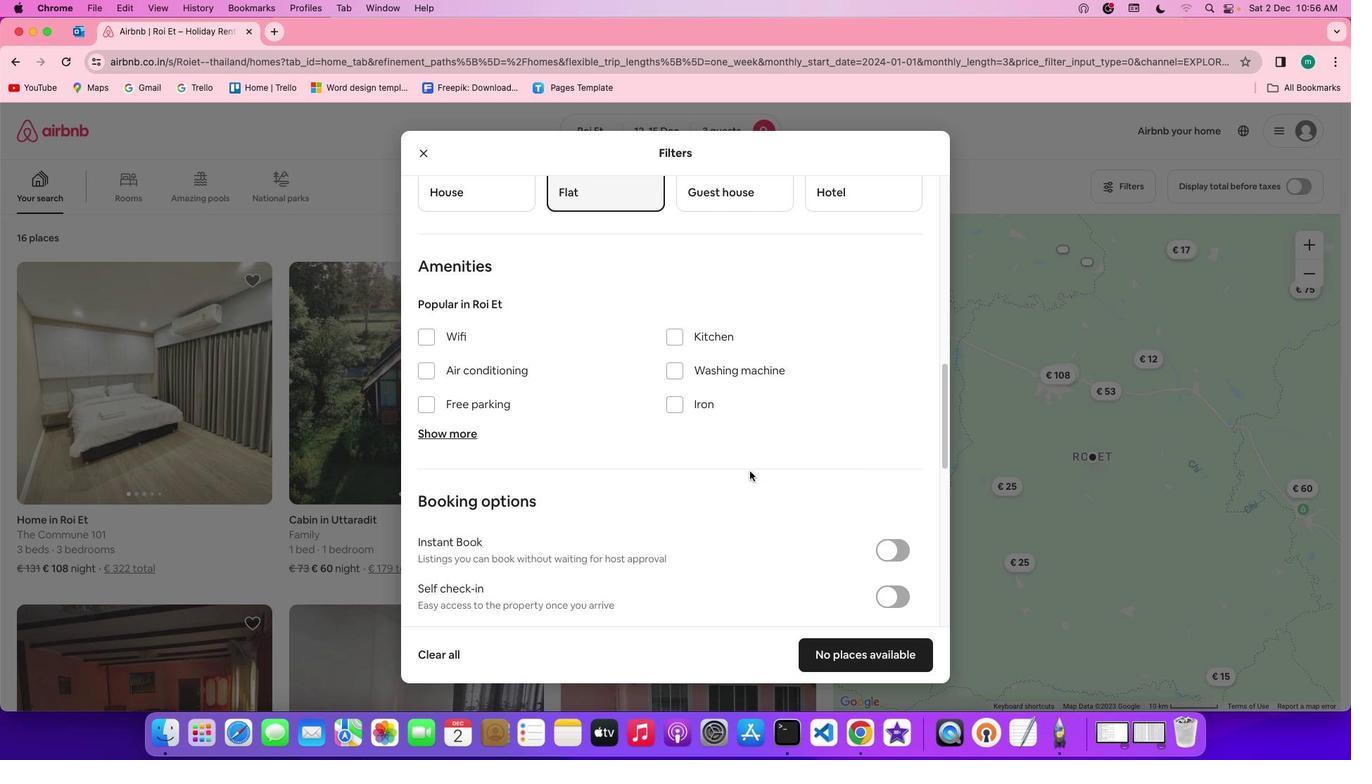 
Action: Mouse scrolled (750, 471) with delta (0, 0)
Screenshot: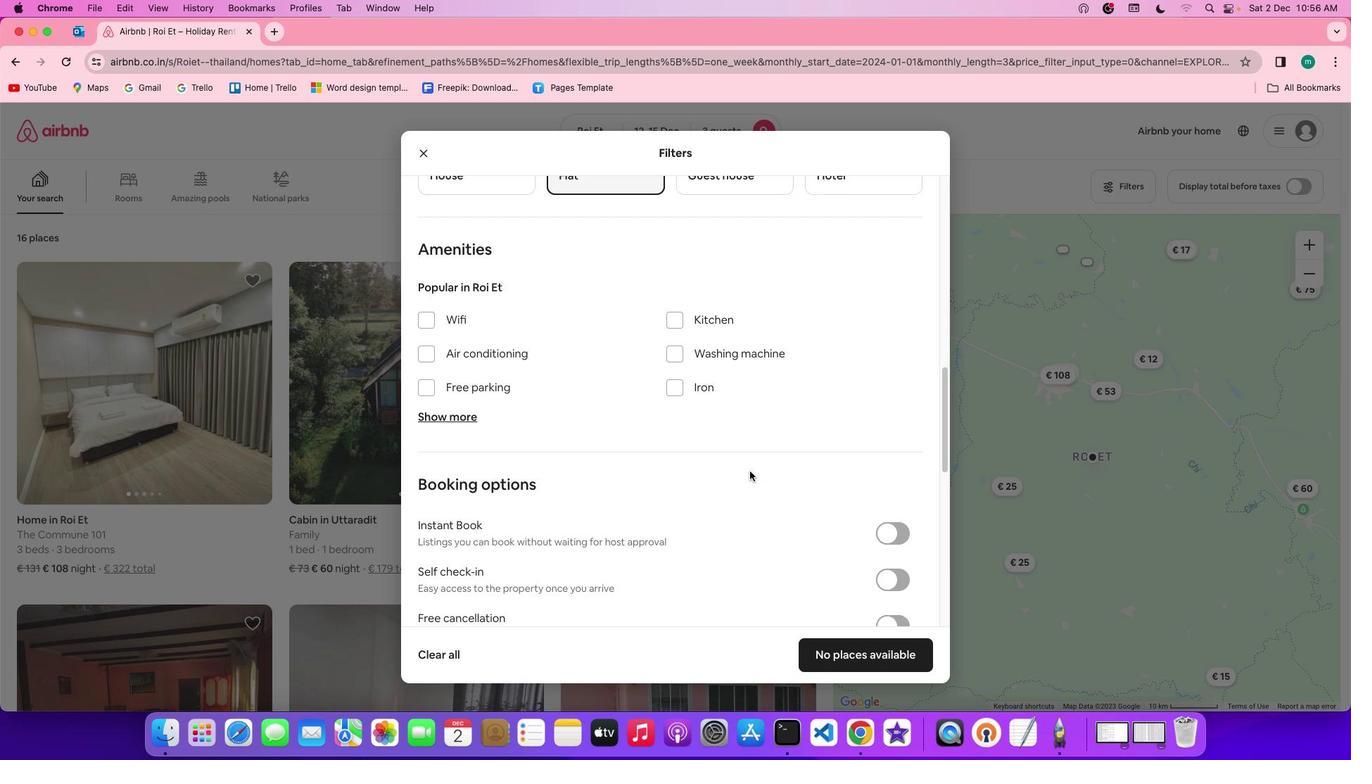 
Action: Mouse scrolled (750, 471) with delta (0, 0)
Screenshot: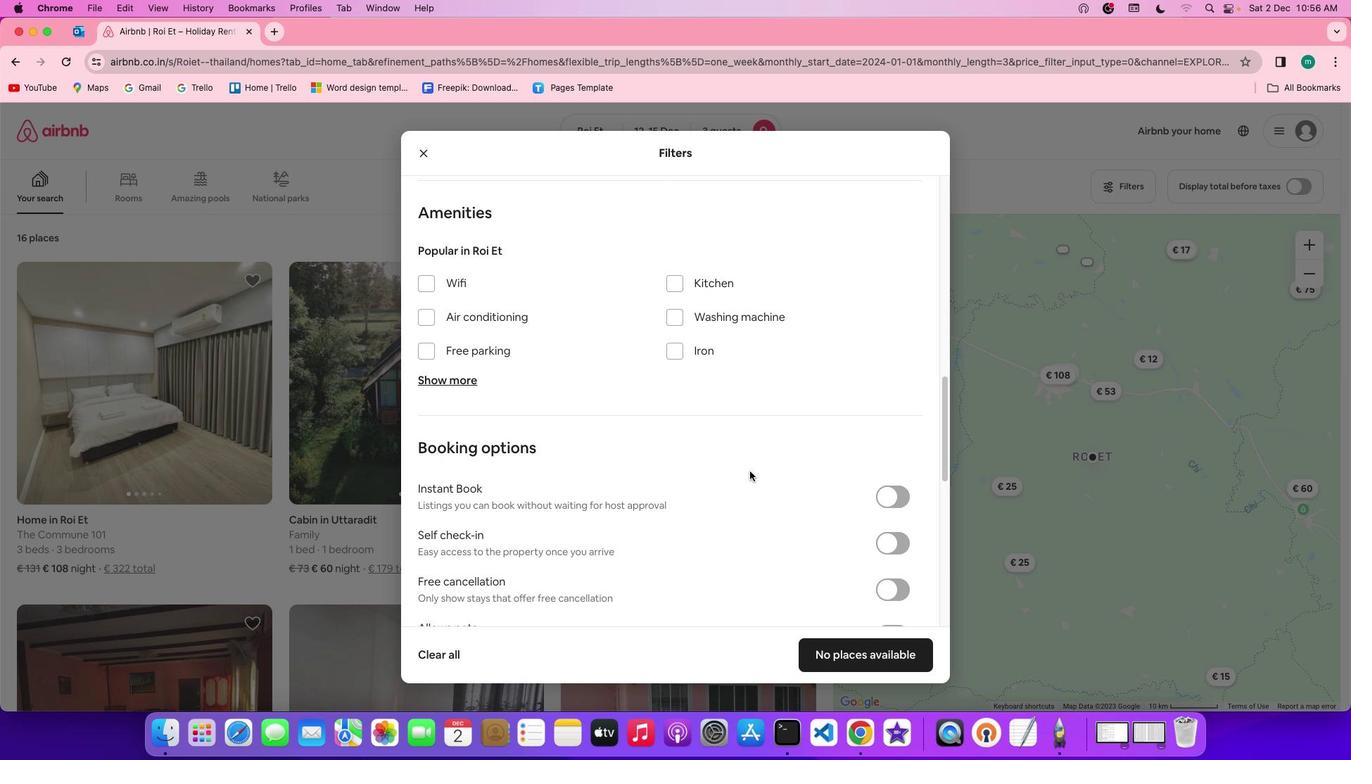 
Action: Mouse scrolled (750, 471) with delta (0, 0)
Screenshot: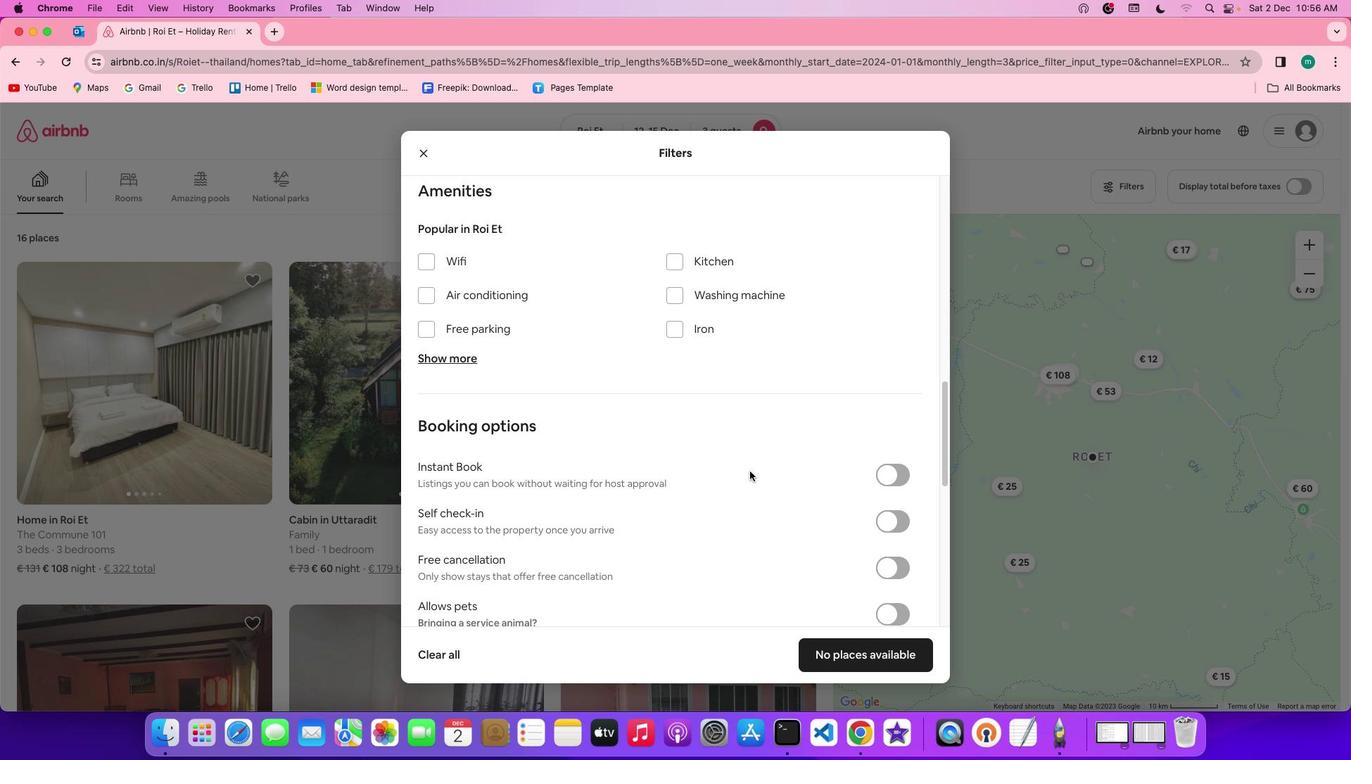 
Action: Mouse scrolled (750, 471) with delta (0, 0)
Screenshot: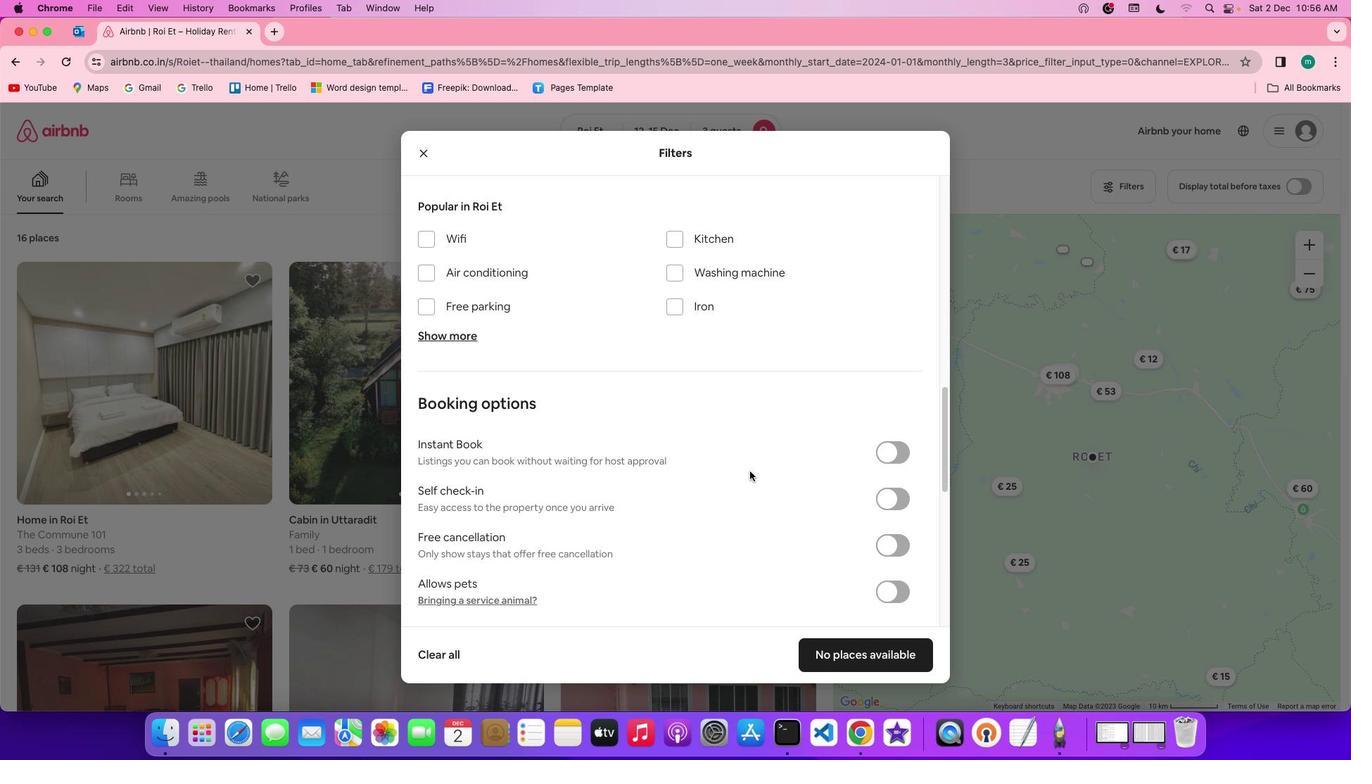 
Action: Mouse scrolled (750, 471) with delta (0, 0)
Screenshot: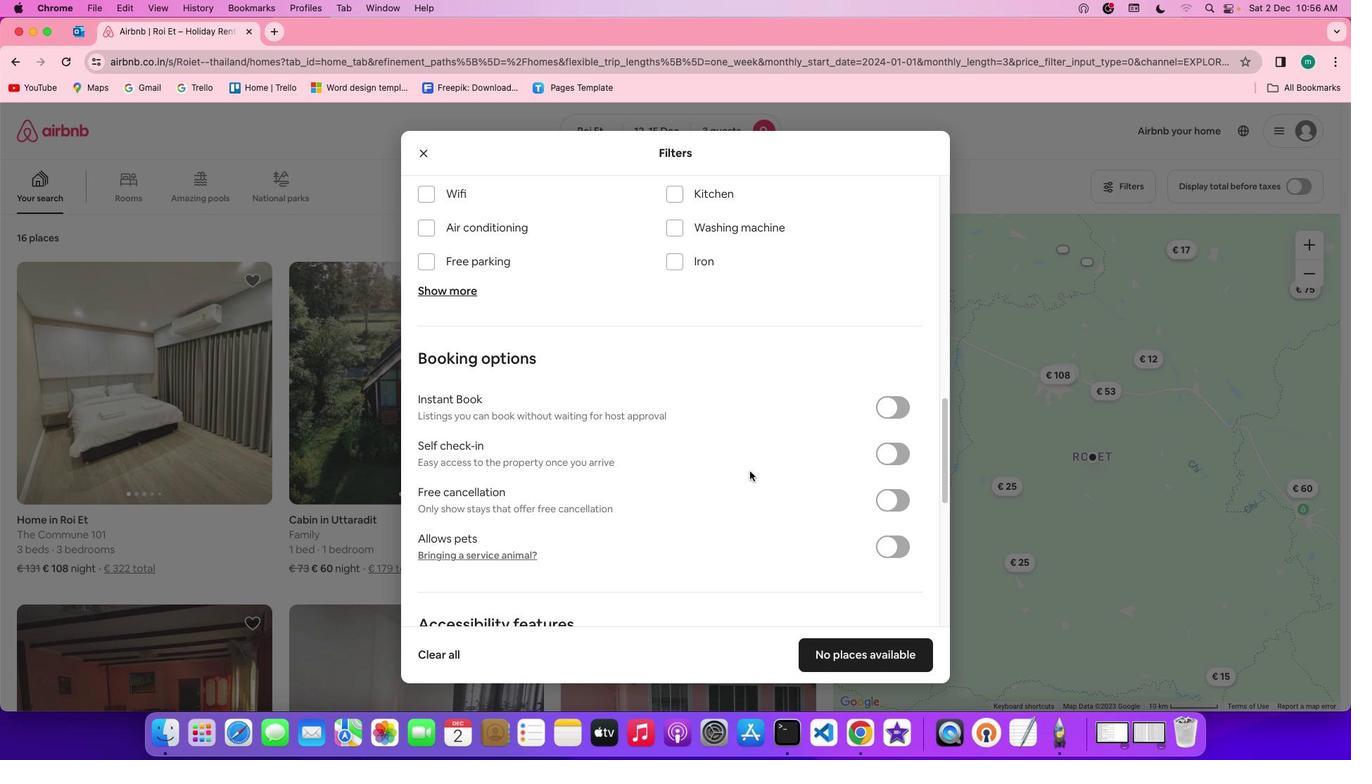 
Action: Mouse scrolled (750, 471) with delta (0, 0)
Screenshot: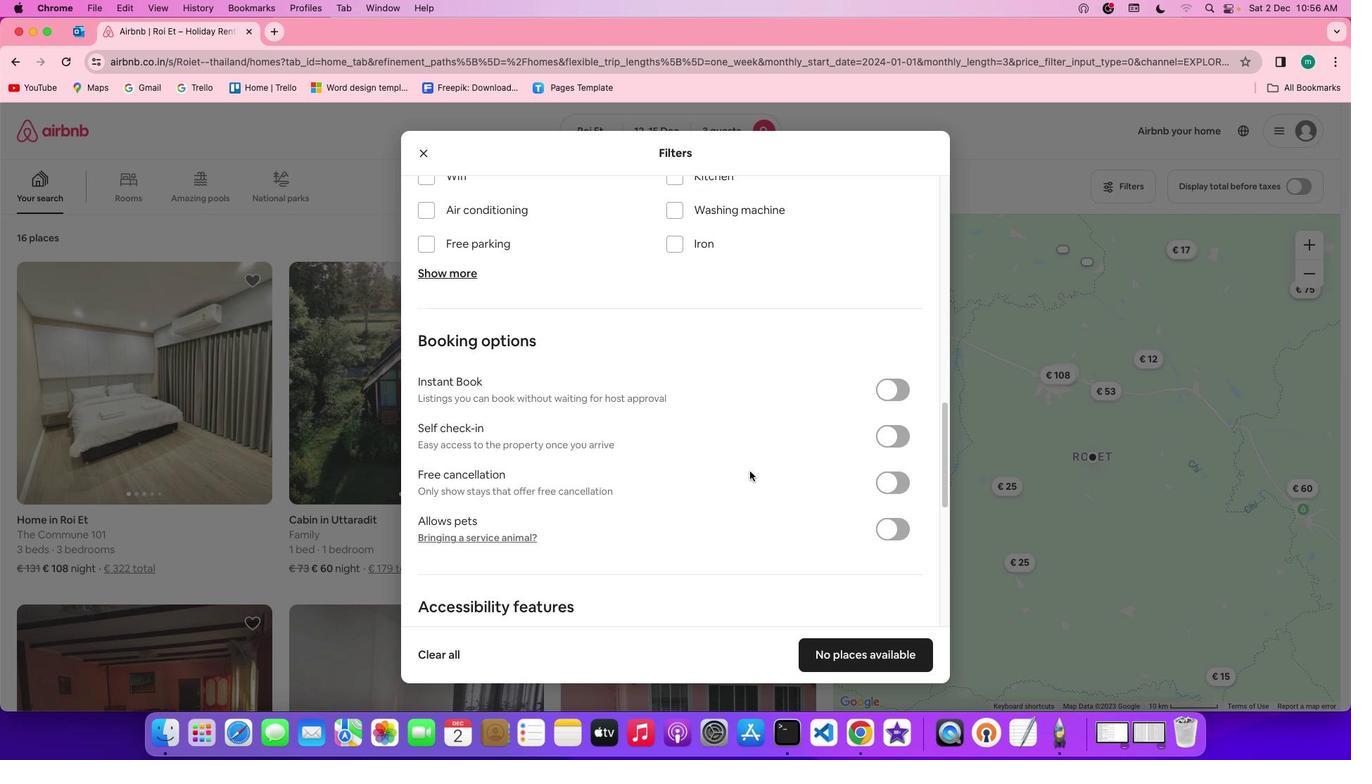 
Action: Mouse scrolled (750, 471) with delta (0, 0)
Screenshot: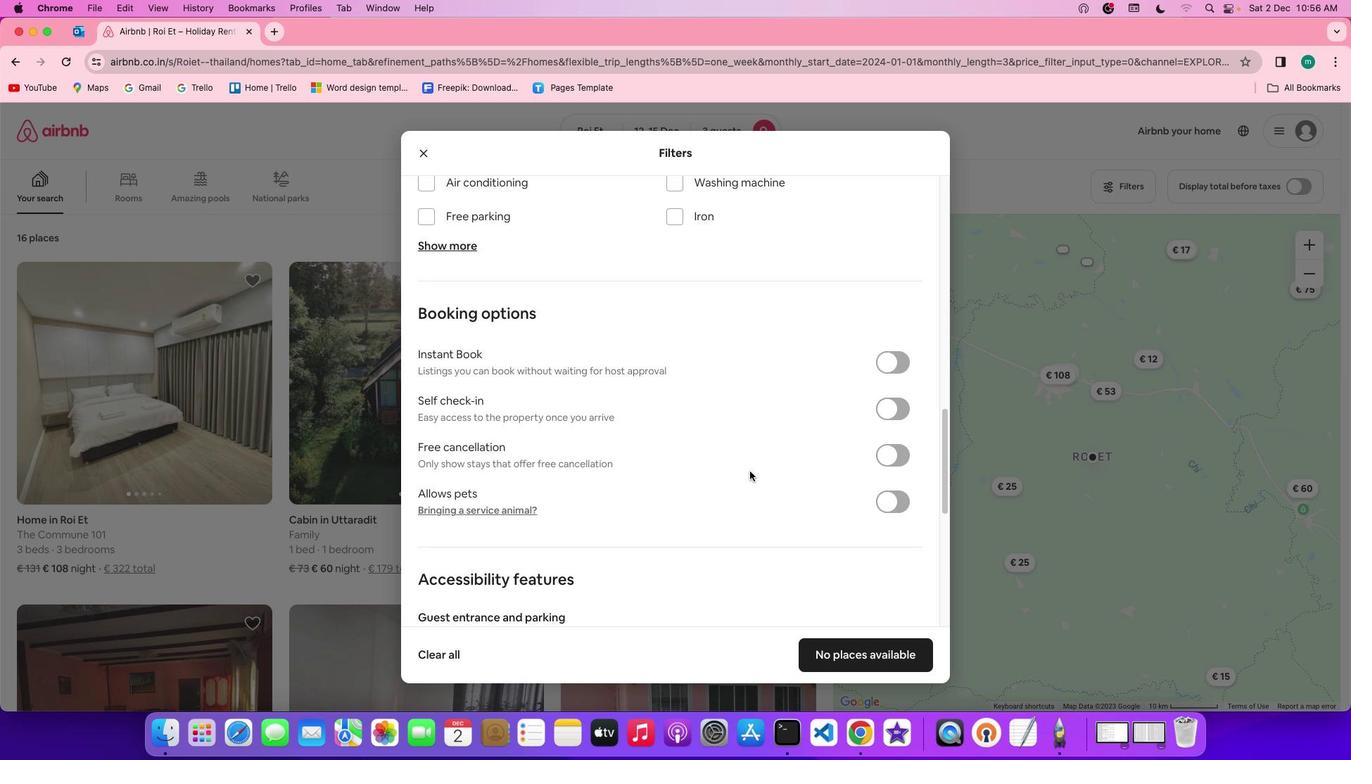 
Action: Mouse scrolled (750, 471) with delta (0, 0)
Screenshot: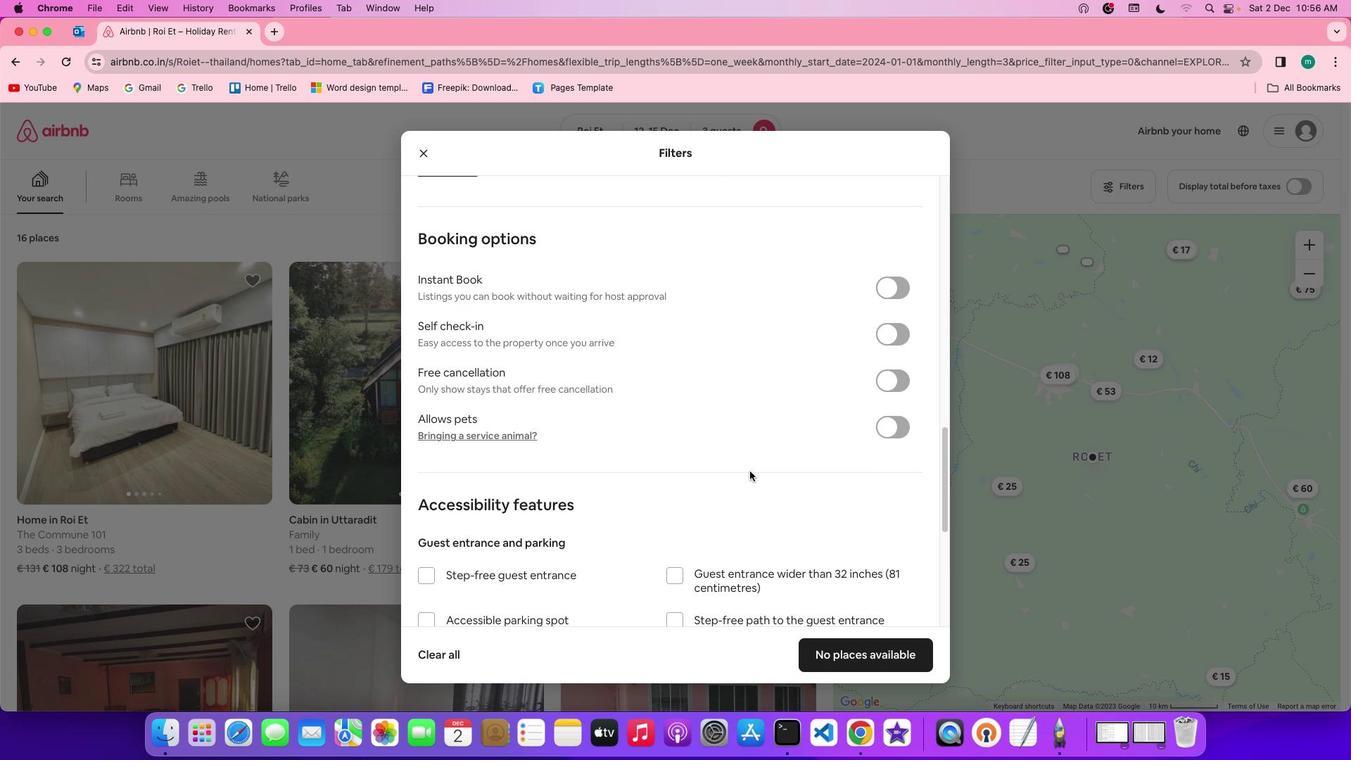 
Action: Mouse scrolled (750, 471) with delta (0, 0)
Screenshot: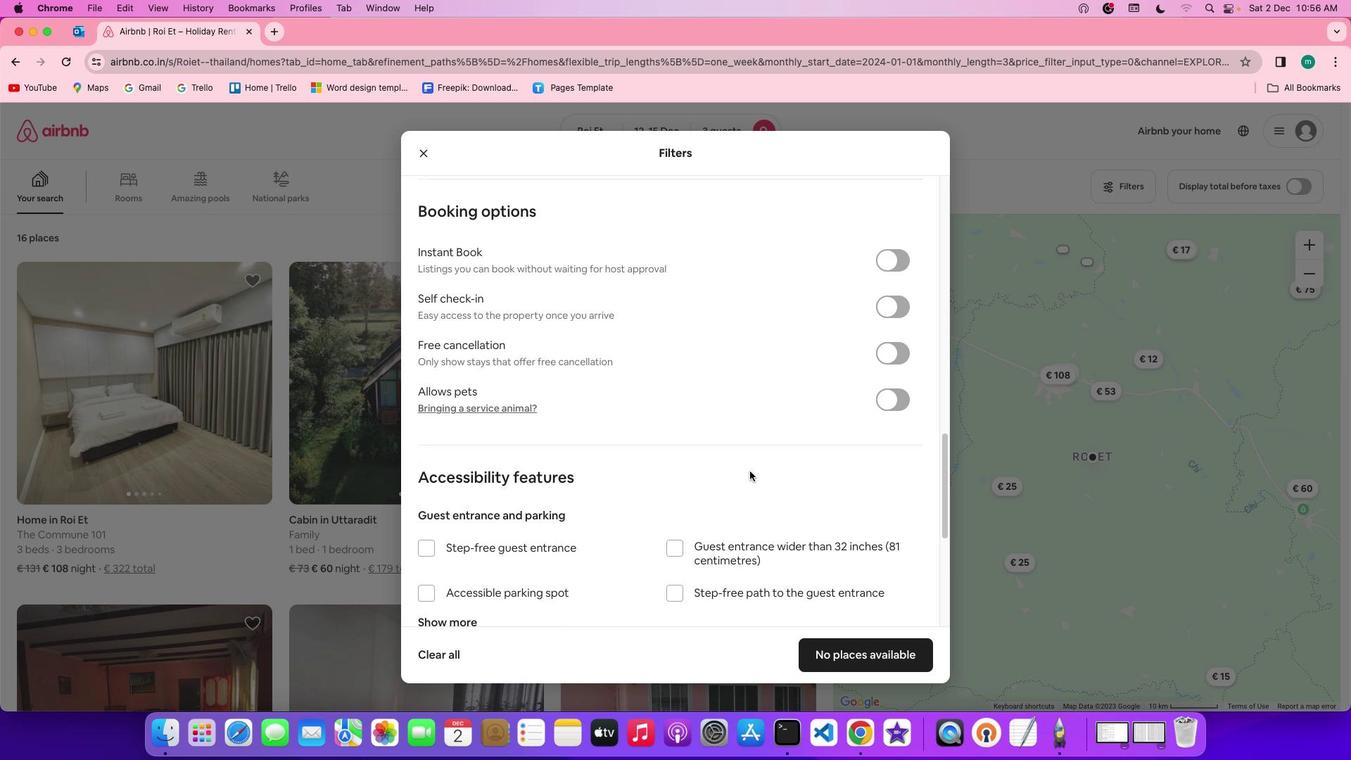 
Action: Mouse scrolled (750, 471) with delta (0, 0)
Screenshot: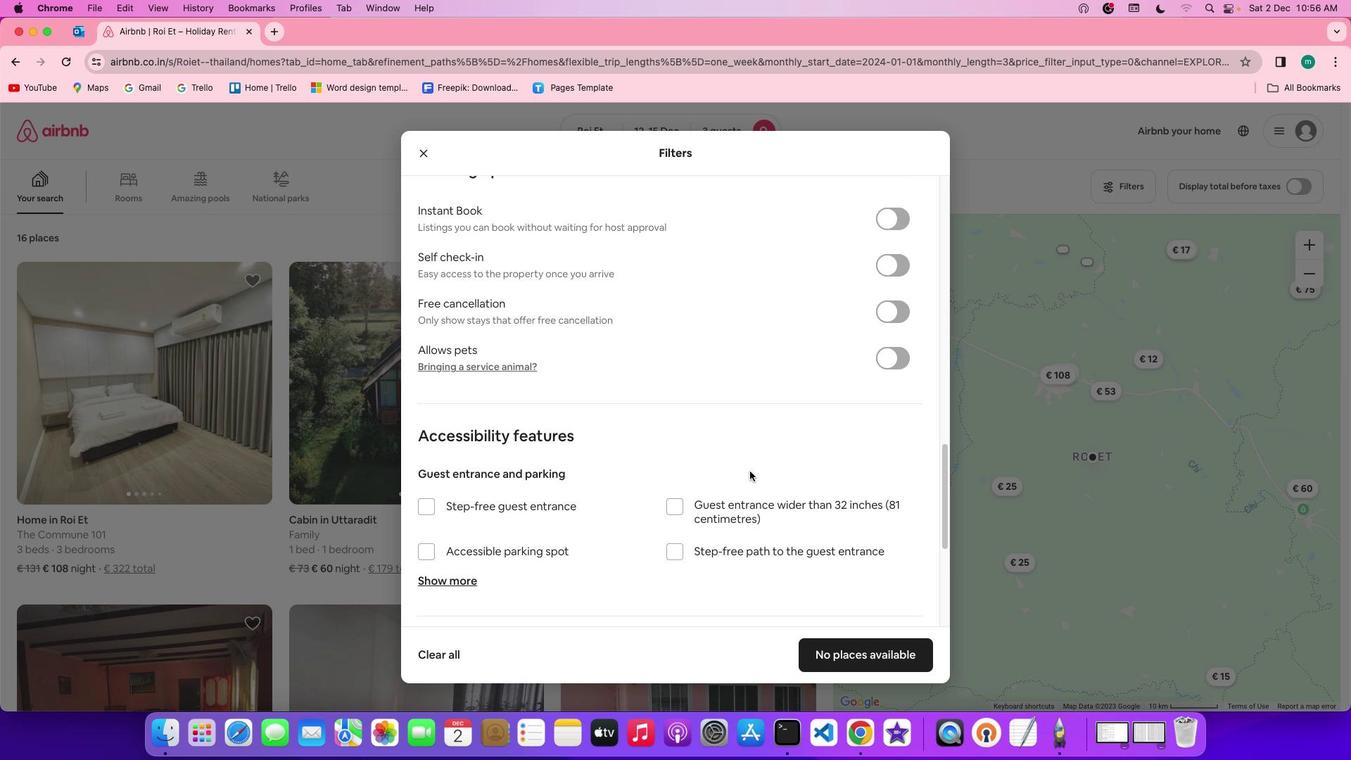 
Action: Mouse scrolled (750, 471) with delta (0, 0)
Screenshot: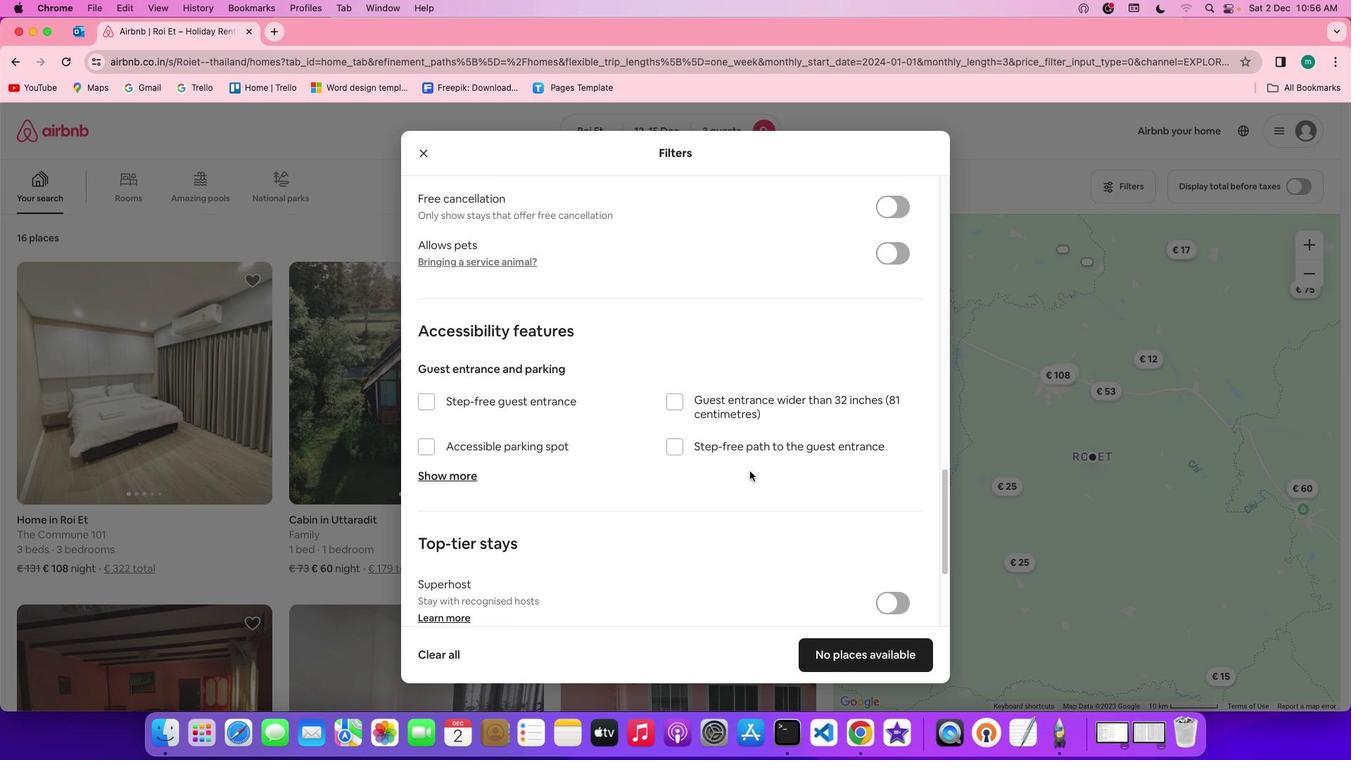 
Action: Mouse scrolled (750, 471) with delta (0, 0)
Screenshot: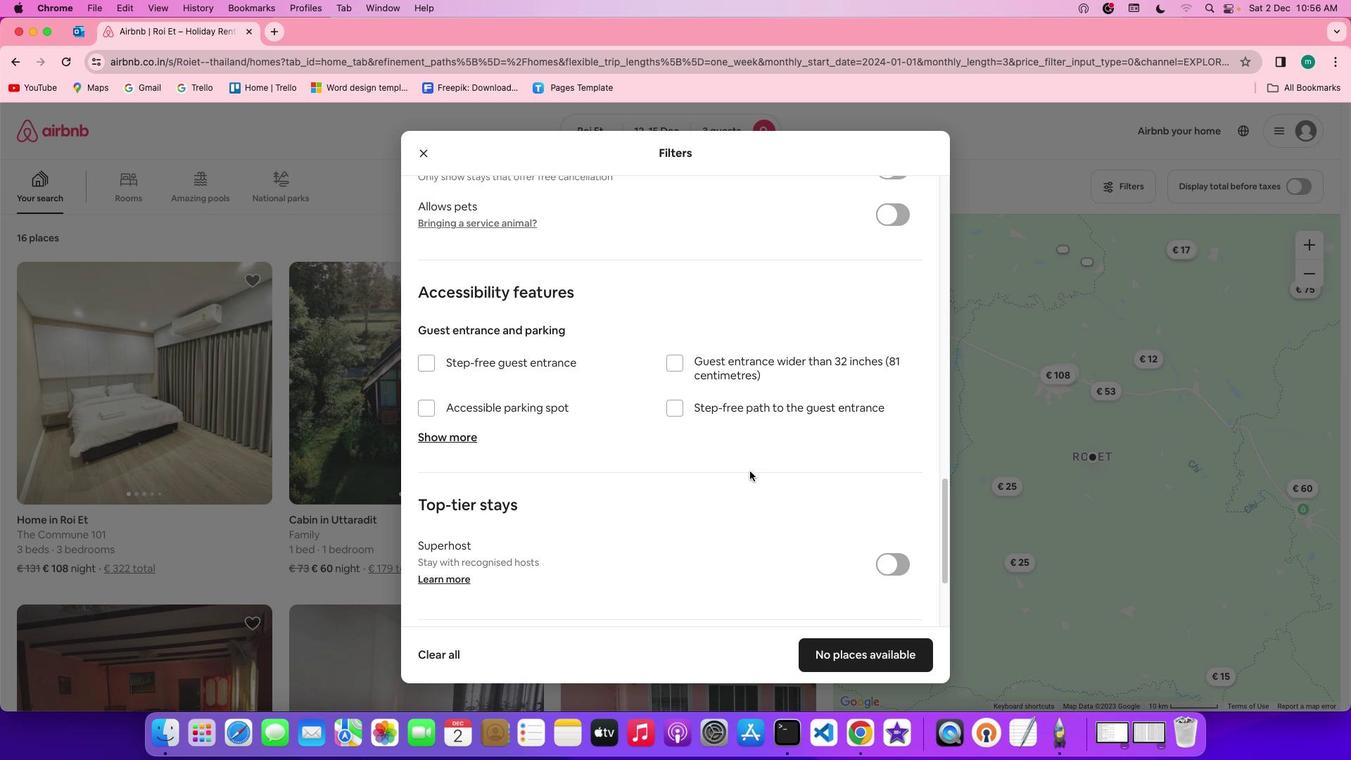 
Action: Mouse scrolled (750, 471) with delta (0, 0)
Screenshot: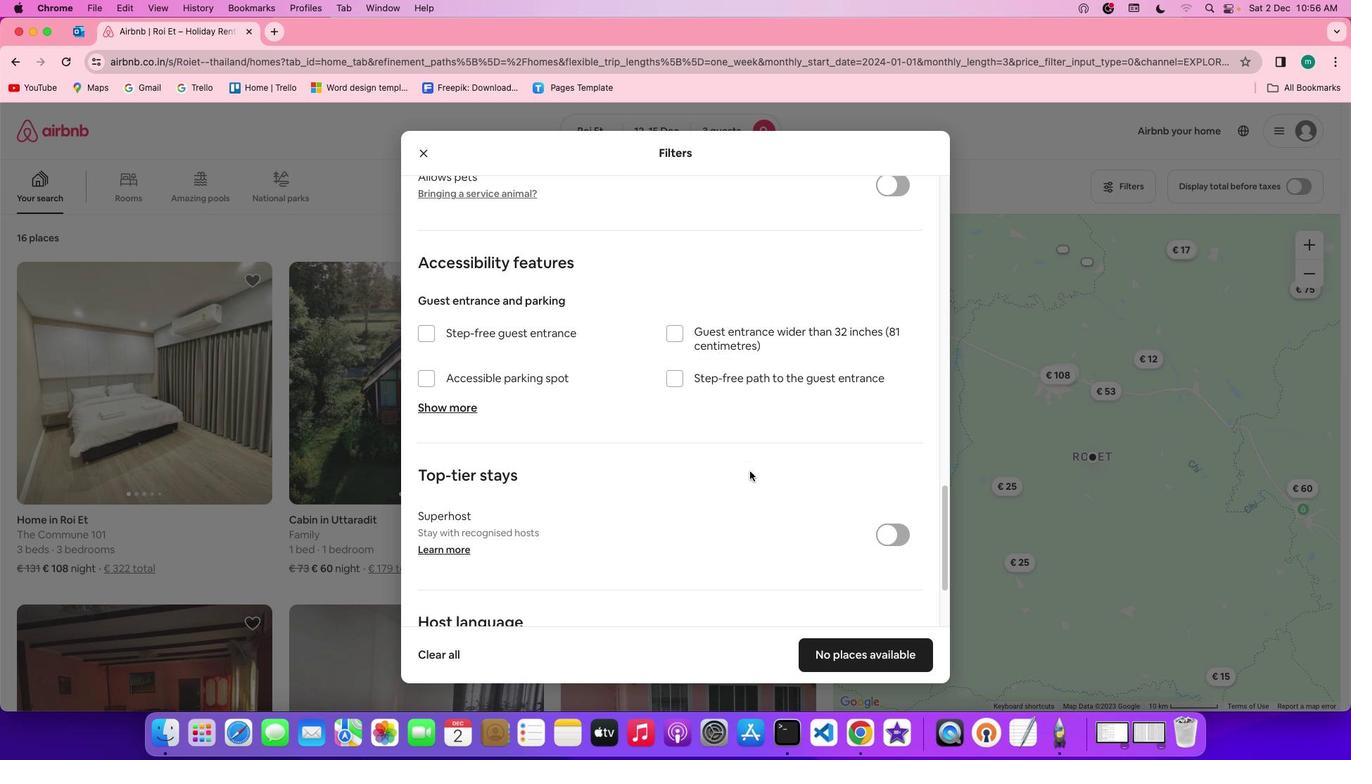
Action: Mouse scrolled (750, 471) with delta (0, 0)
Screenshot: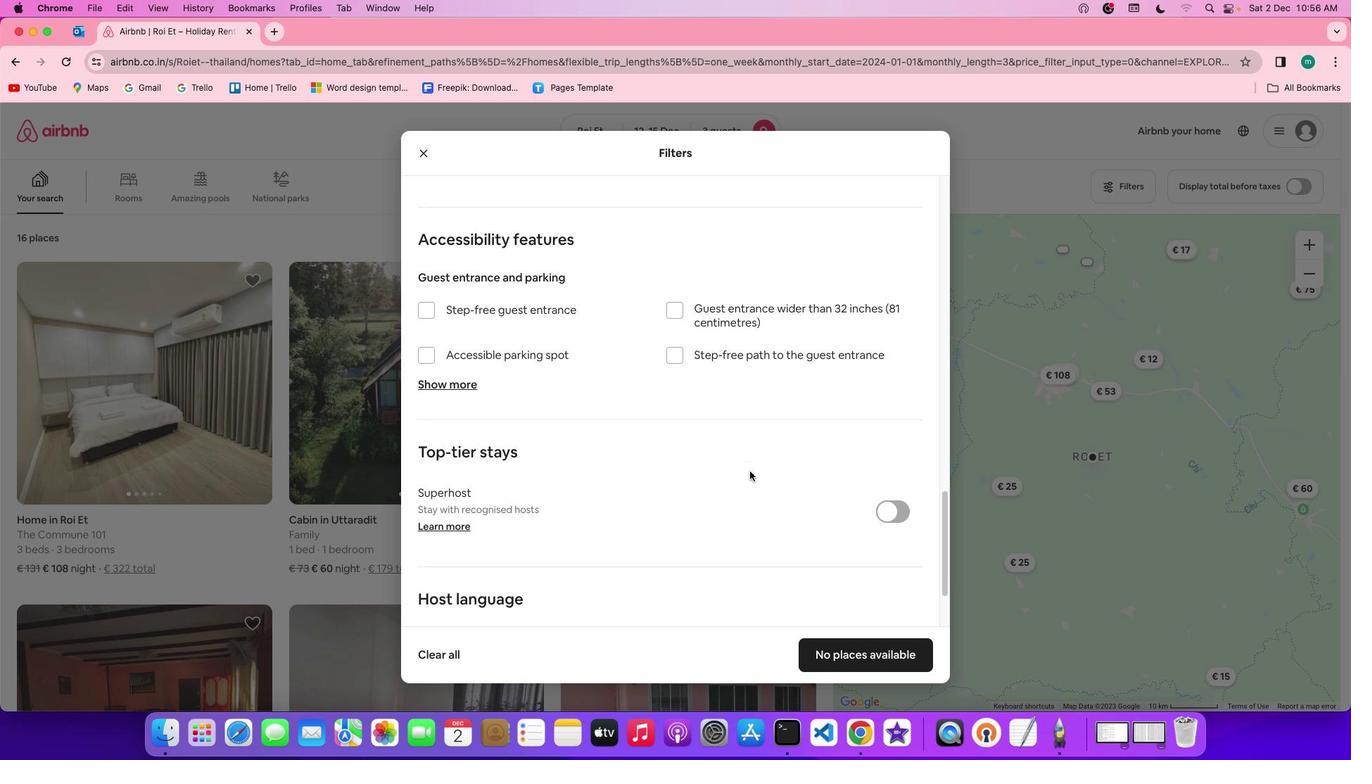 
Action: Mouse scrolled (750, 471) with delta (0, 0)
Screenshot: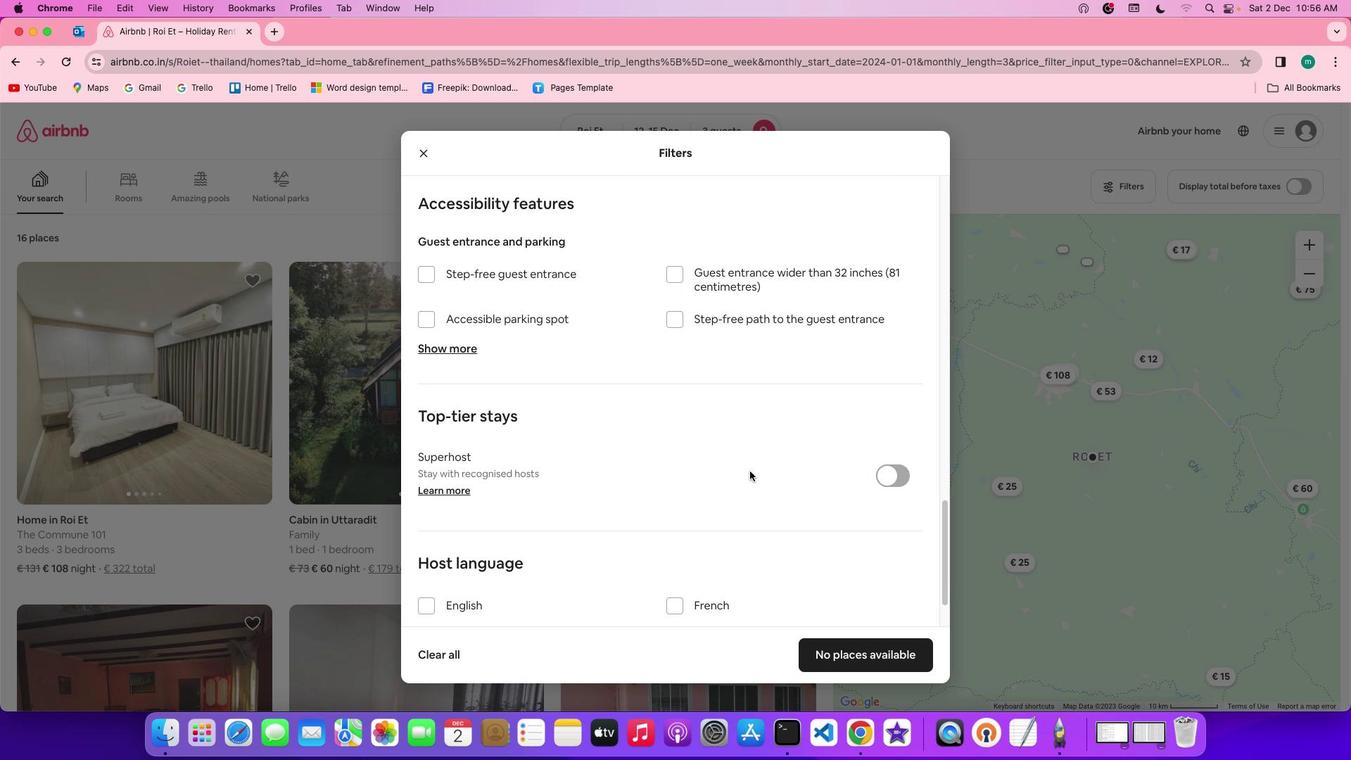 
Action: Mouse scrolled (750, 471) with delta (0, 0)
Screenshot: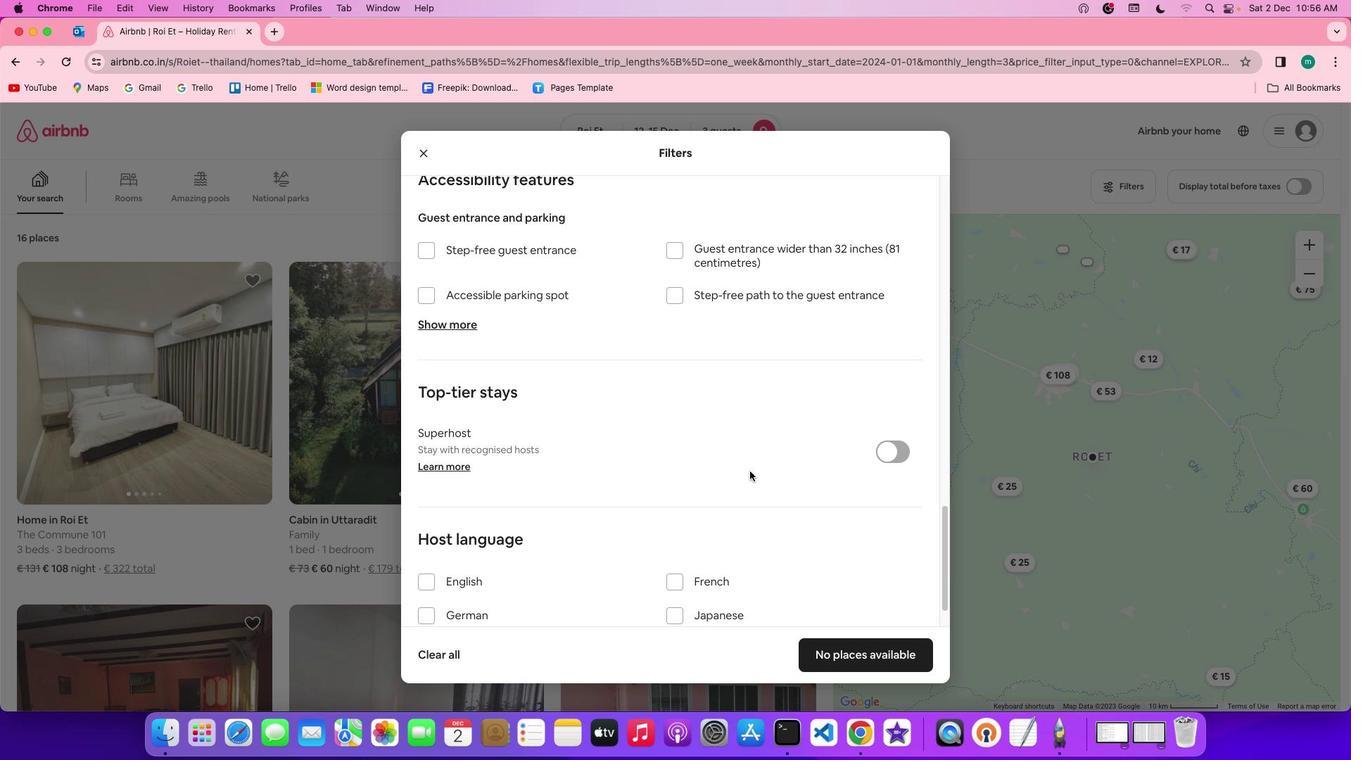 
Action: Mouse scrolled (750, 471) with delta (0, 0)
Screenshot: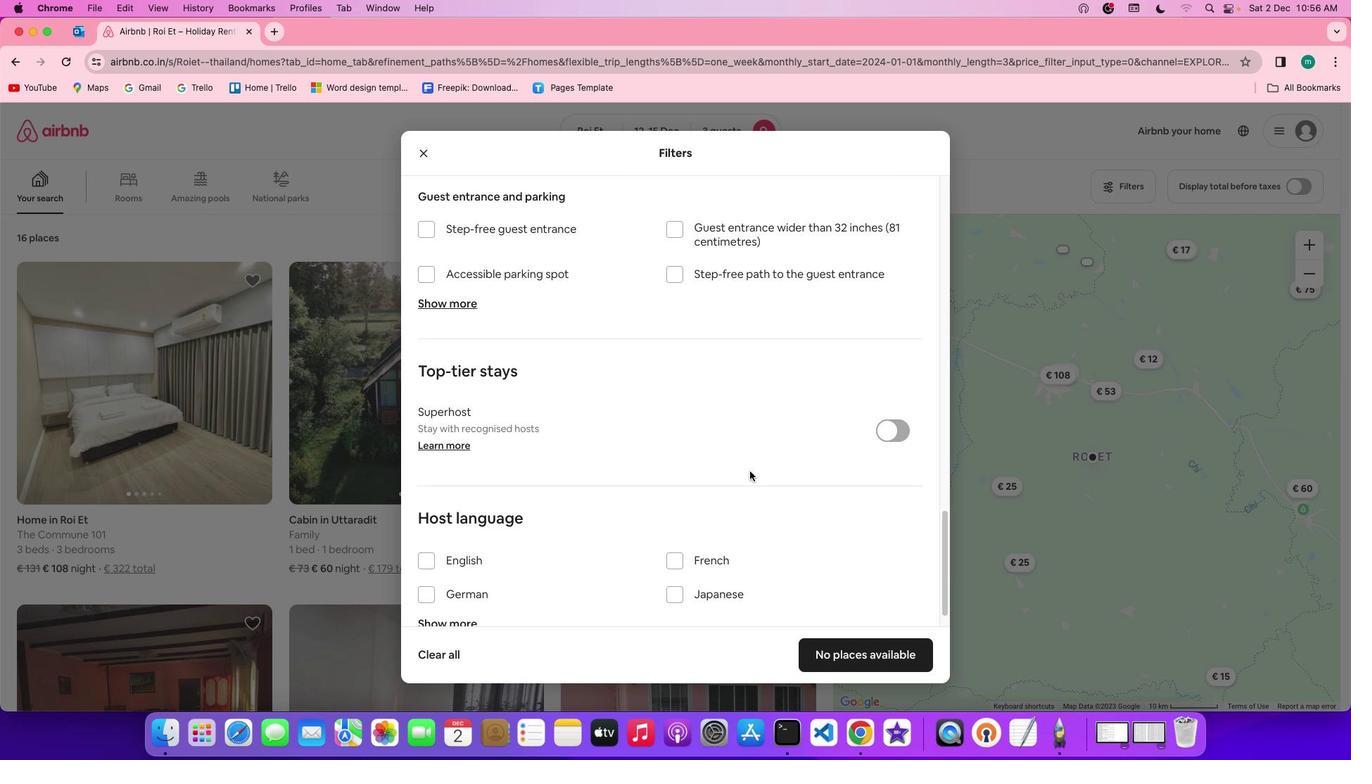 
Action: Mouse scrolled (750, 471) with delta (0, 0)
Screenshot: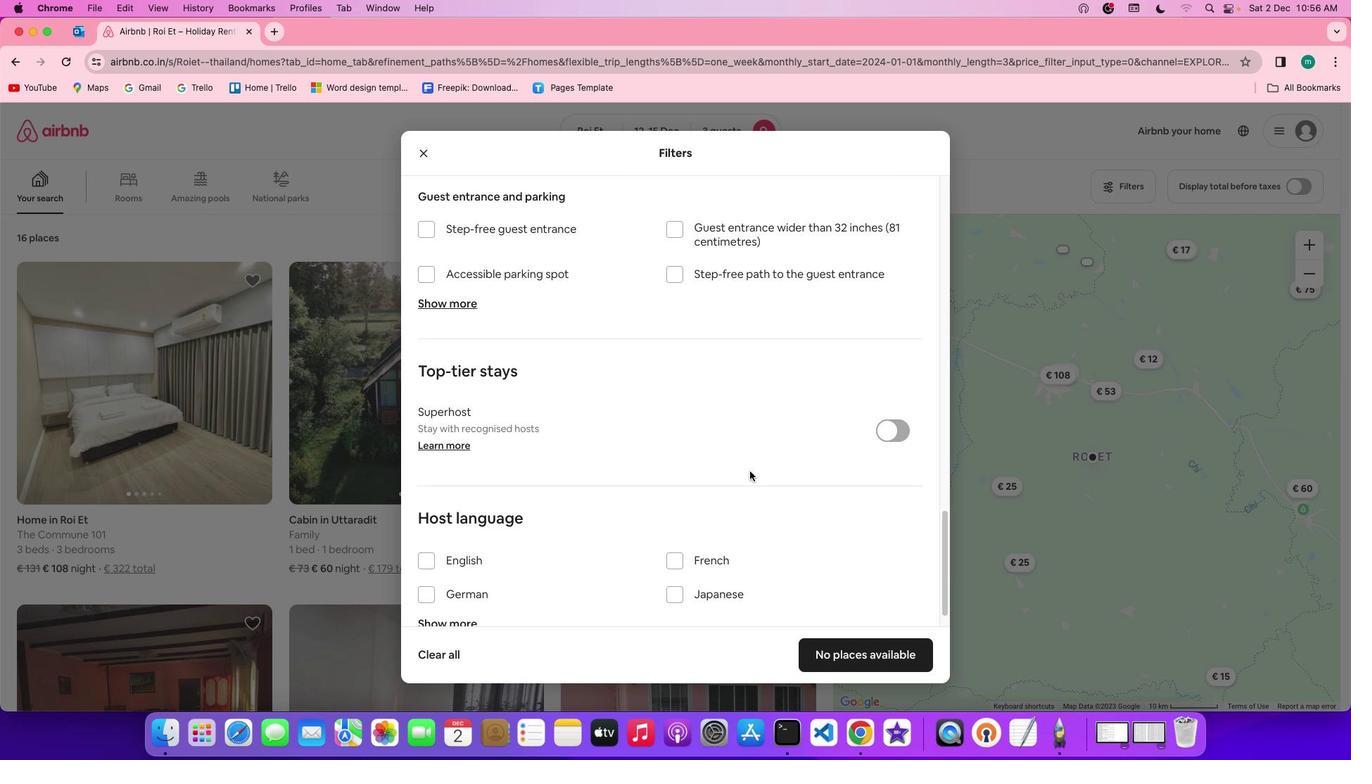 
Action: Mouse scrolled (750, 471) with delta (0, -2)
Screenshot: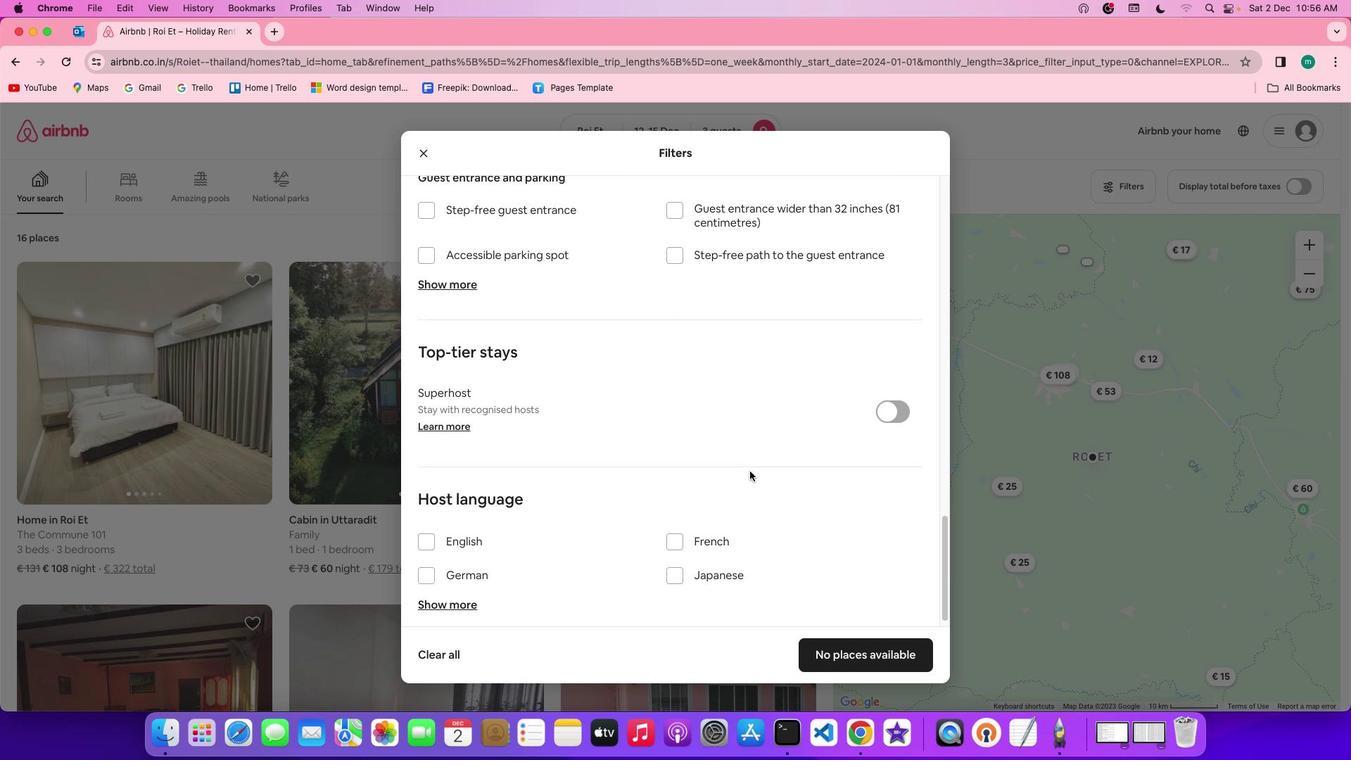 
Action: Mouse scrolled (750, 471) with delta (0, -2)
Screenshot: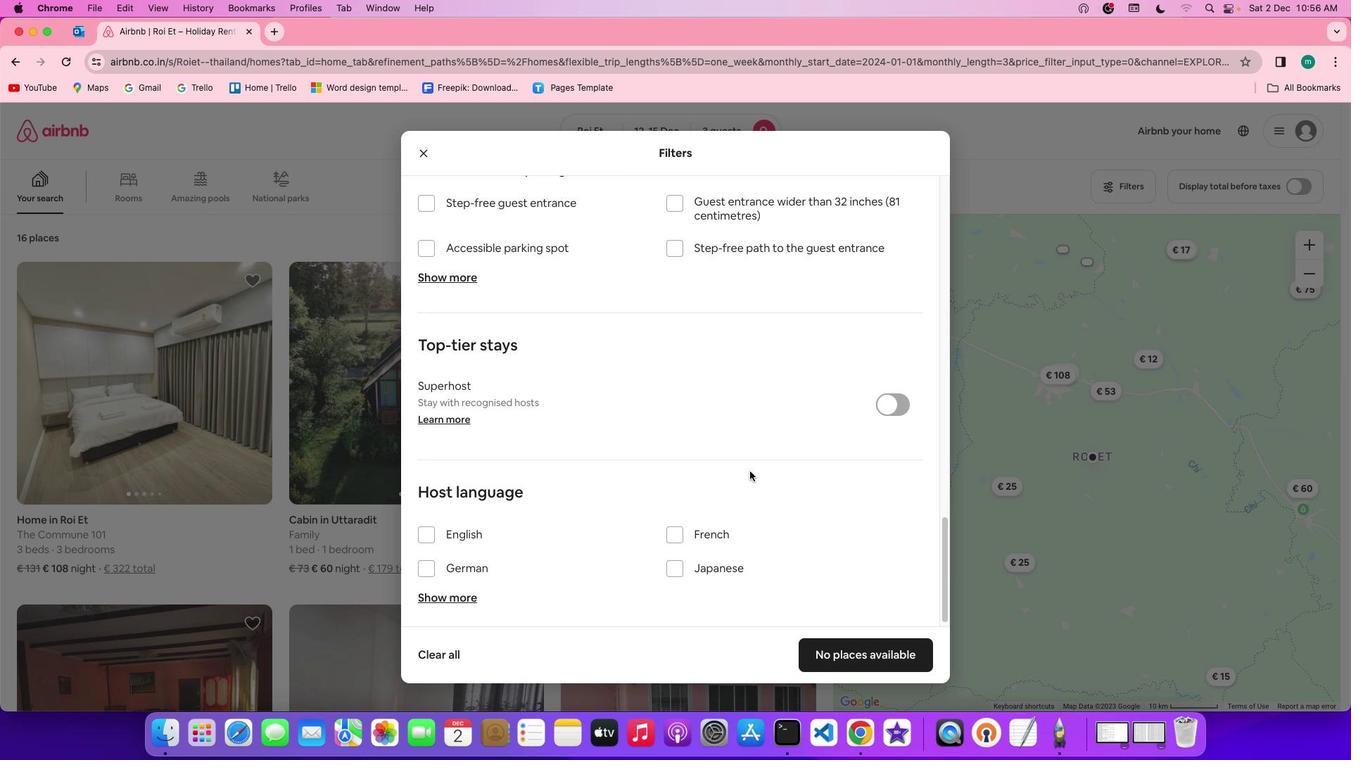 
Action: Mouse scrolled (750, 471) with delta (0, -2)
Screenshot: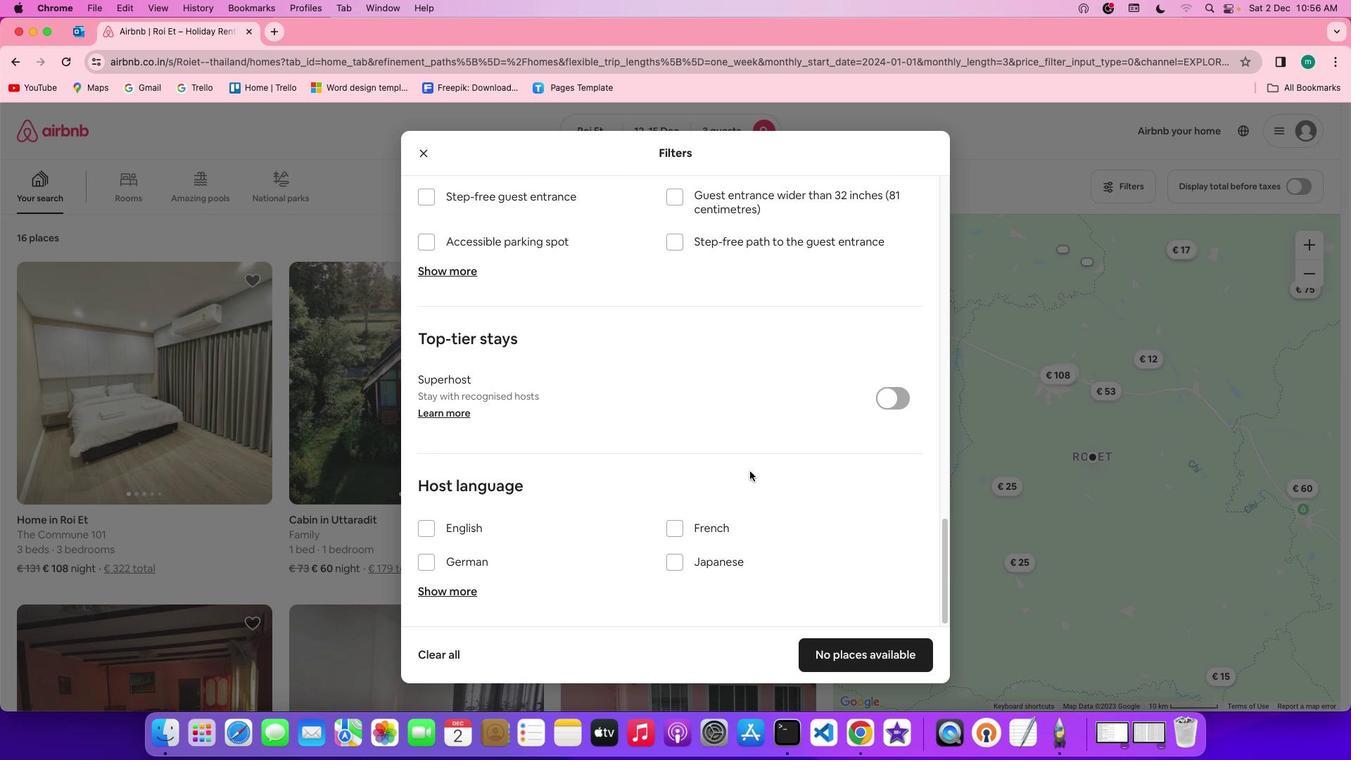 
Action: Mouse scrolled (750, 471) with delta (0, 0)
Screenshot: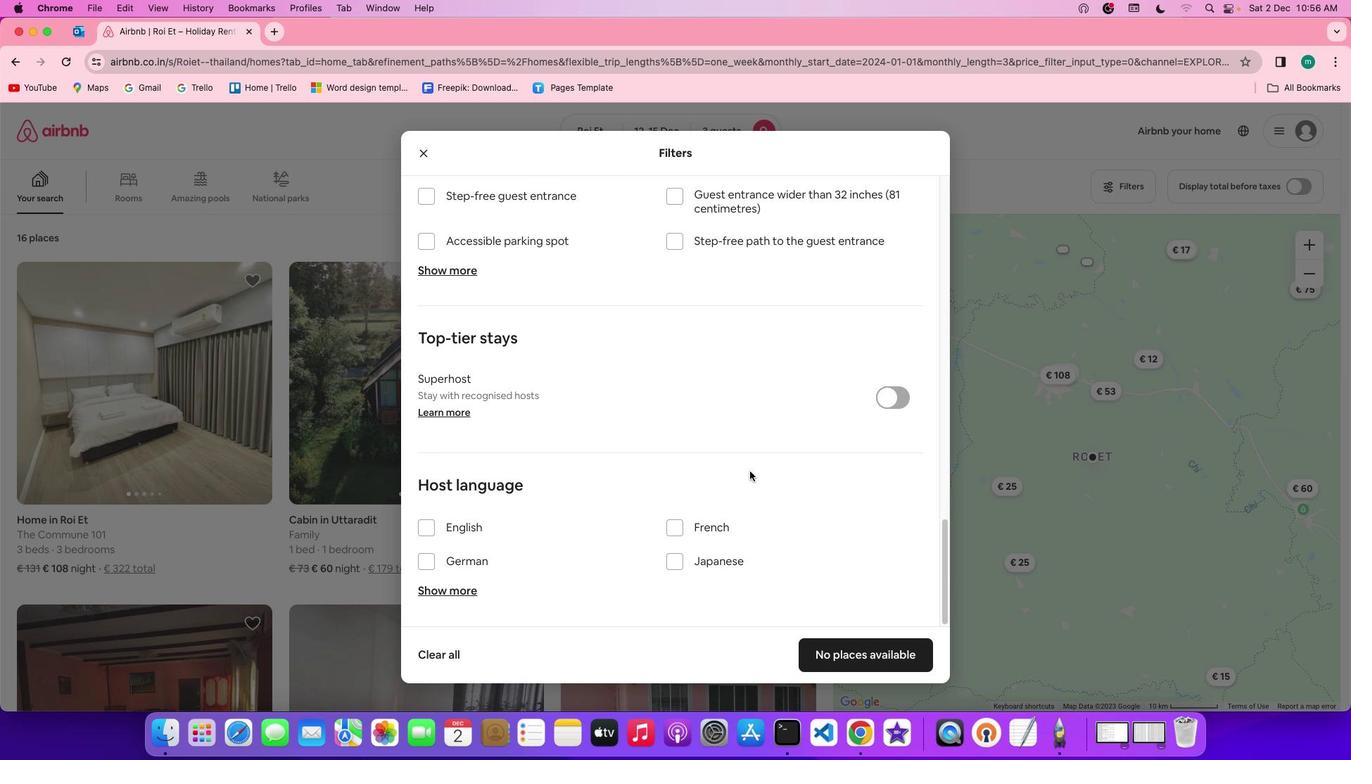 
Action: Mouse scrolled (750, 471) with delta (0, 0)
Screenshot: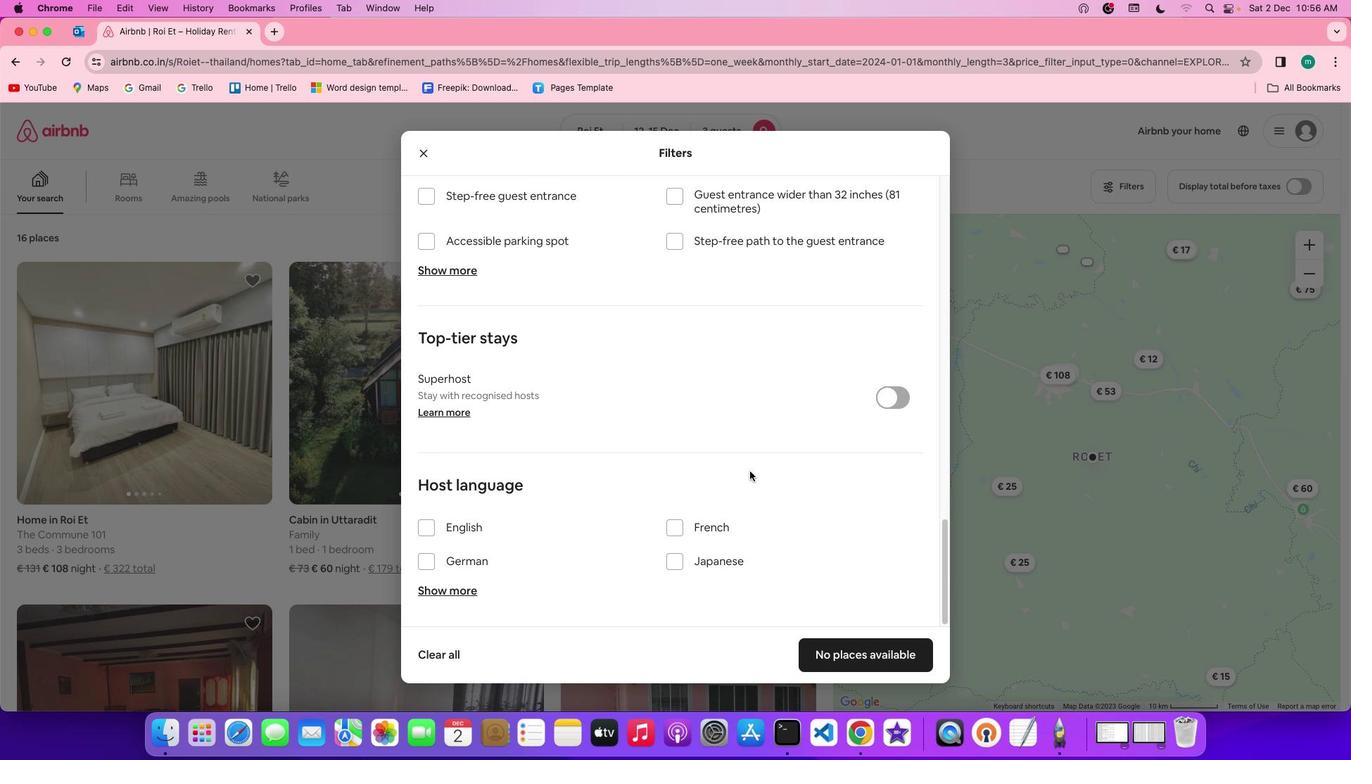 
Action: Mouse scrolled (750, 471) with delta (0, 0)
Screenshot: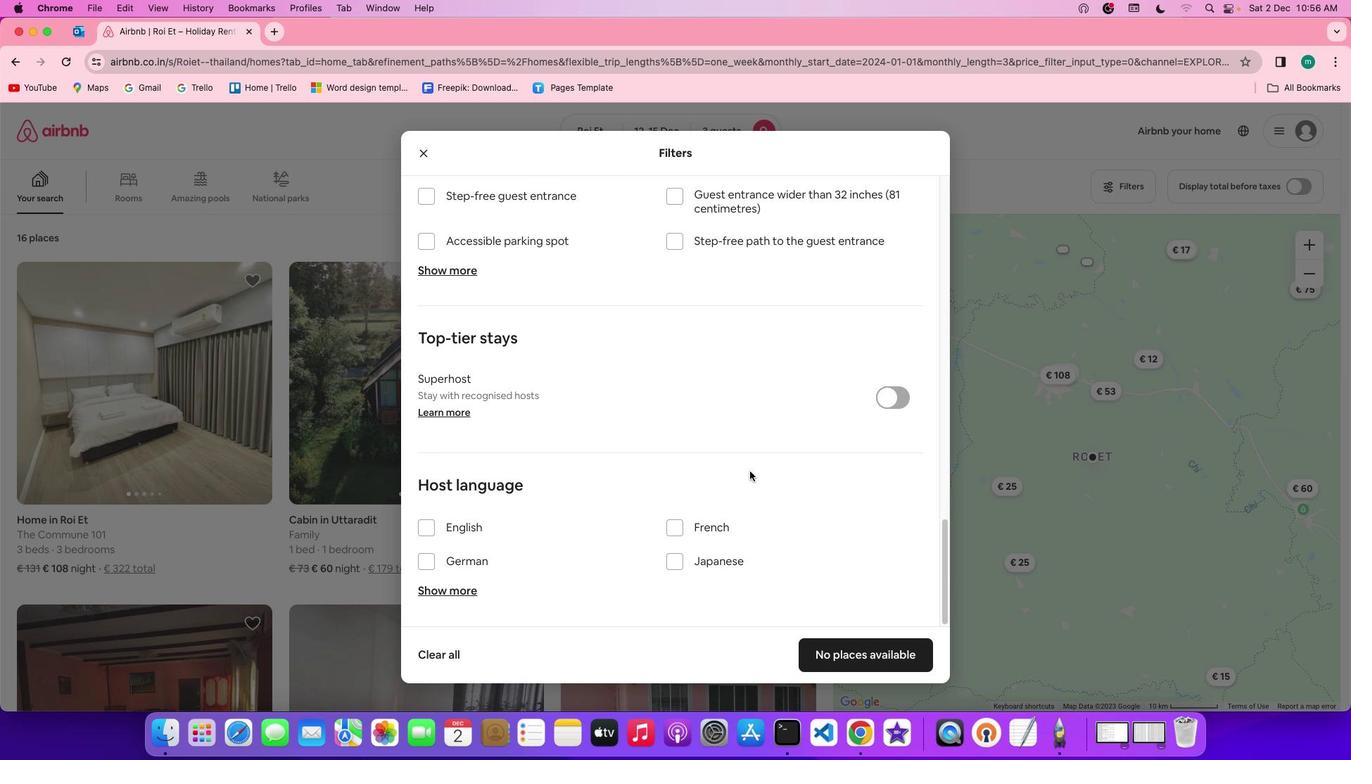 
Action: Mouse scrolled (750, 471) with delta (0, -2)
Screenshot: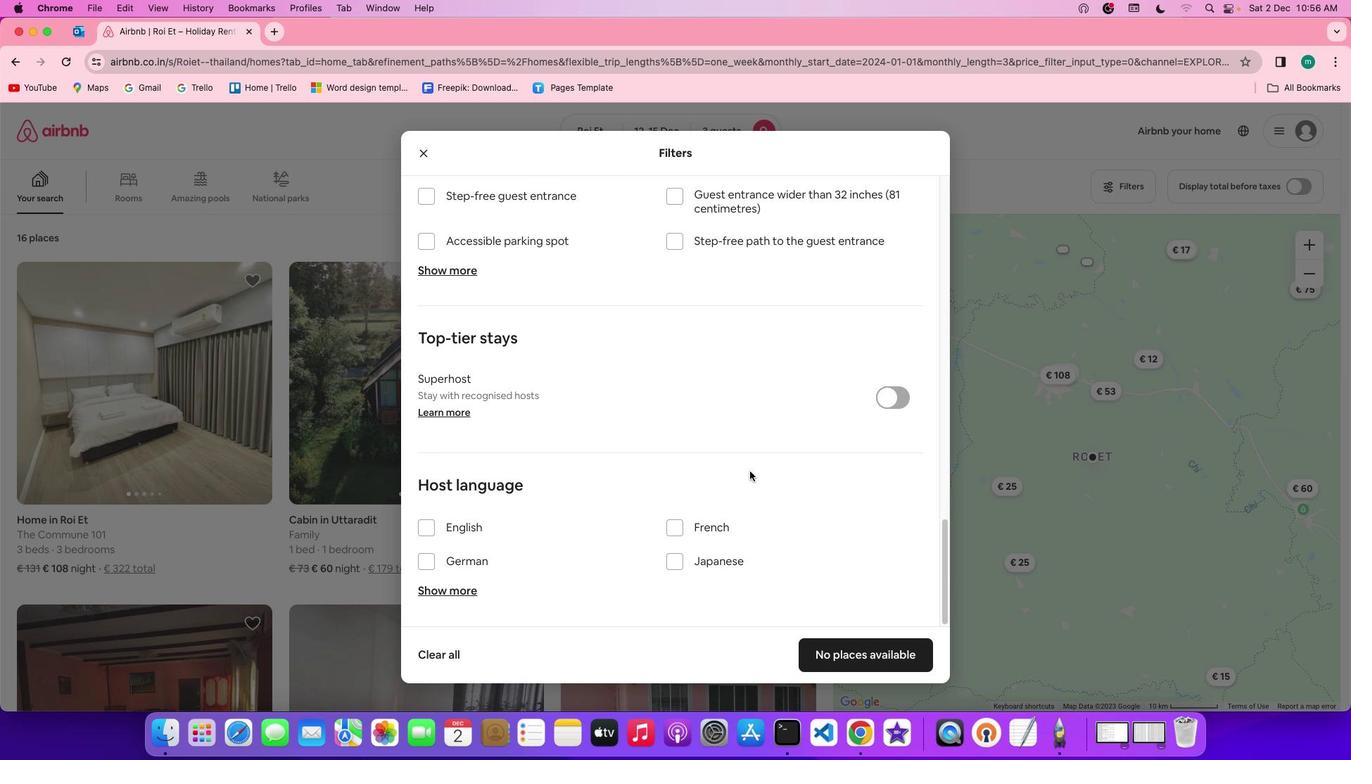 
Action: Mouse scrolled (750, 471) with delta (0, -2)
Screenshot: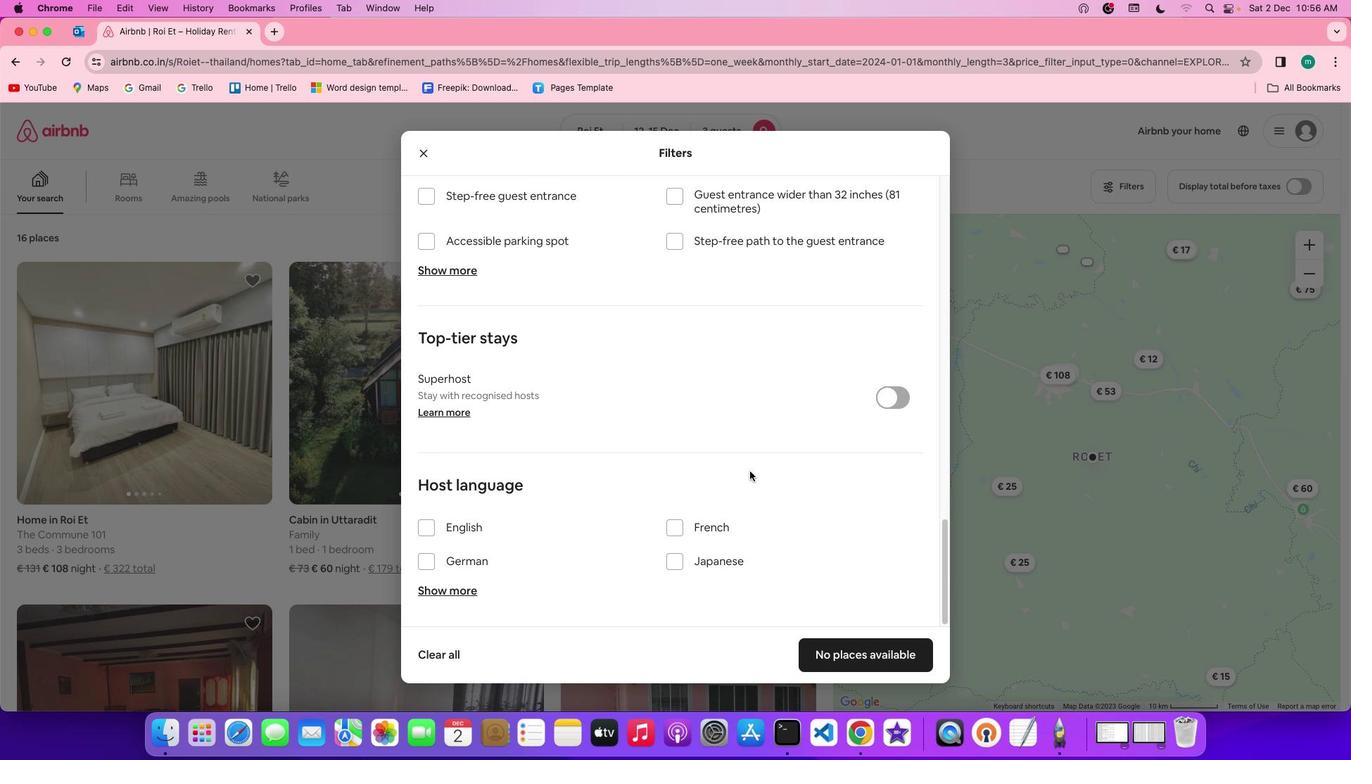 
Action: Mouse moved to (885, 665)
Screenshot: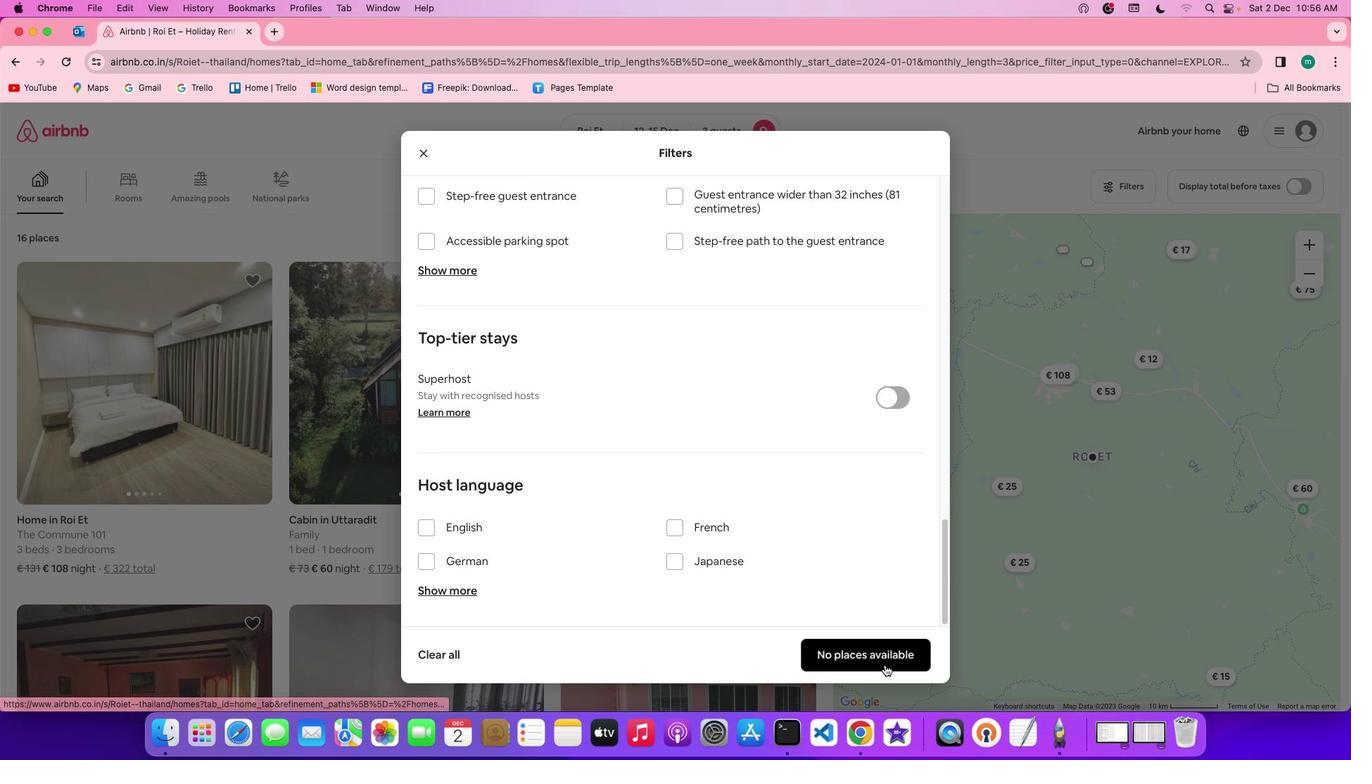 
Action: Mouse pressed left at (885, 665)
Screenshot: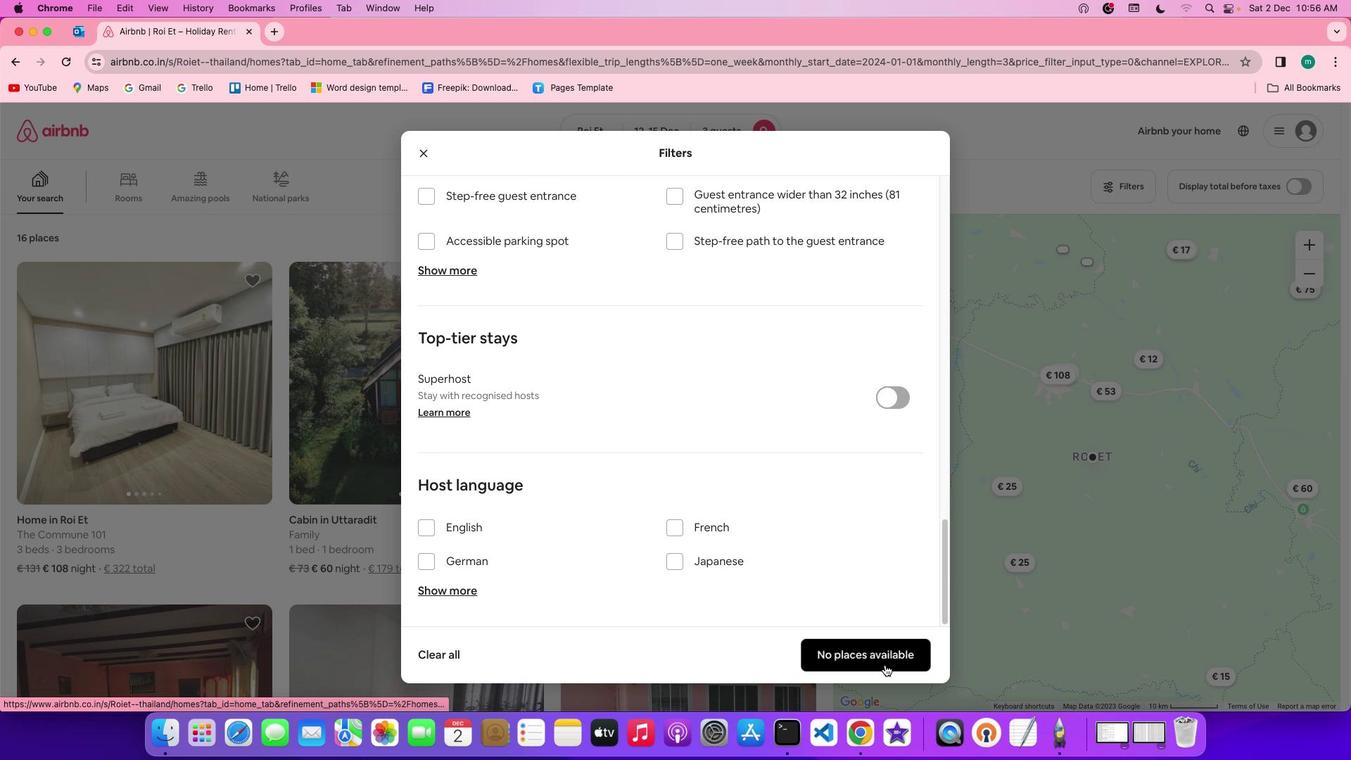 
Action: Mouse moved to (552, 486)
Screenshot: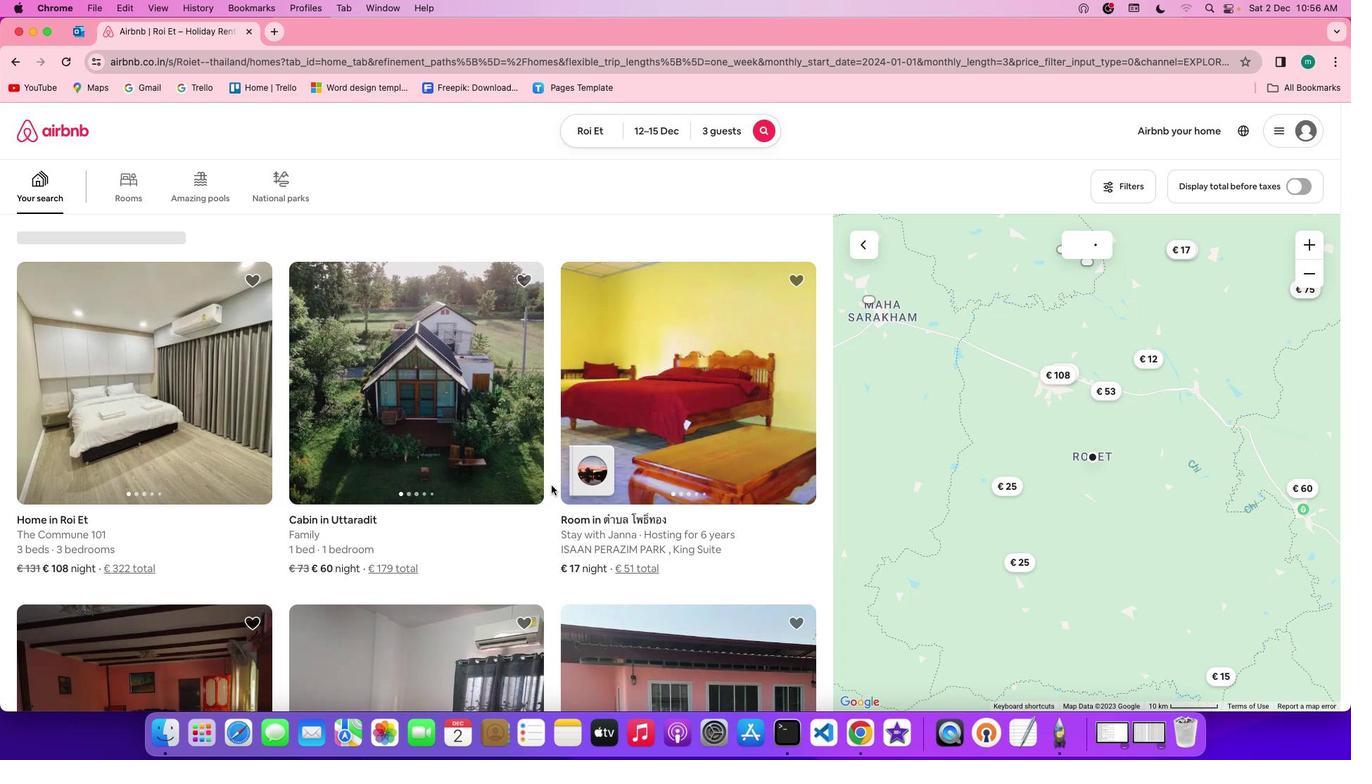 
